 Task: Use the formula "JOIN" in spreadsheet "Project portfolio".
Action: Mouse moved to (831, 95)
Screenshot: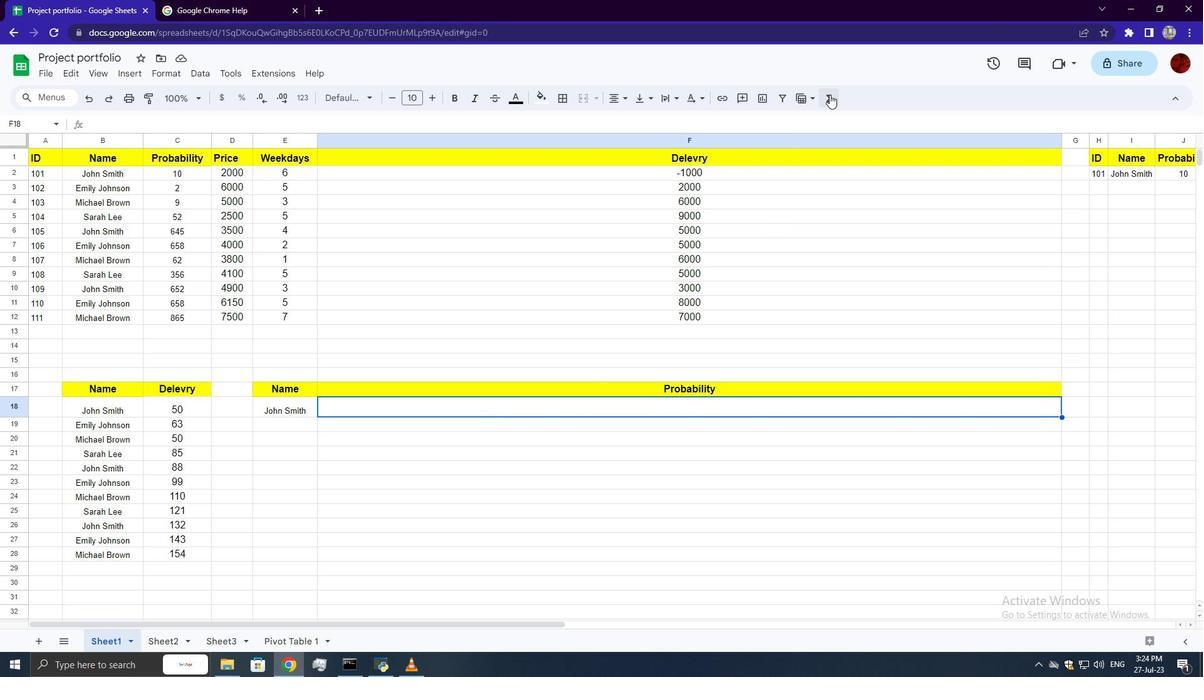 
Action: Mouse pressed left at (831, 95)
Screenshot: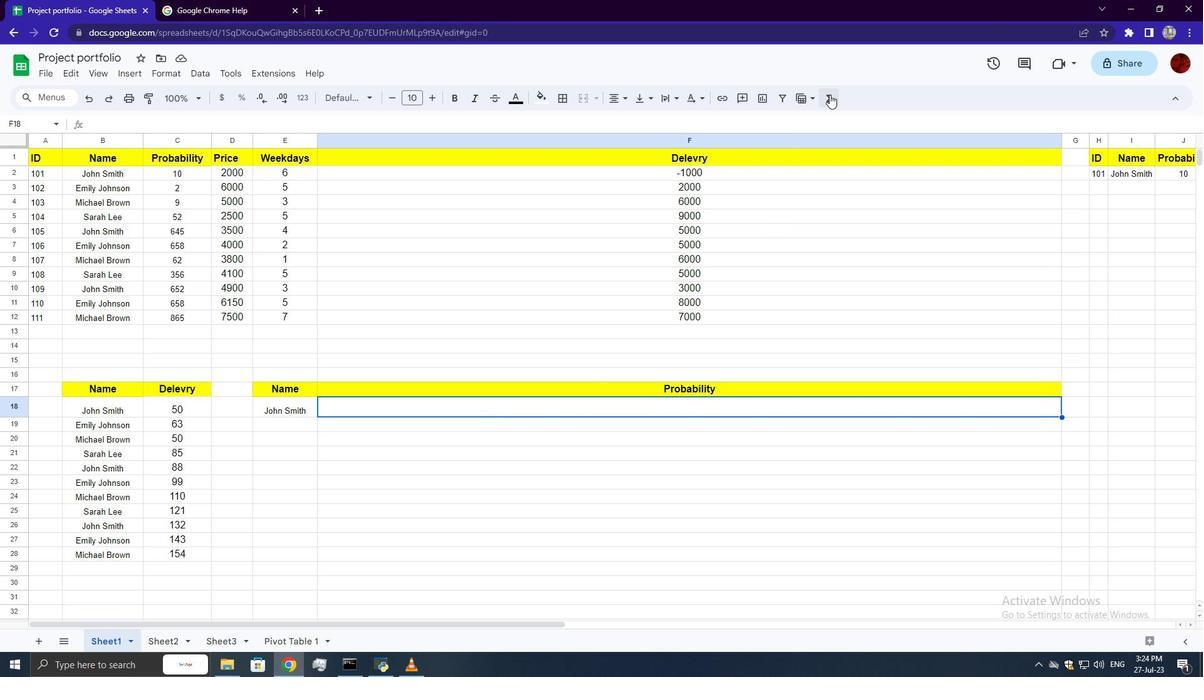 
Action: Mouse moved to (995, 248)
Screenshot: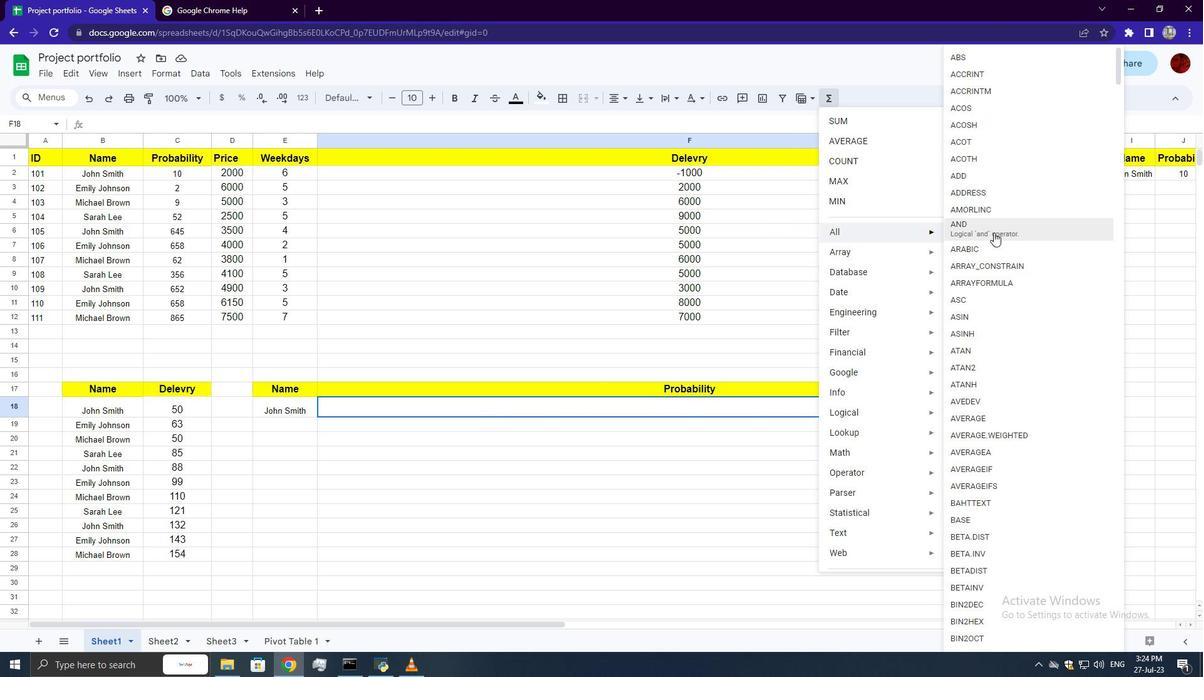 
Action: Mouse scrolled (995, 248) with delta (0, 0)
Screenshot: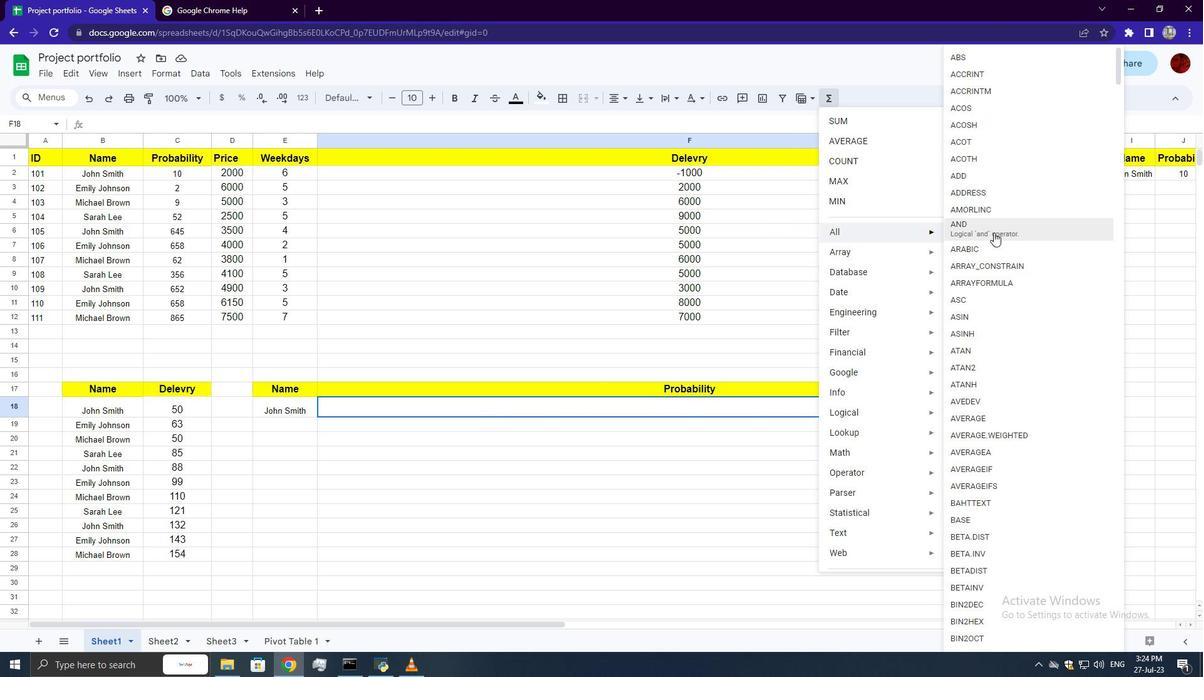 
Action: Mouse moved to (995, 257)
Screenshot: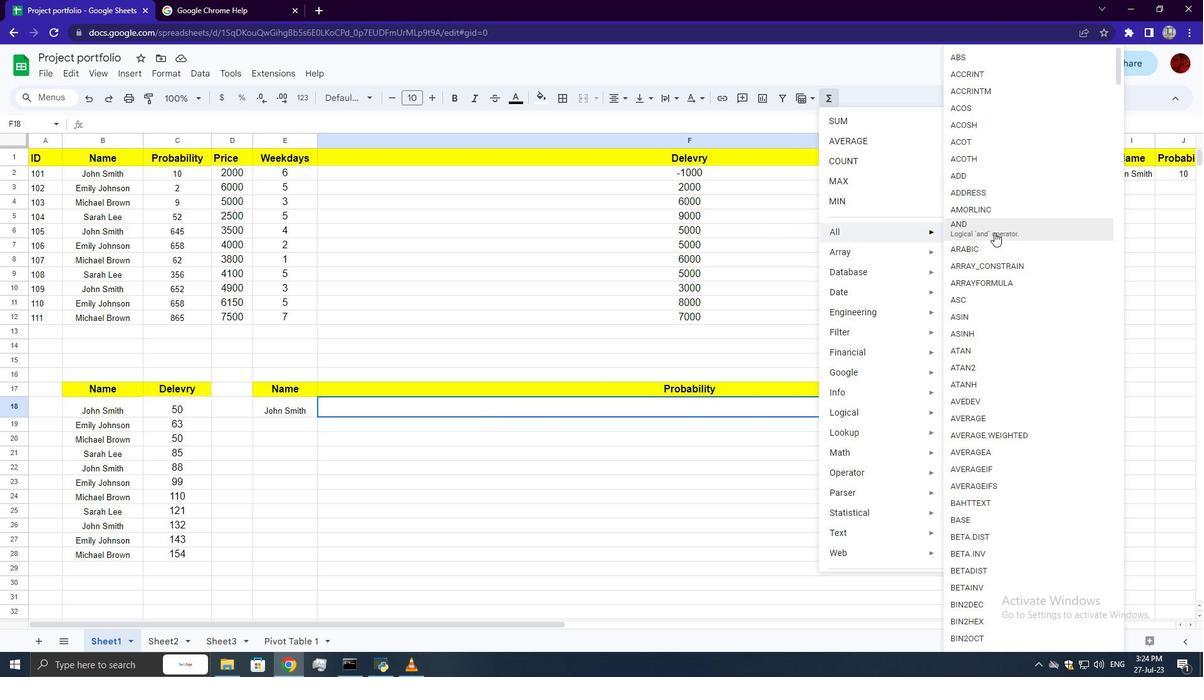 
Action: Mouse scrolled (995, 256) with delta (0, 0)
Screenshot: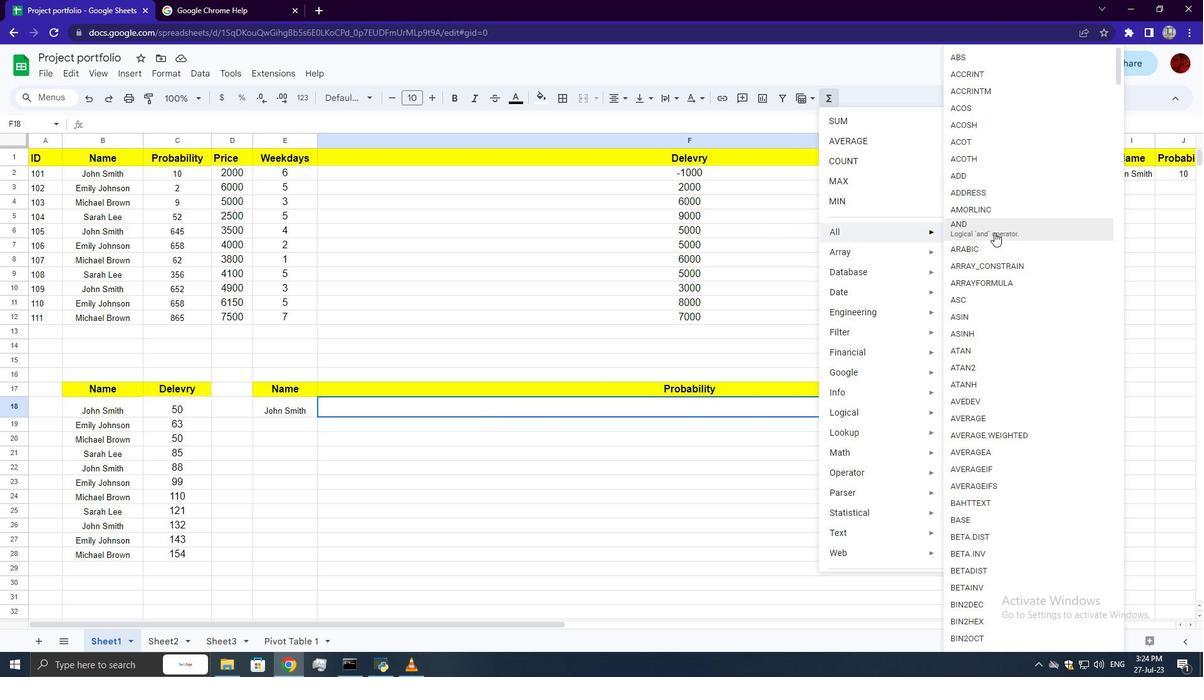 
Action: Mouse moved to (995, 260)
Screenshot: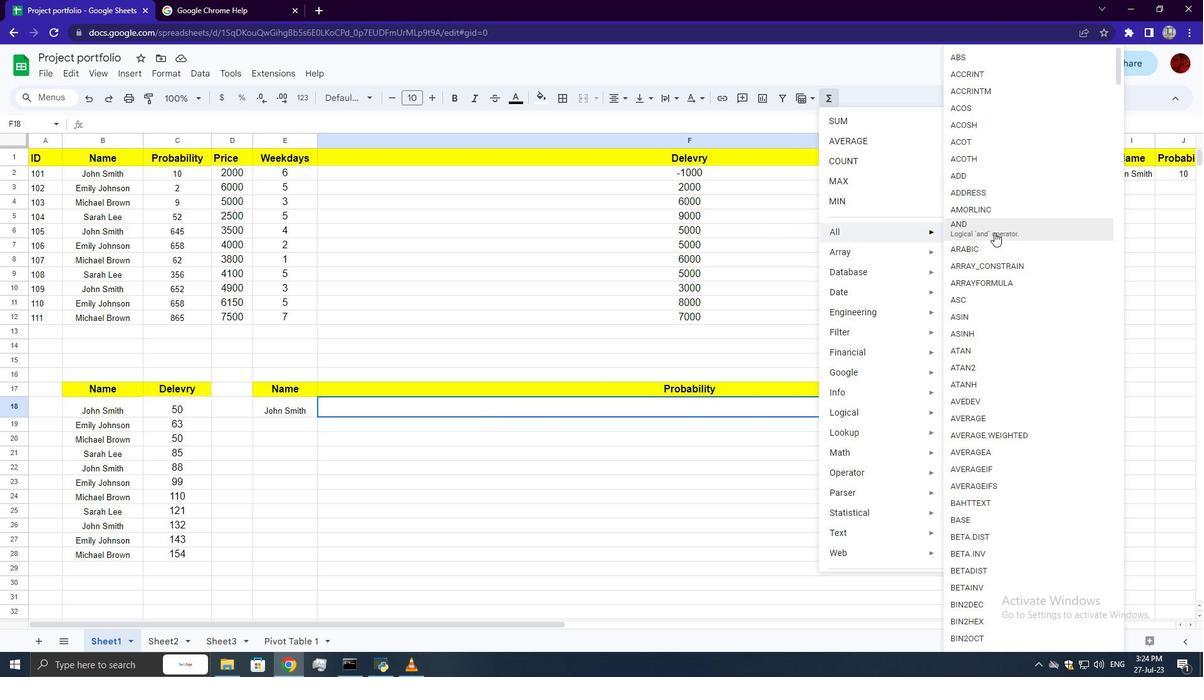 
Action: Mouse scrolled (995, 259) with delta (0, 0)
Screenshot: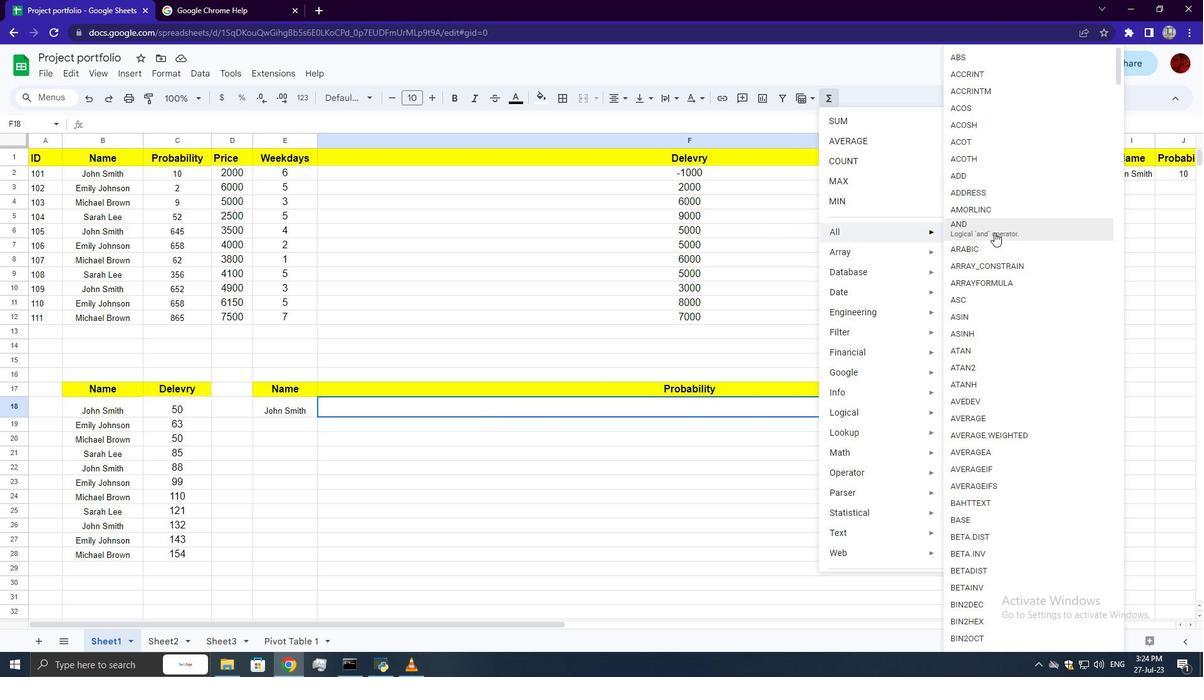 
Action: Mouse moved to (995, 262)
Screenshot: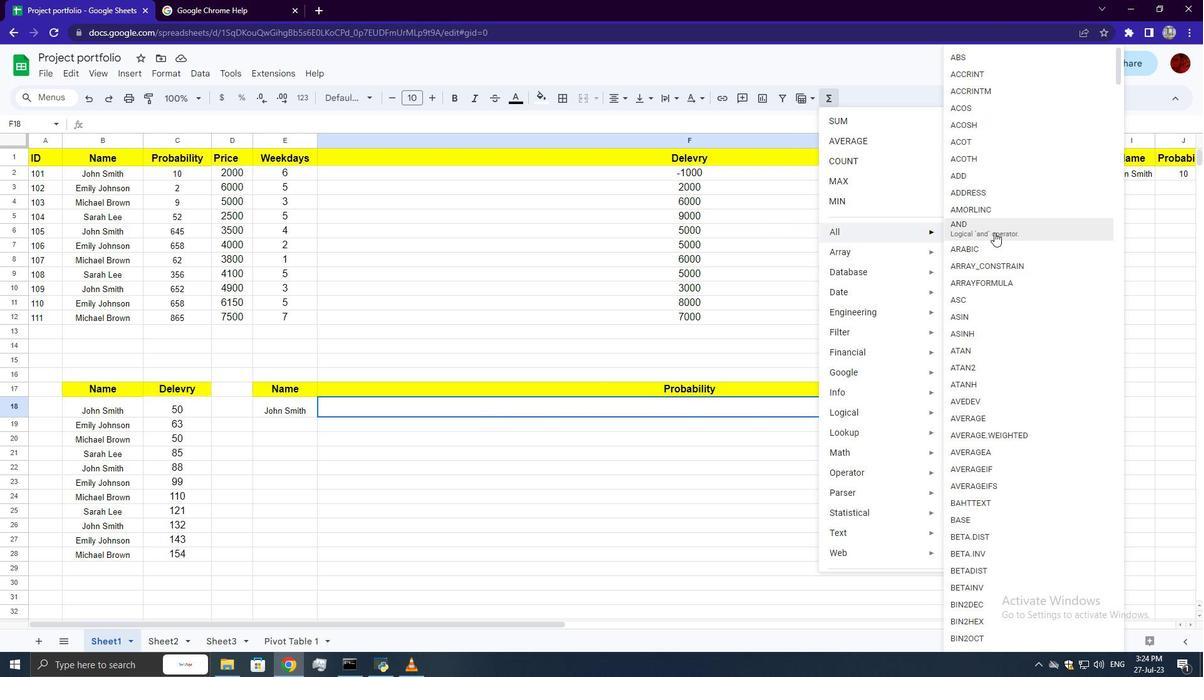 
Action: Mouse scrolled (995, 261) with delta (0, 0)
Screenshot: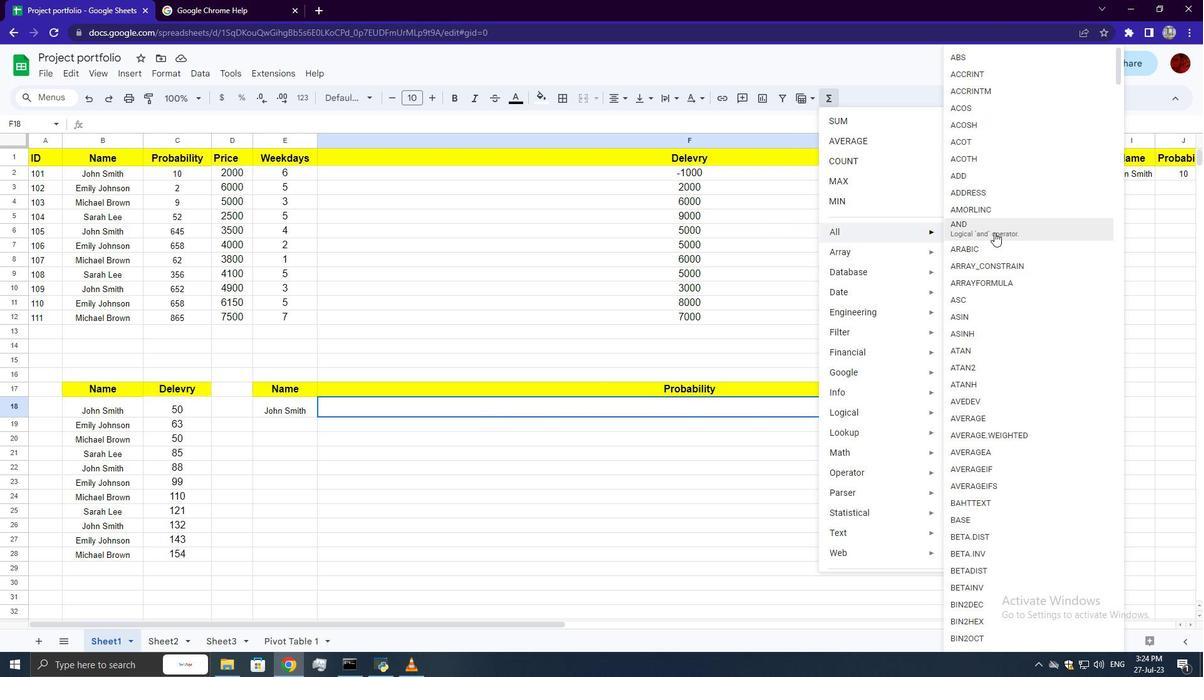 
Action: Mouse moved to (995, 264)
Screenshot: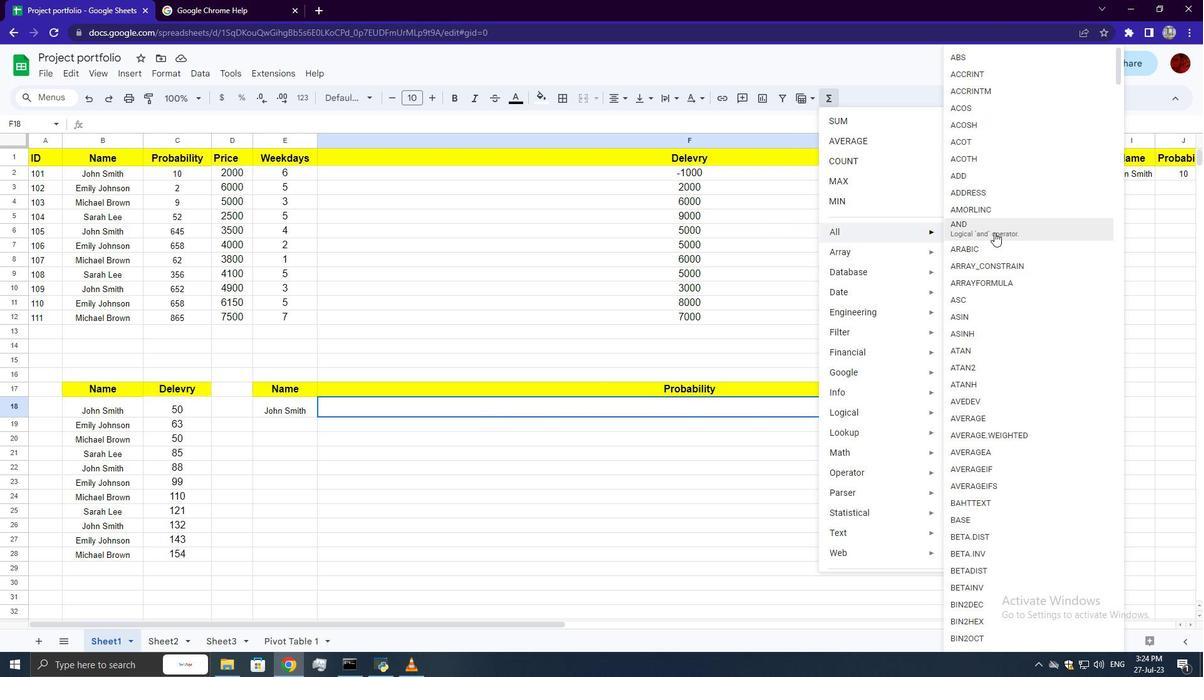 
Action: Mouse scrolled (995, 263) with delta (0, 0)
Screenshot: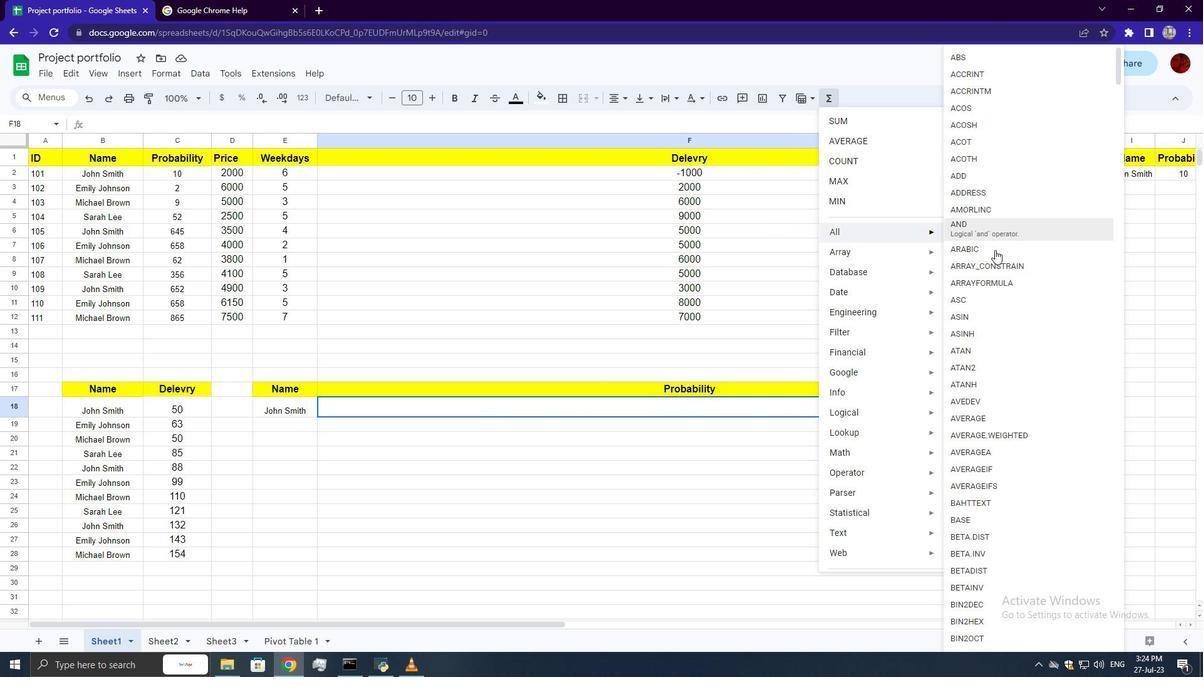 
Action: Mouse moved to (997, 277)
Screenshot: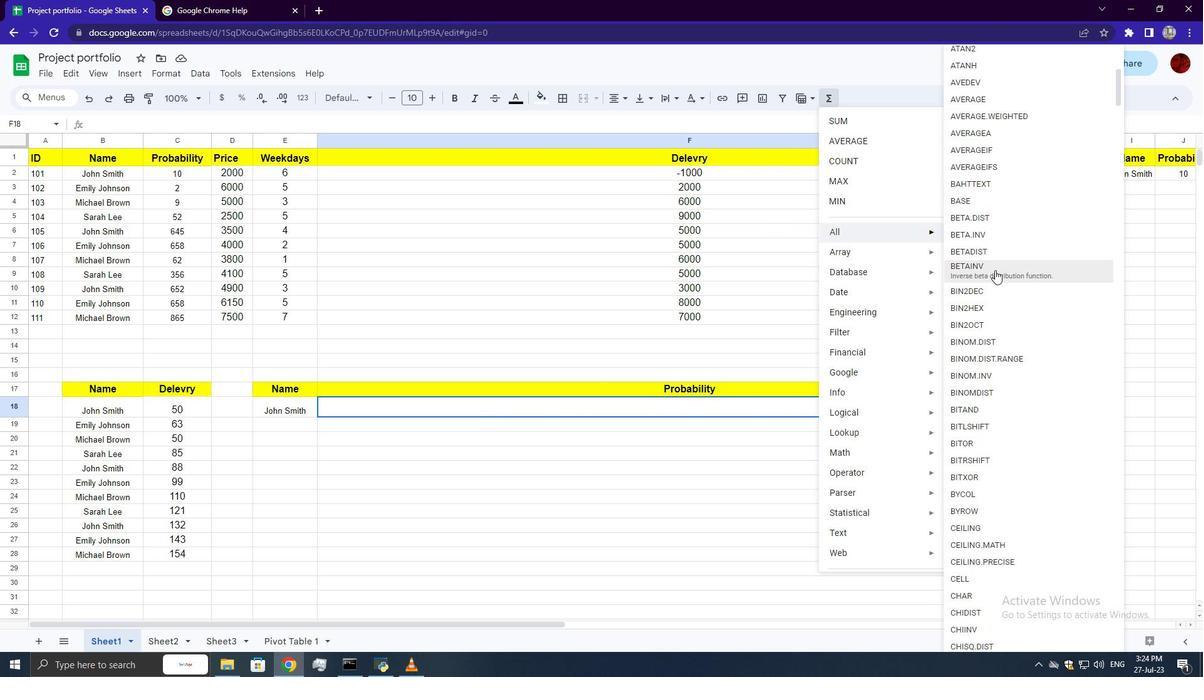 
Action: Mouse scrolled (997, 277) with delta (0, 0)
Screenshot: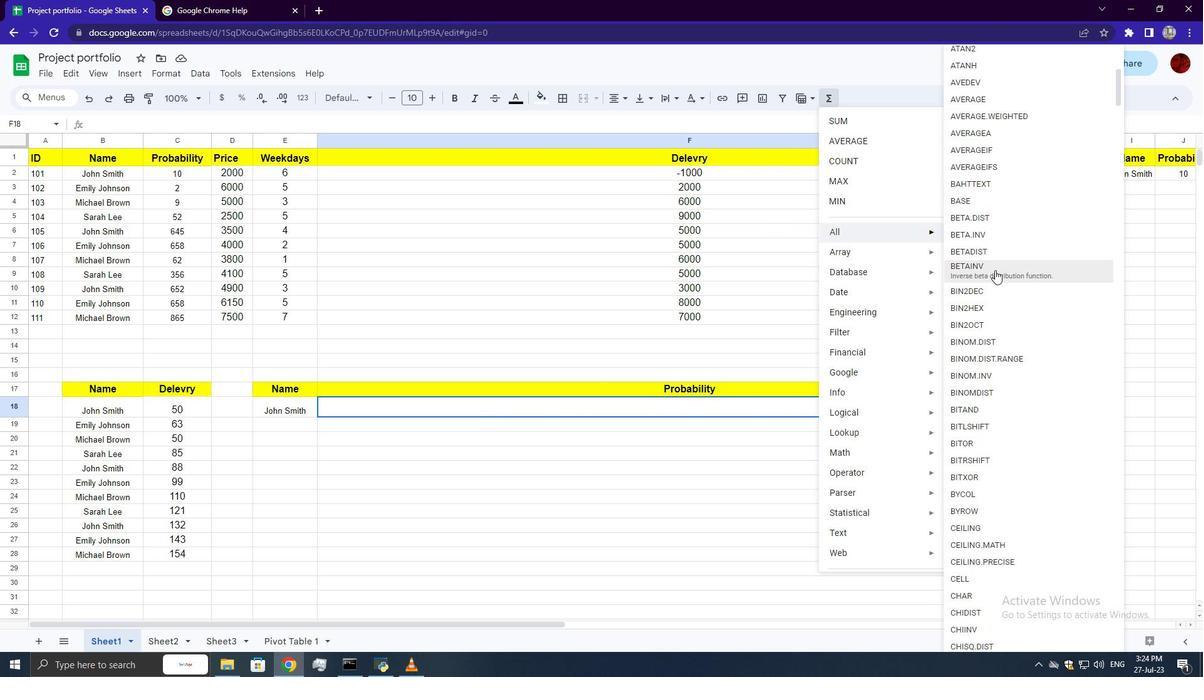 
Action: Mouse moved to (997, 278)
Screenshot: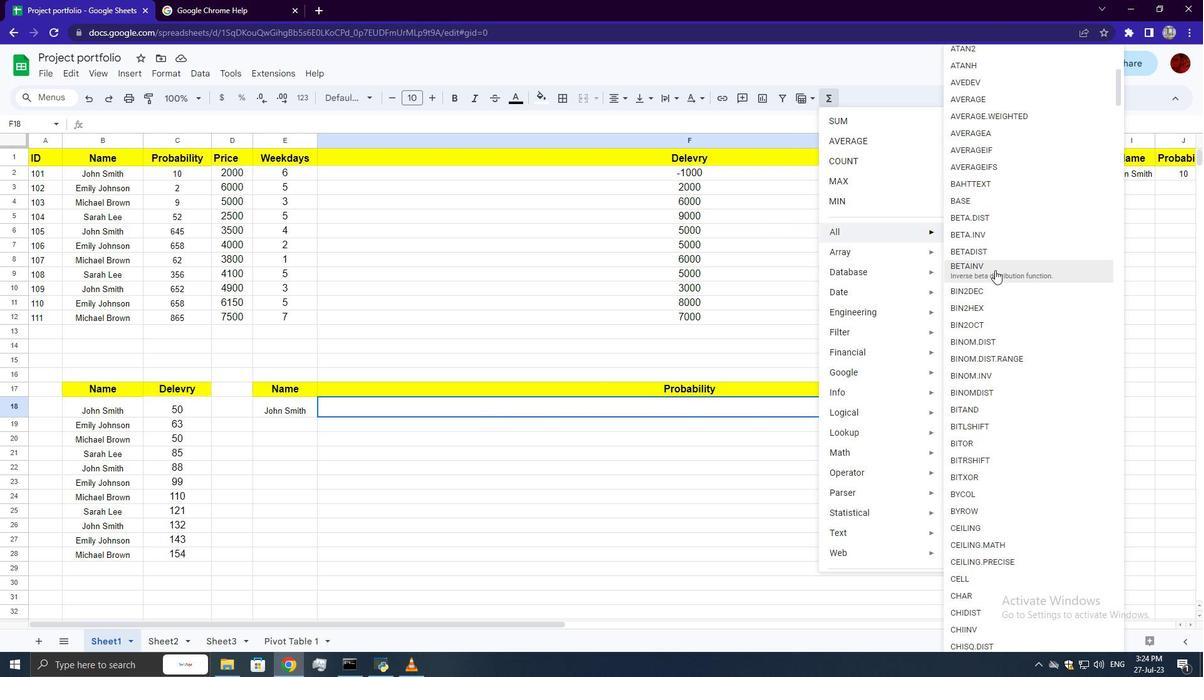 
Action: Mouse scrolled (997, 277) with delta (0, 0)
Screenshot: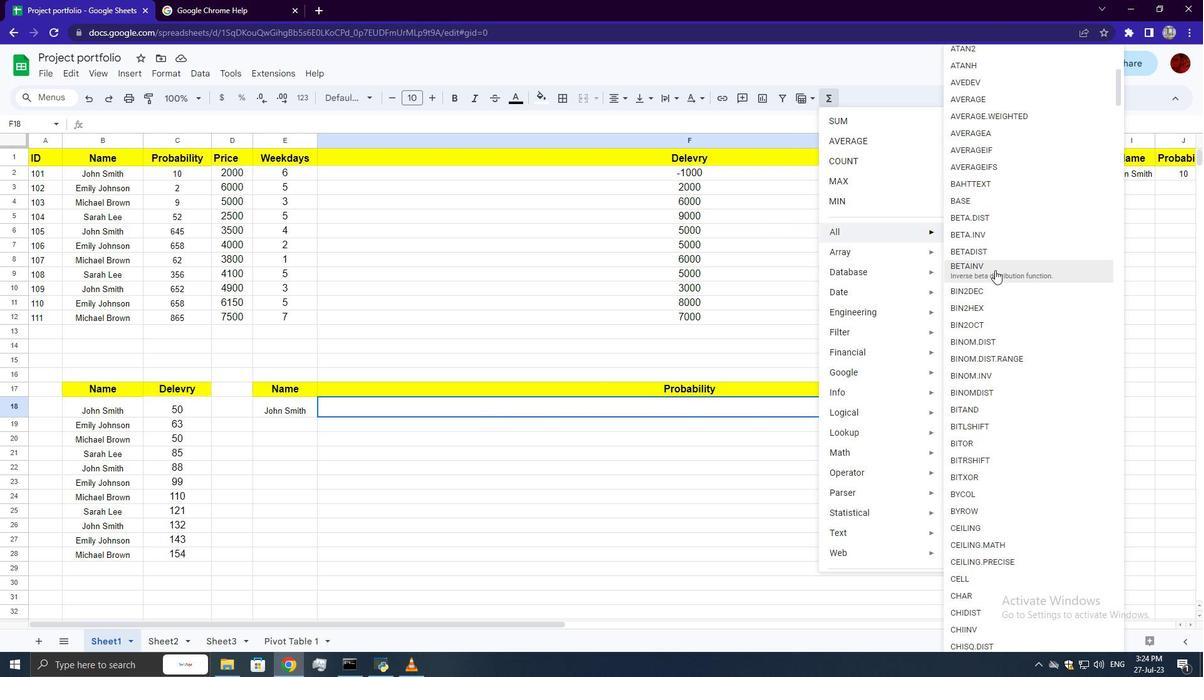 
Action: Mouse moved to (997, 279)
Screenshot: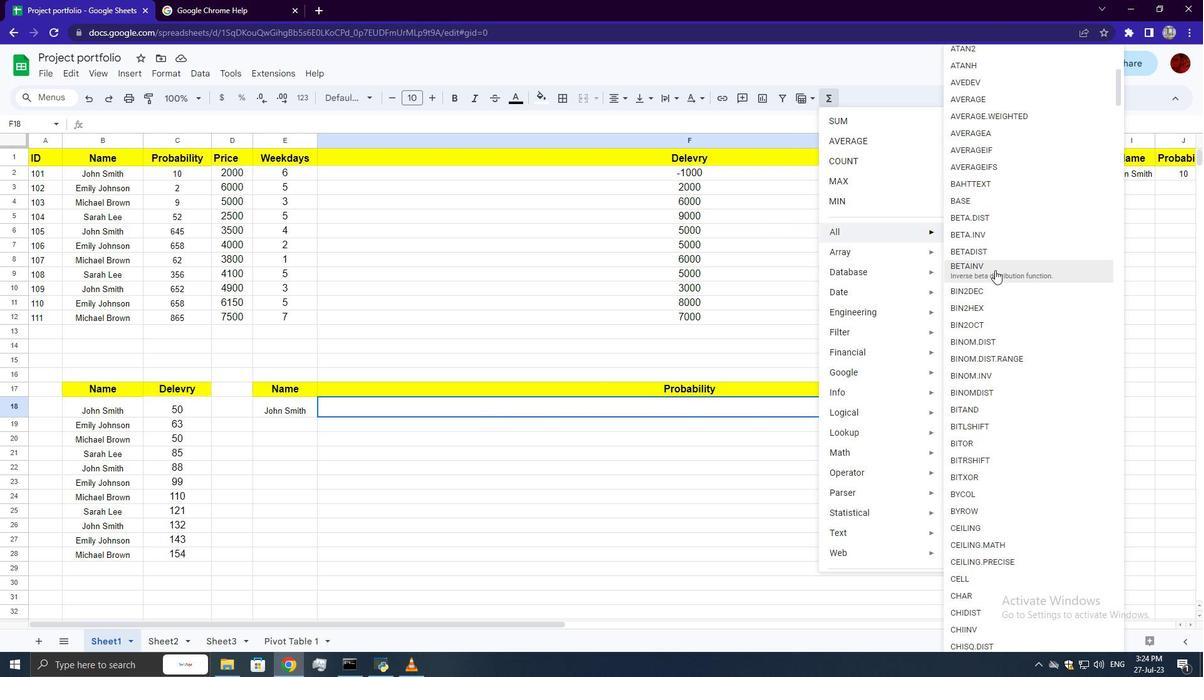 
Action: Mouse scrolled (997, 278) with delta (0, 0)
Screenshot: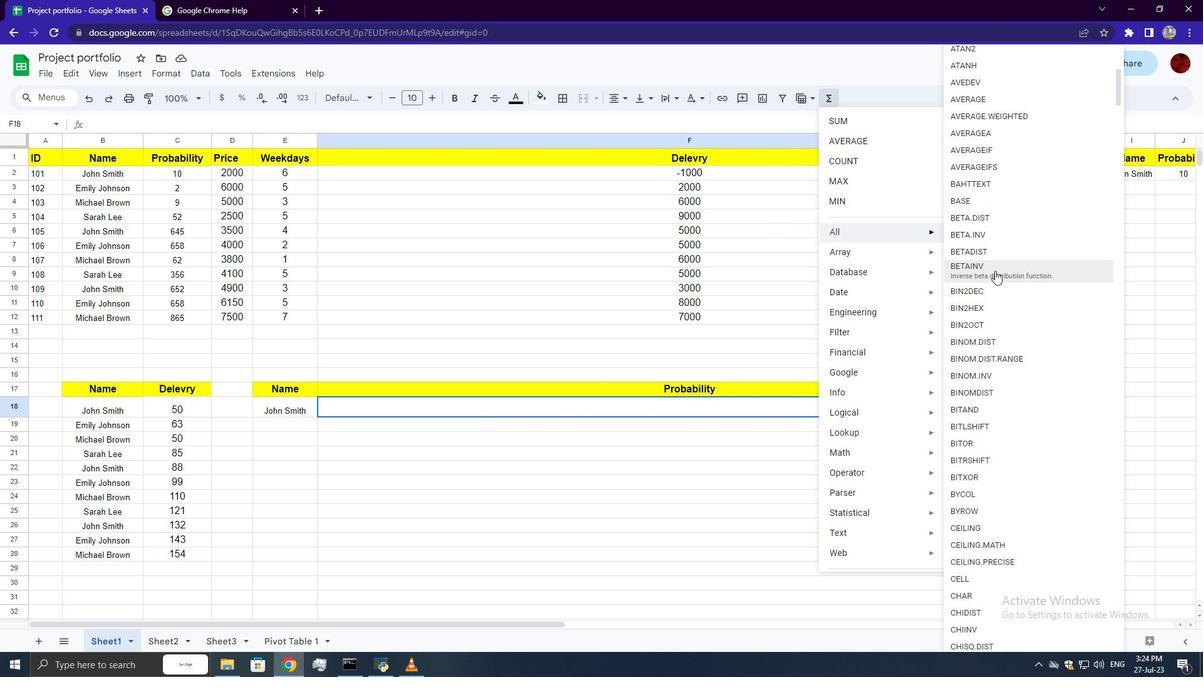 
Action: Mouse scrolled (997, 278) with delta (0, 0)
Screenshot: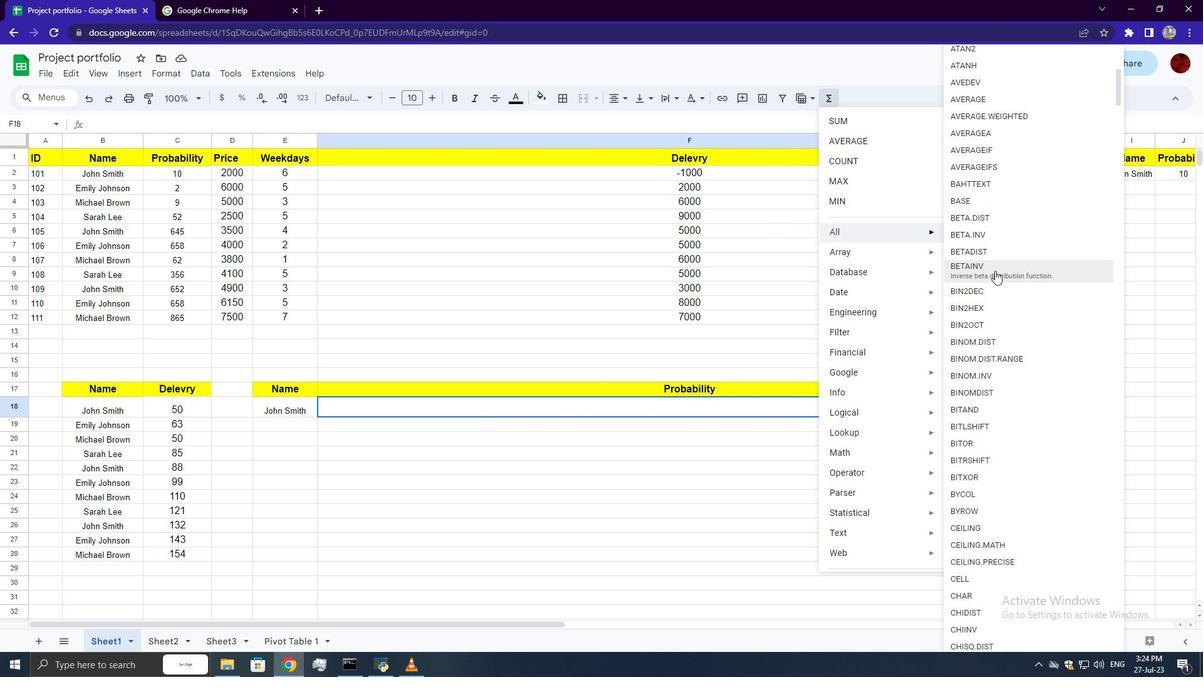 
Action: Mouse scrolled (997, 278) with delta (0, 0)
Screenshot: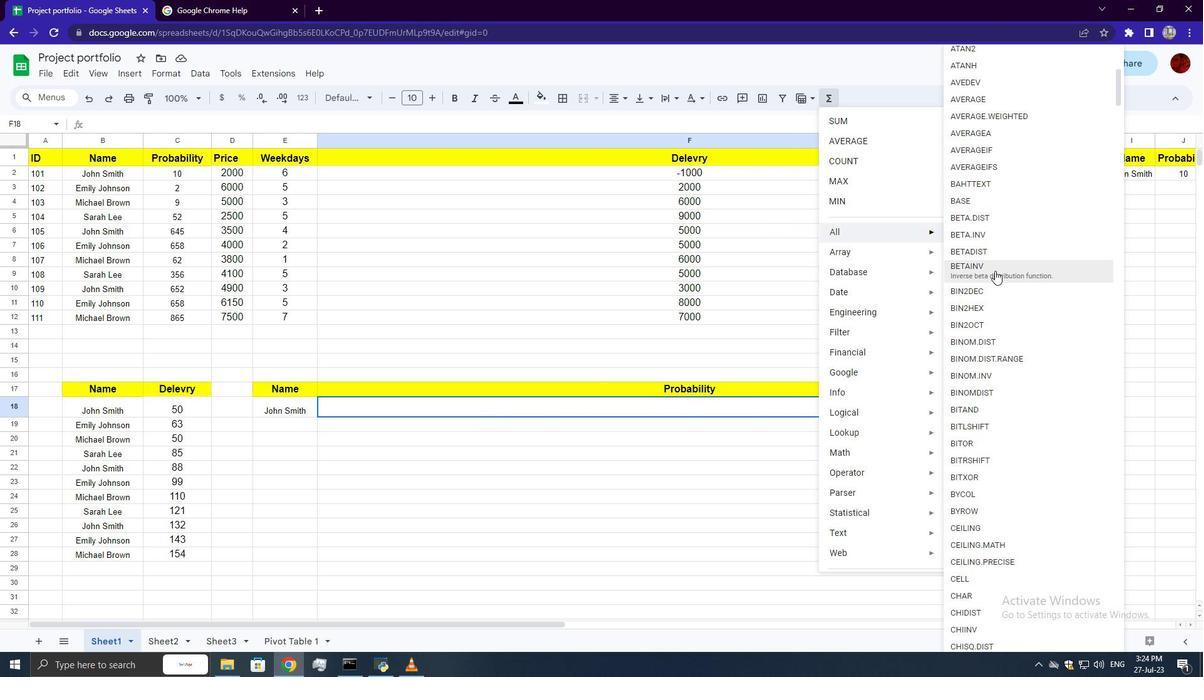 
Action: Mouse scrolled (997, 278) with delta (0, 0)
Screenshot: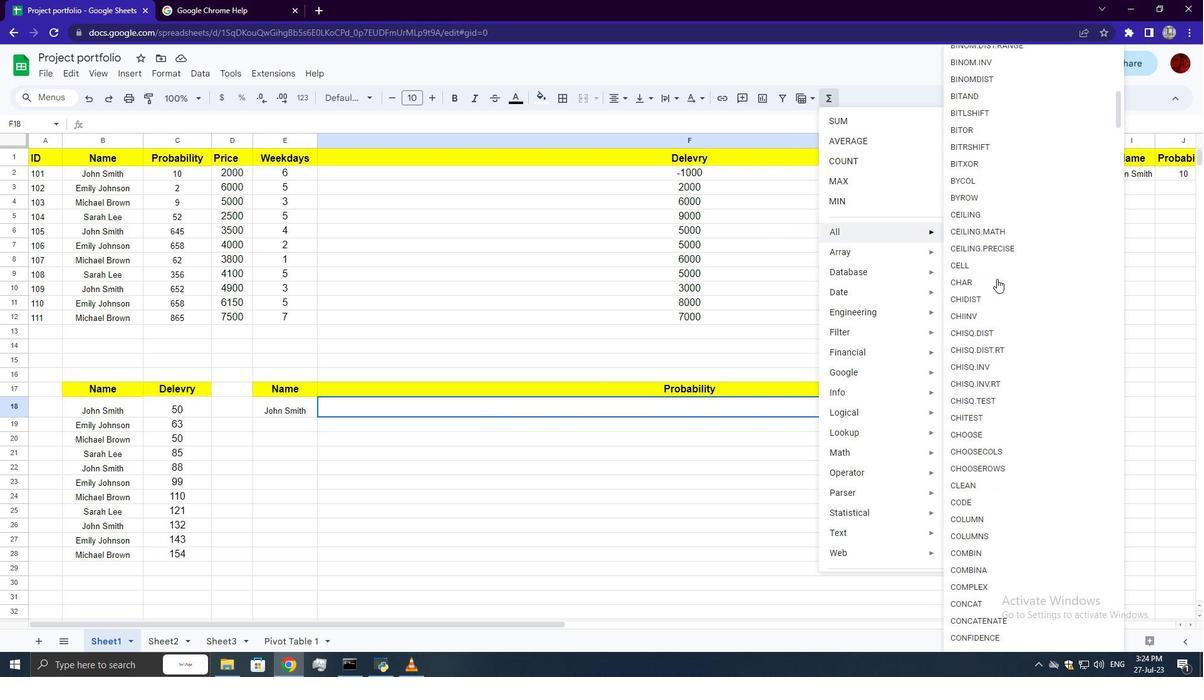 
Action: Mouse scrolled (997, 278) with delta (0, 0)
Screenshot: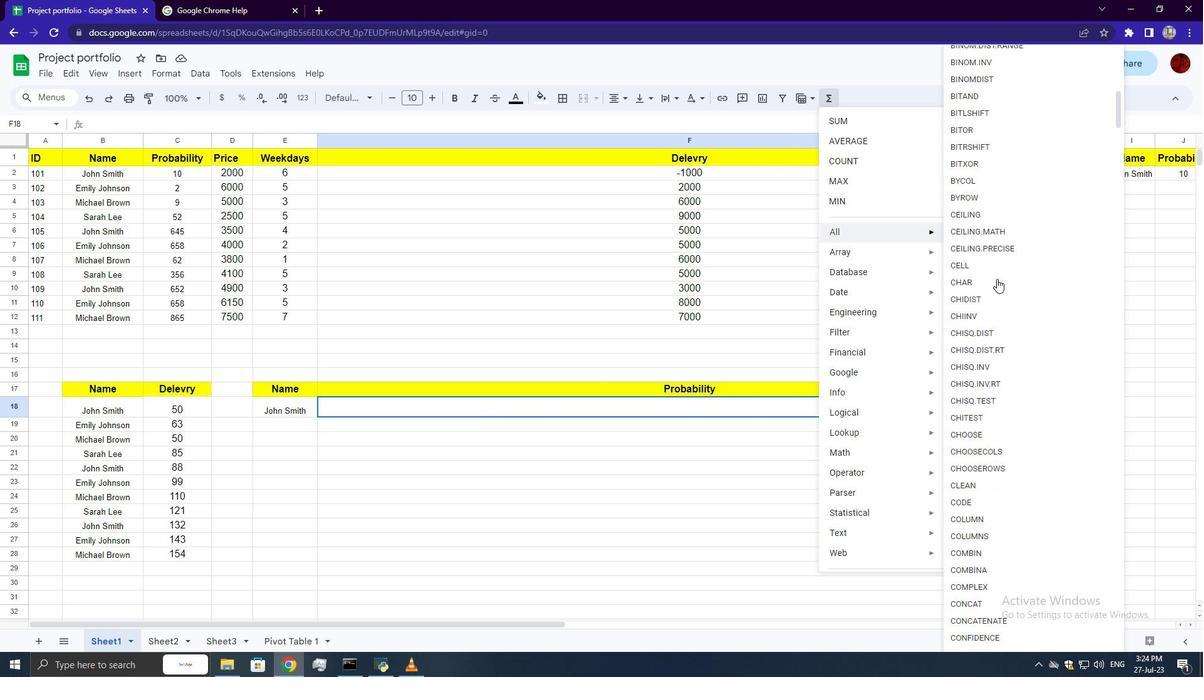 
Action: Mouse scrolled (997, 278) with delta (0, 0)
Screenshot: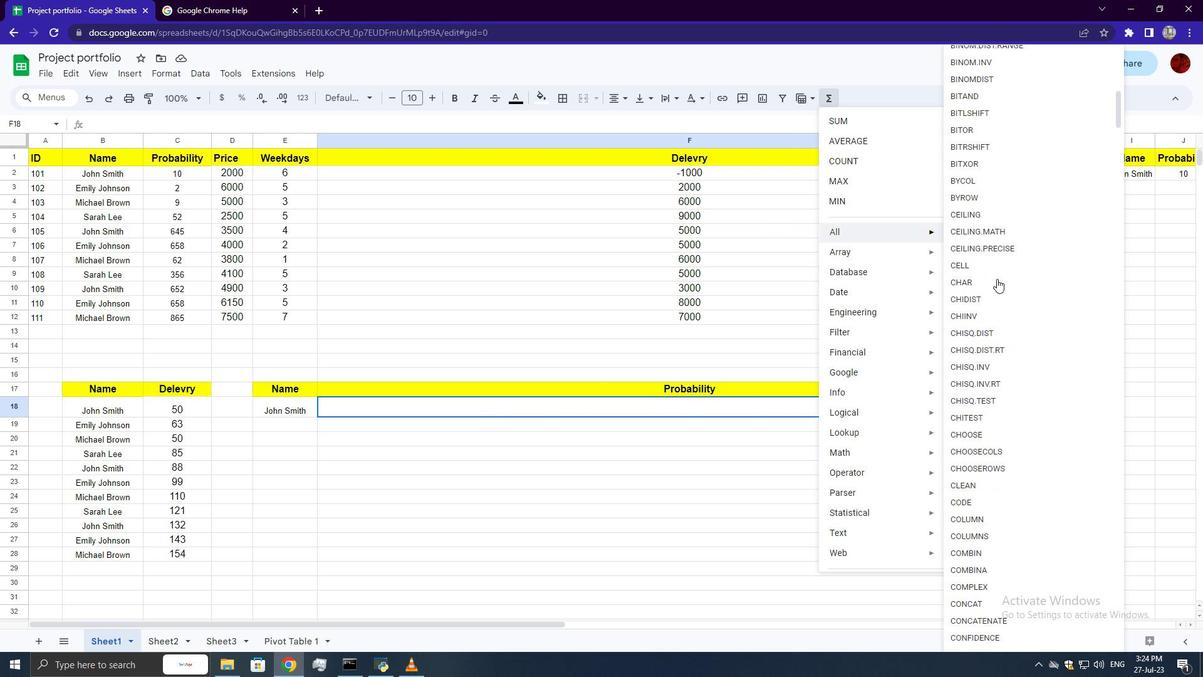 
Action: Mouse scrolled (997, 278) with delta (0, 0)
Screenshot: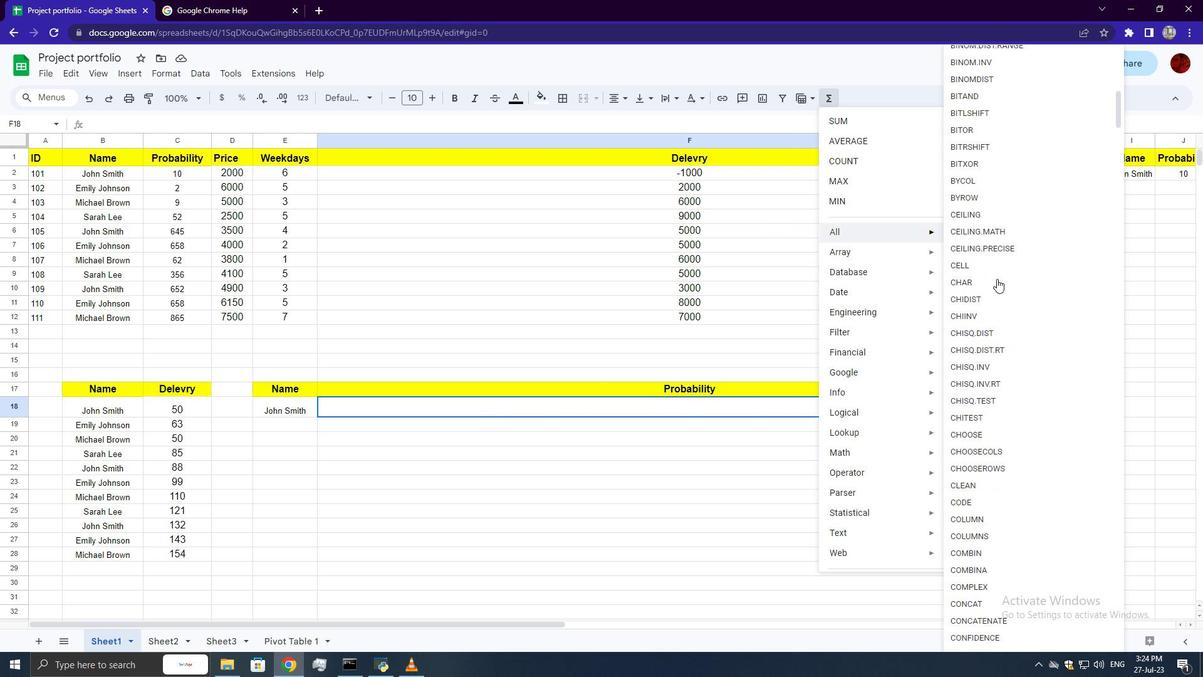 
Action: Mouse scrolled (997, 278) with delta (0, 0)
Screenshot: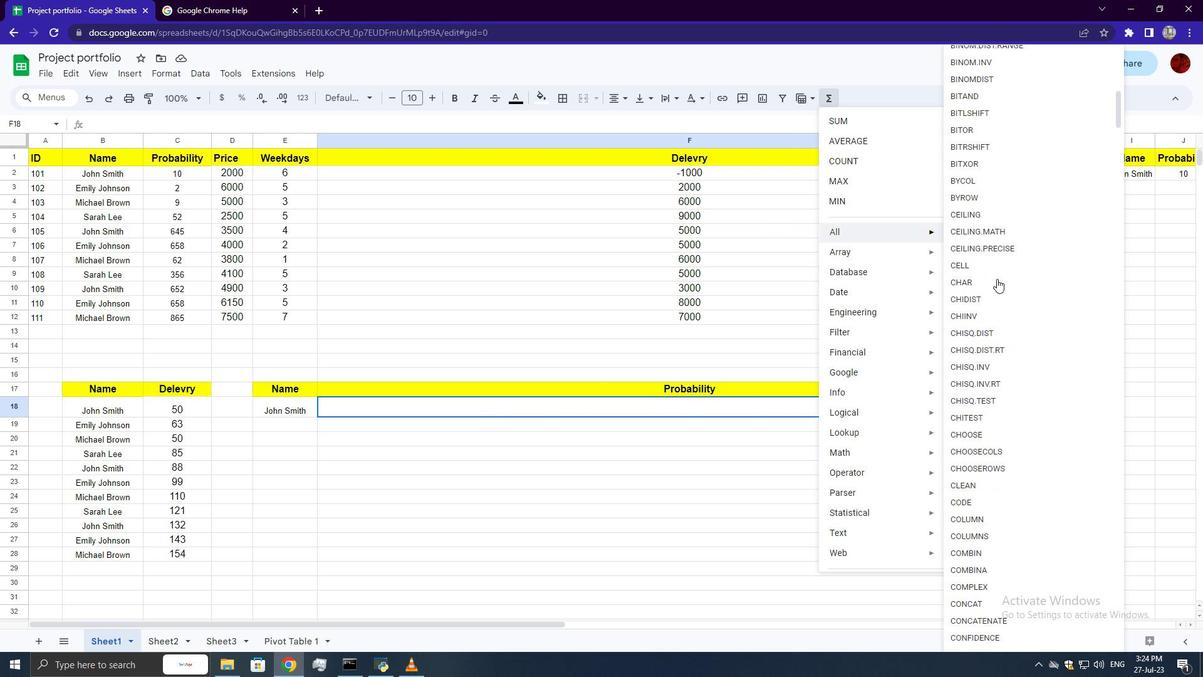 
Action: Mouse scrolled (997, 278) with delta (0, 0)
Screenshot: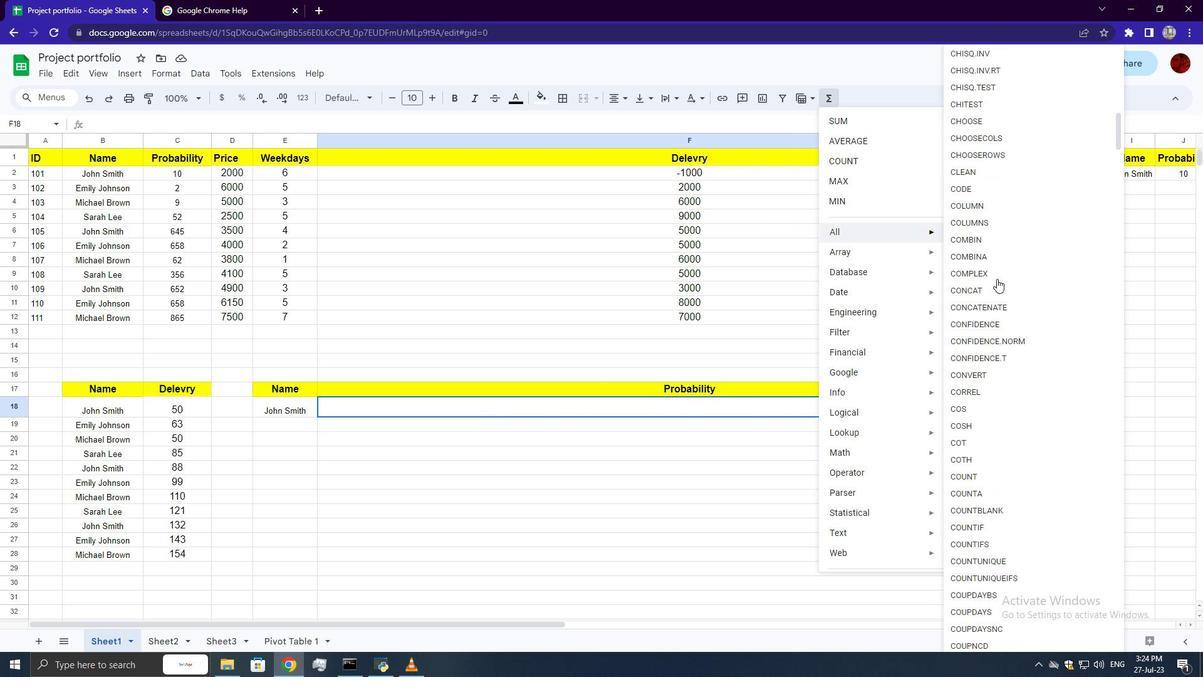 
Action: Mouse scrolled (997, 278) with delta (0, 0)
Screenshot: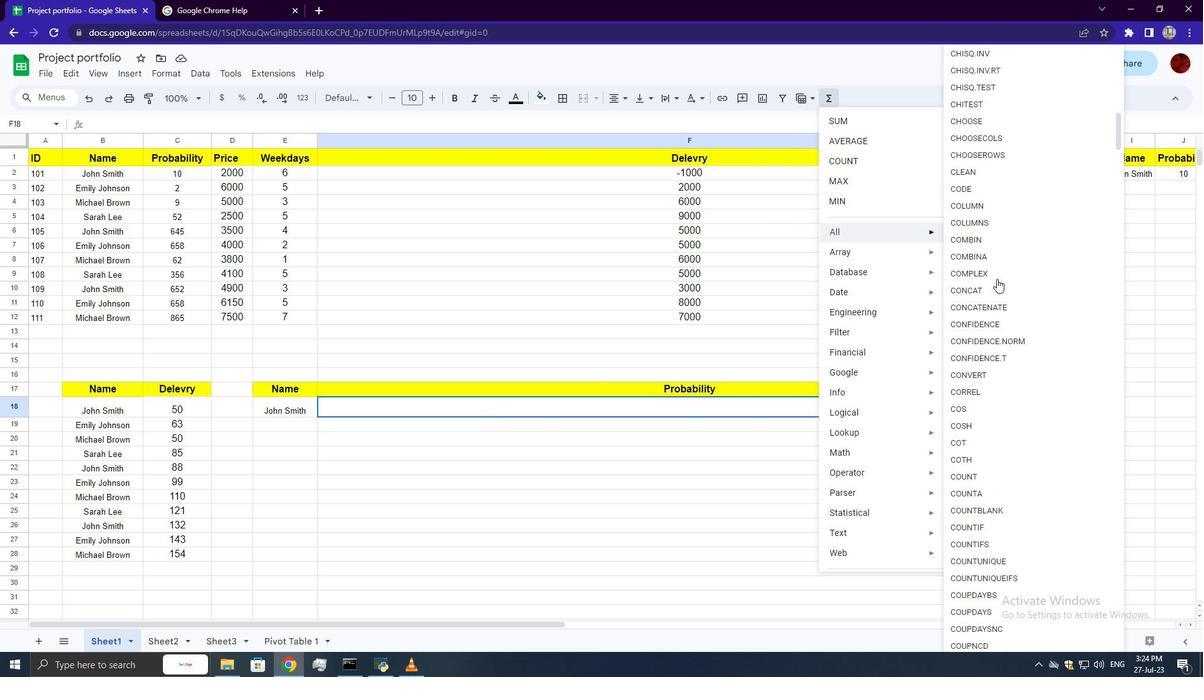 
Action: Mouse scrolled (997, 278) with delta (0, 0)
Screenshot: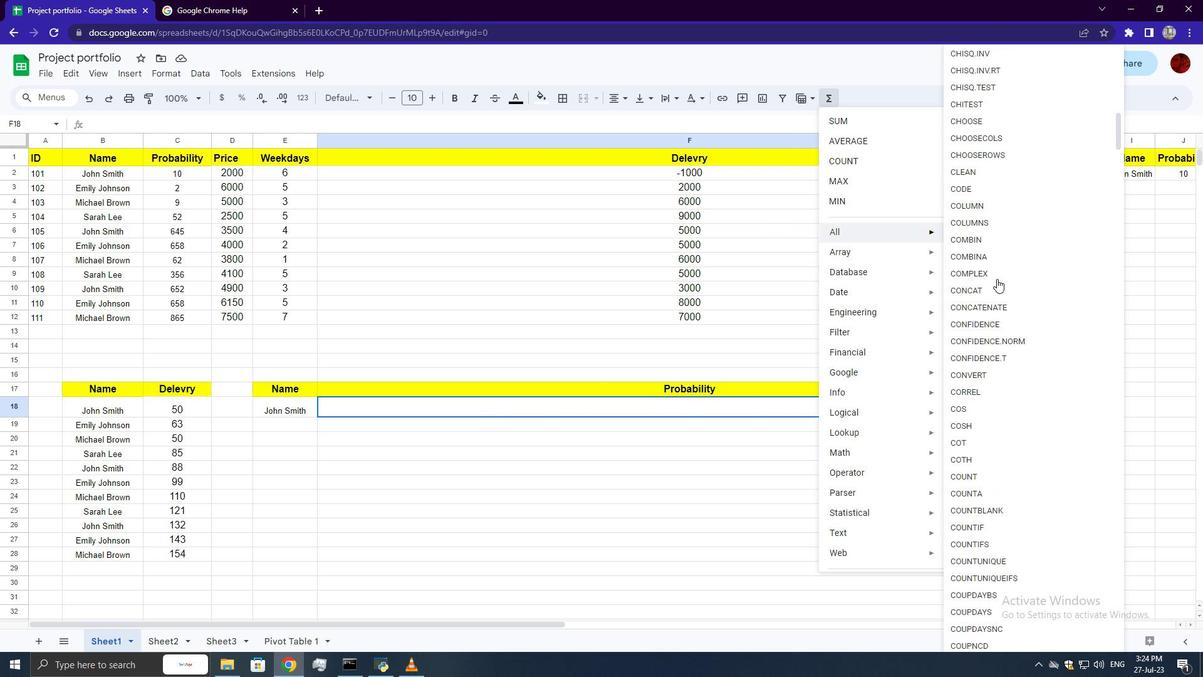 
Action: Mouse scrolled (997, 278) with delta (0, 0)
Screenshot: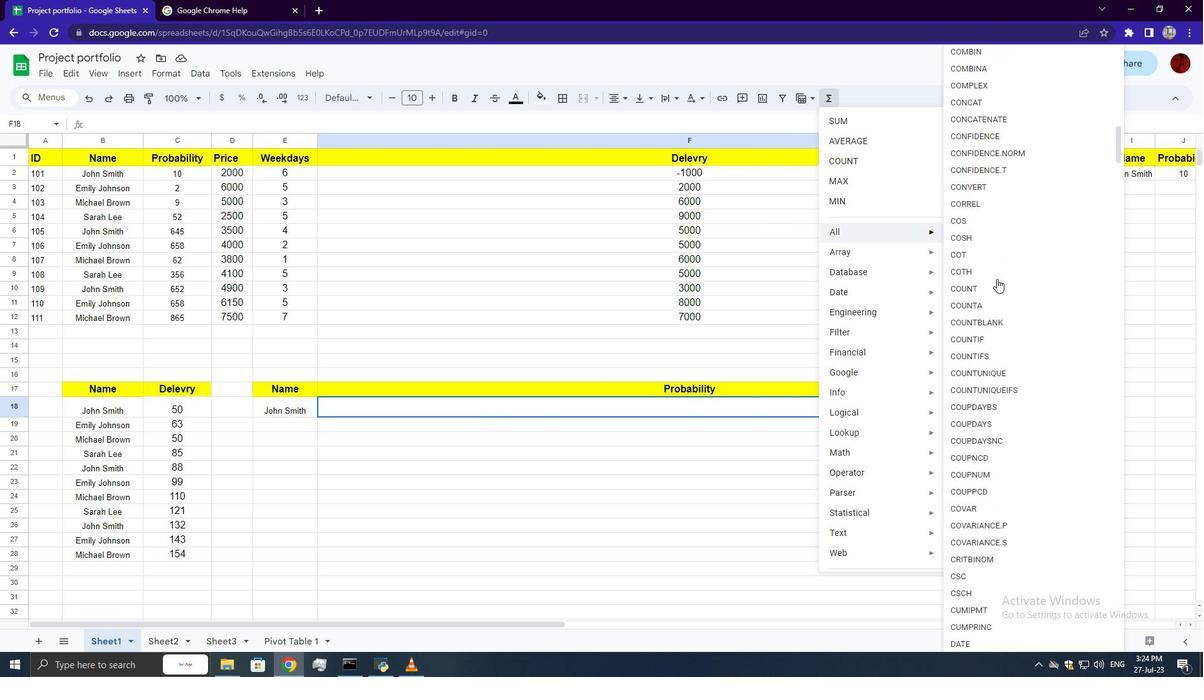 
Action: Mouse scrolled (997, 278) with delta (0, 0)
Screenshot: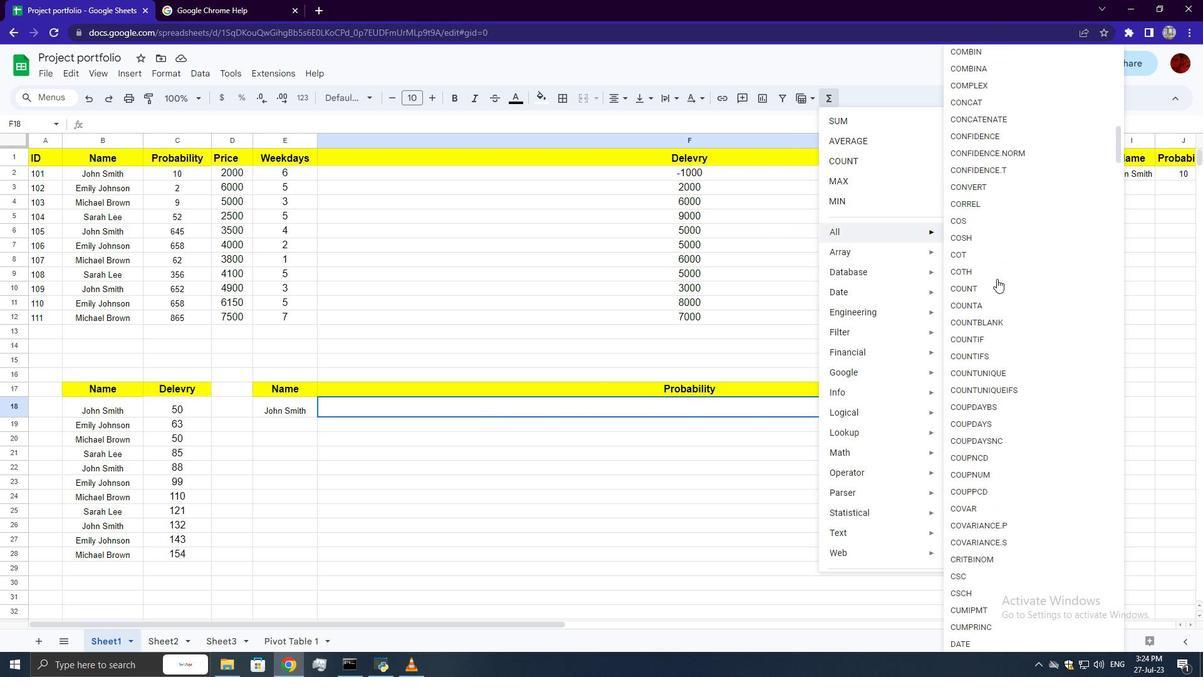 
Action: Mouse scrolled (997, 278) with delta (0, 0)
Screenshot: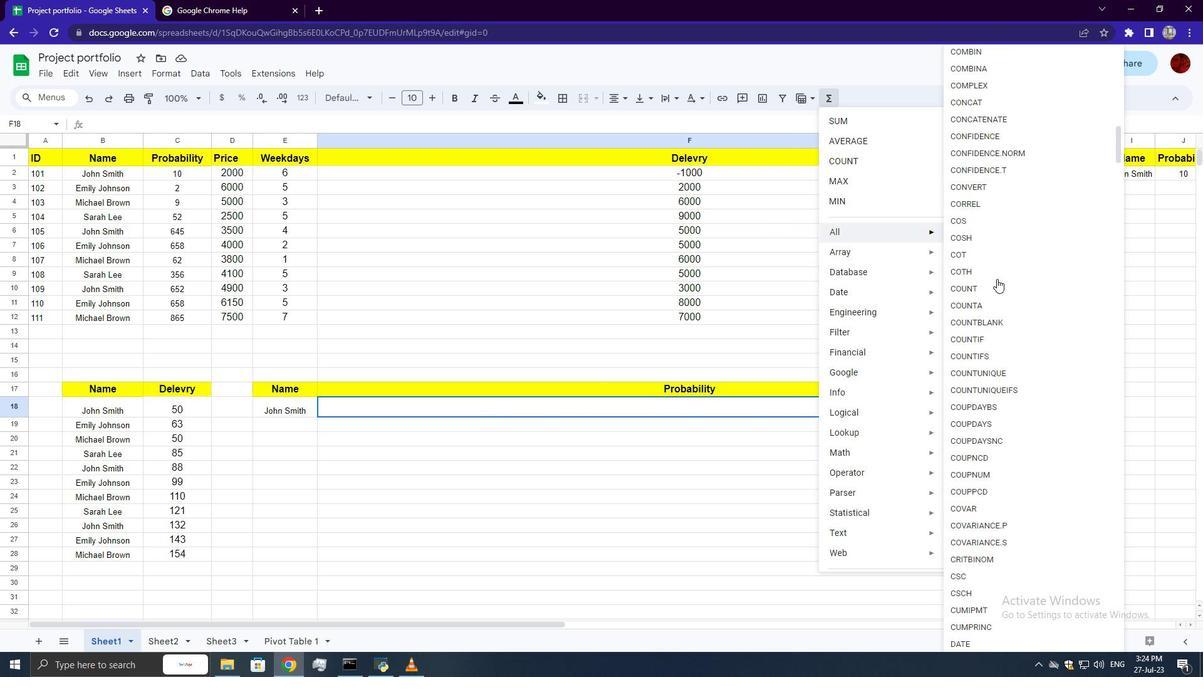 
Action: Mouse scrolled (997, 278) with delta (0, 0)
Screenshot: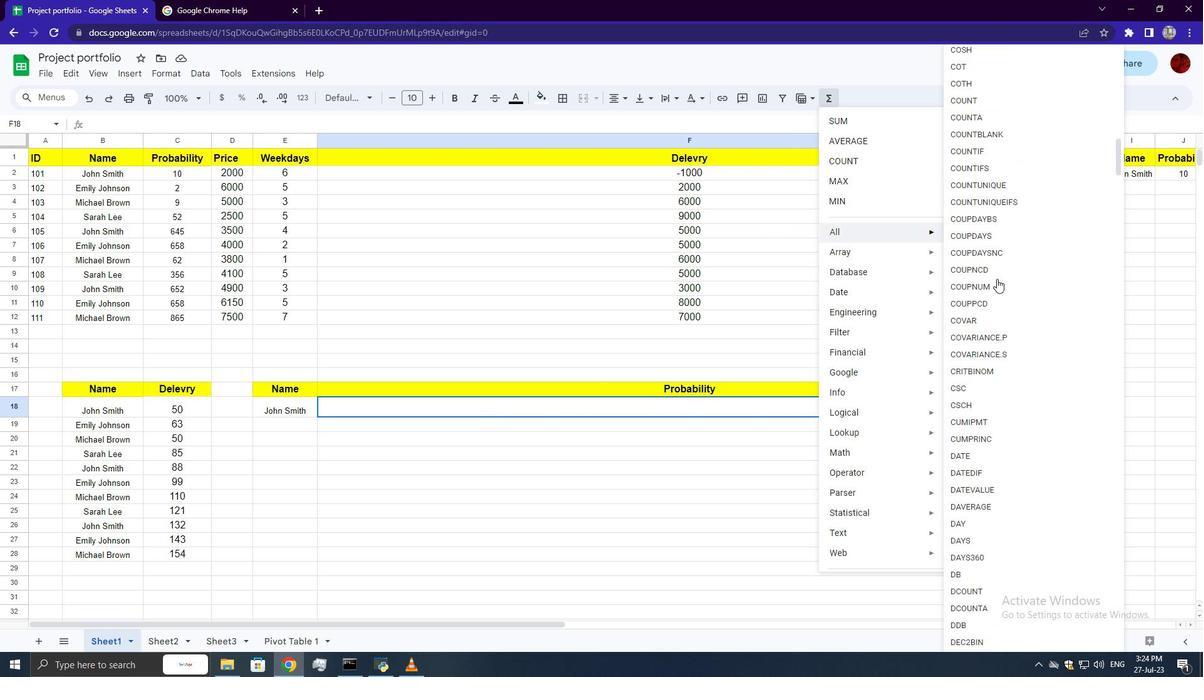 
Action: Mouse scrolled (997, 278) with delta (0, 0)
Screenshot: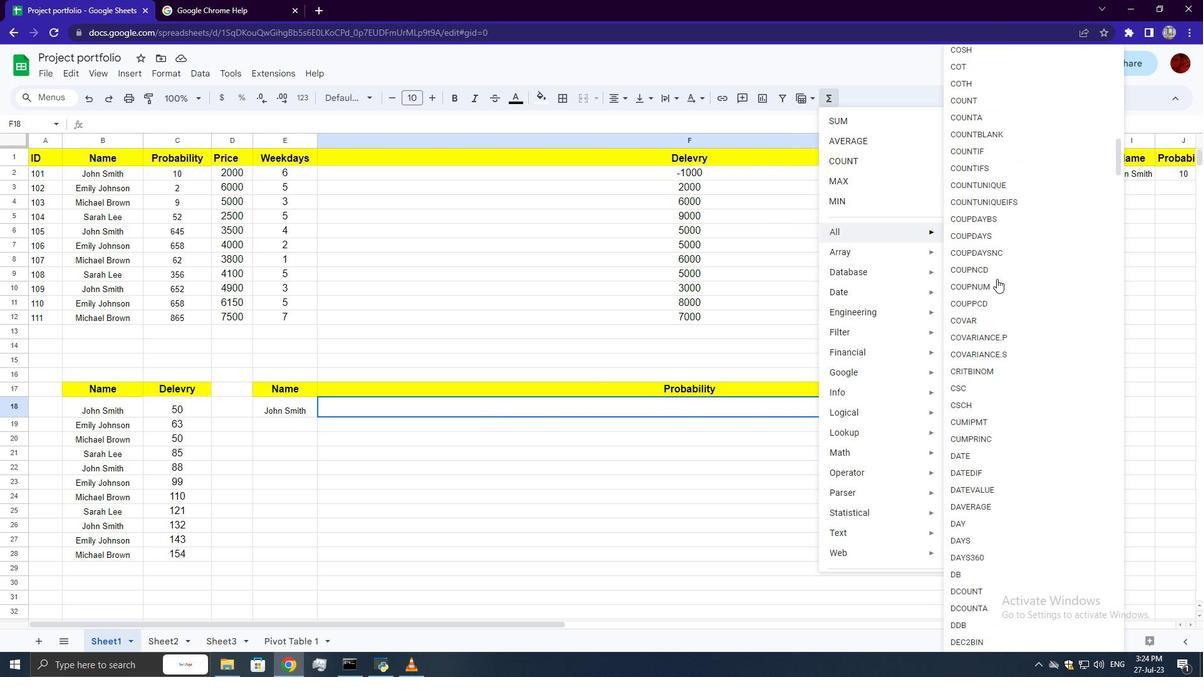 
Action: Mouse scrolled (997, 278) with delta (0, 0)
Screenshot: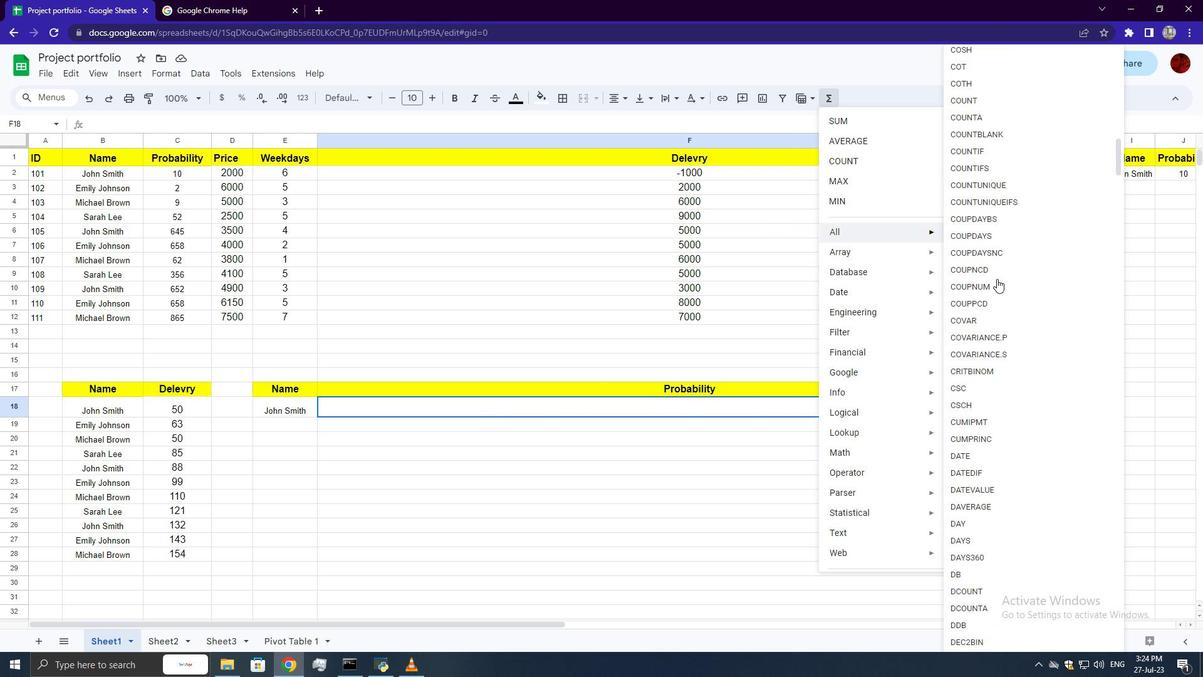
Action: Mouse scrolled (997, 278) with delta (0, 0)
Screenshot: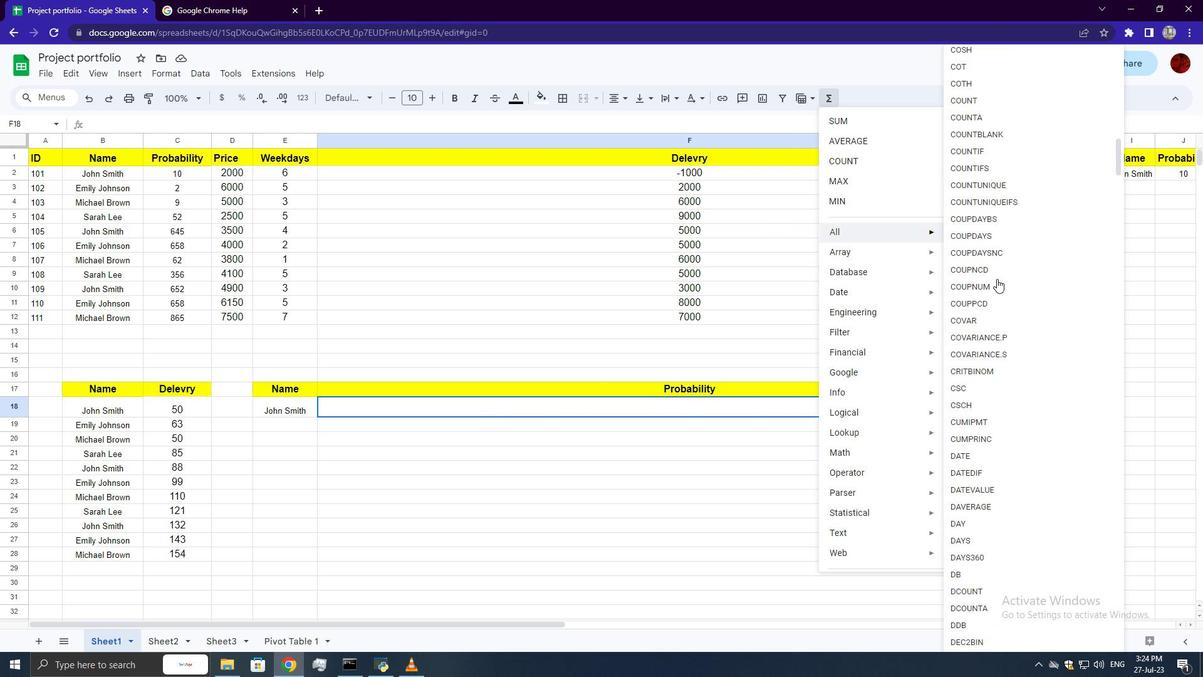 
Action: Mouse scrolled (997, 278) with delta (0, 0)
Screenshot: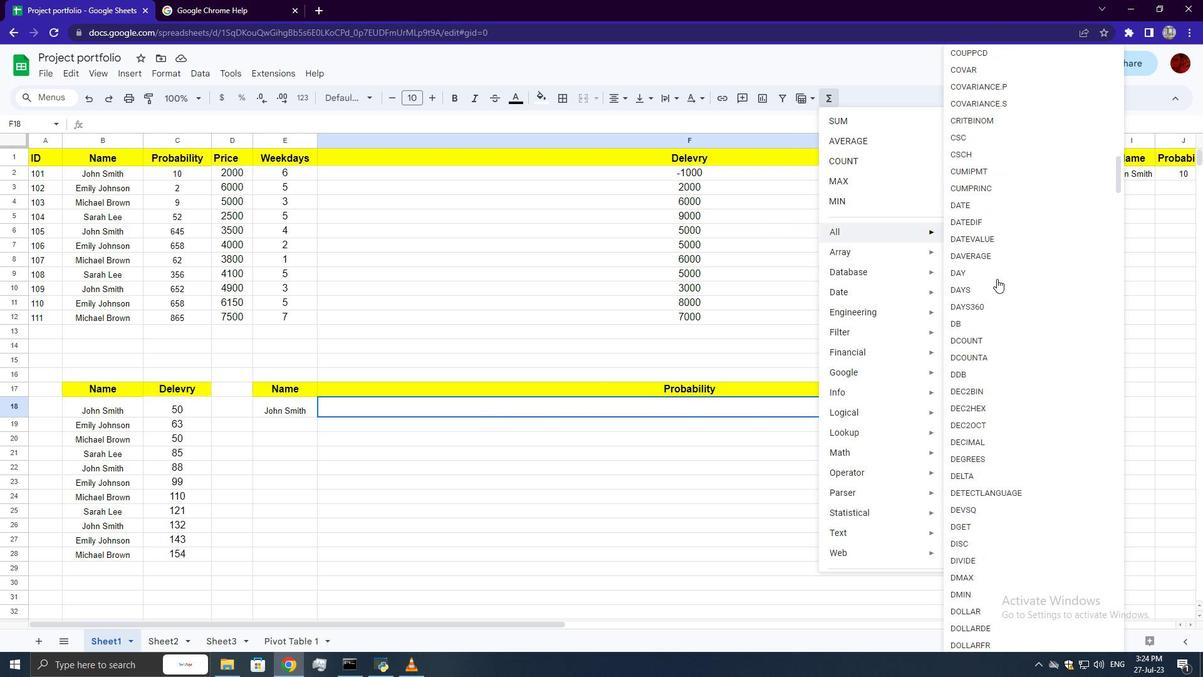 
Action: Mouse scrolled (997, 278) with delta (0, 0)
Screenshot: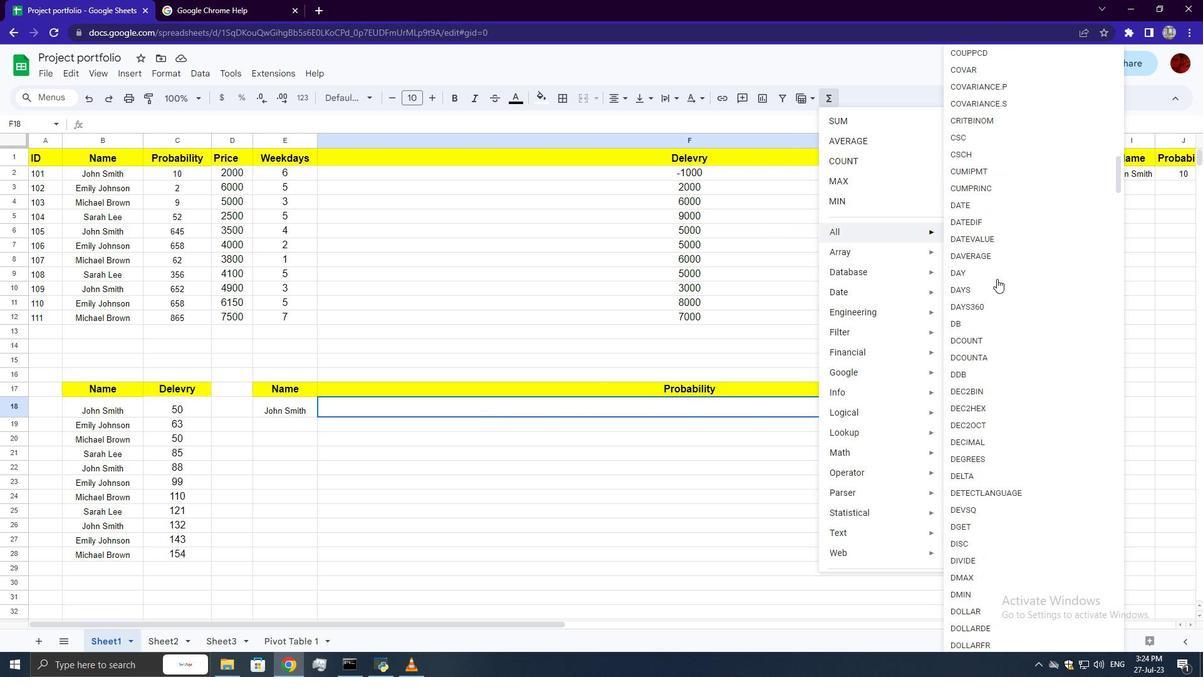 
Action: Mouse scrolled (997, 278) with delta (0, 0)
Screenshot: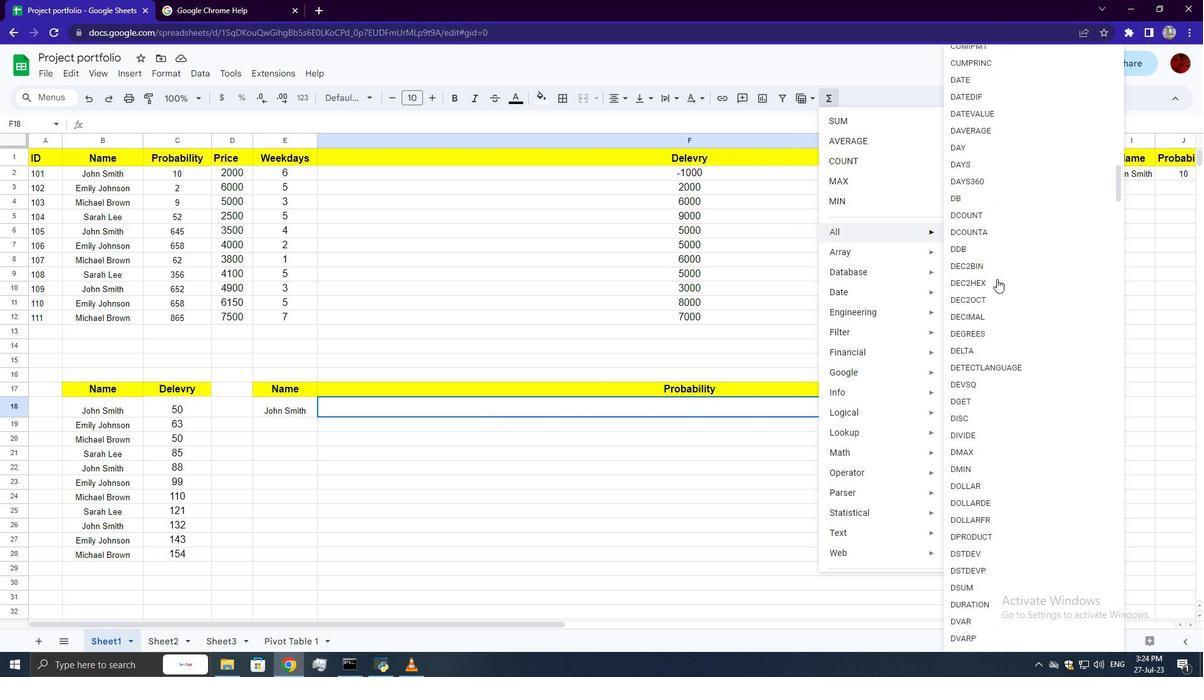 
Action: Mouse scrolled (997, 278) with delta (0, 0)
Screenshot: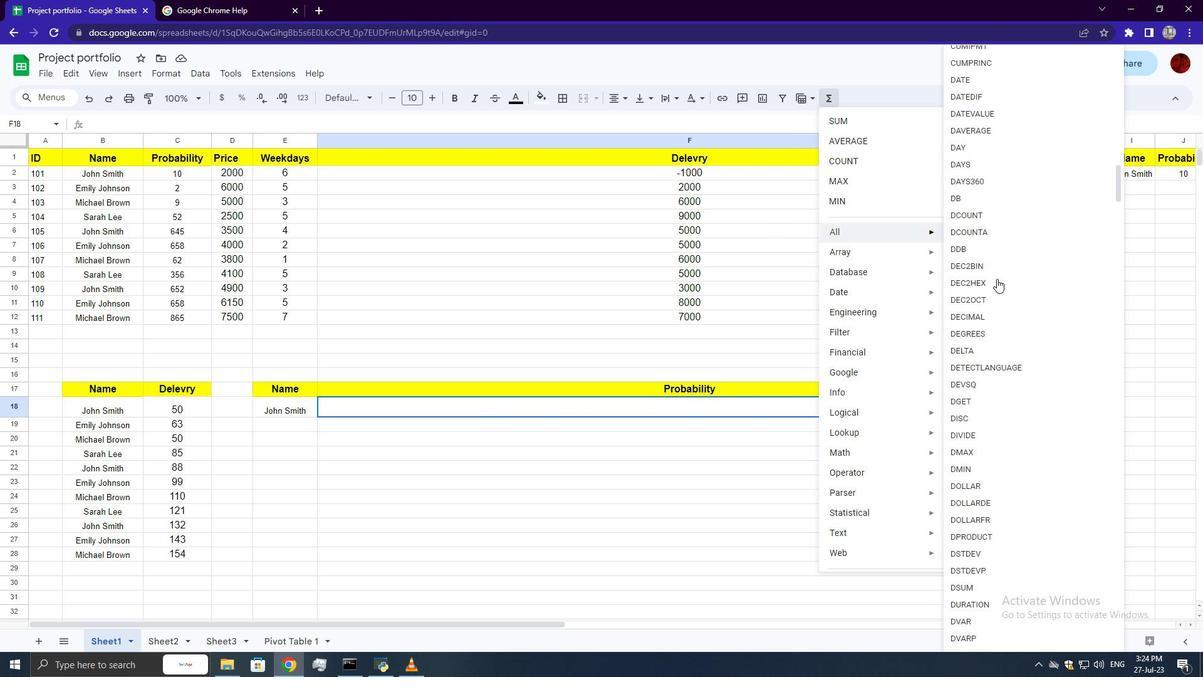 
Action: Mouse scrolled (997, 278) with delta (0, 0)
Screenshot: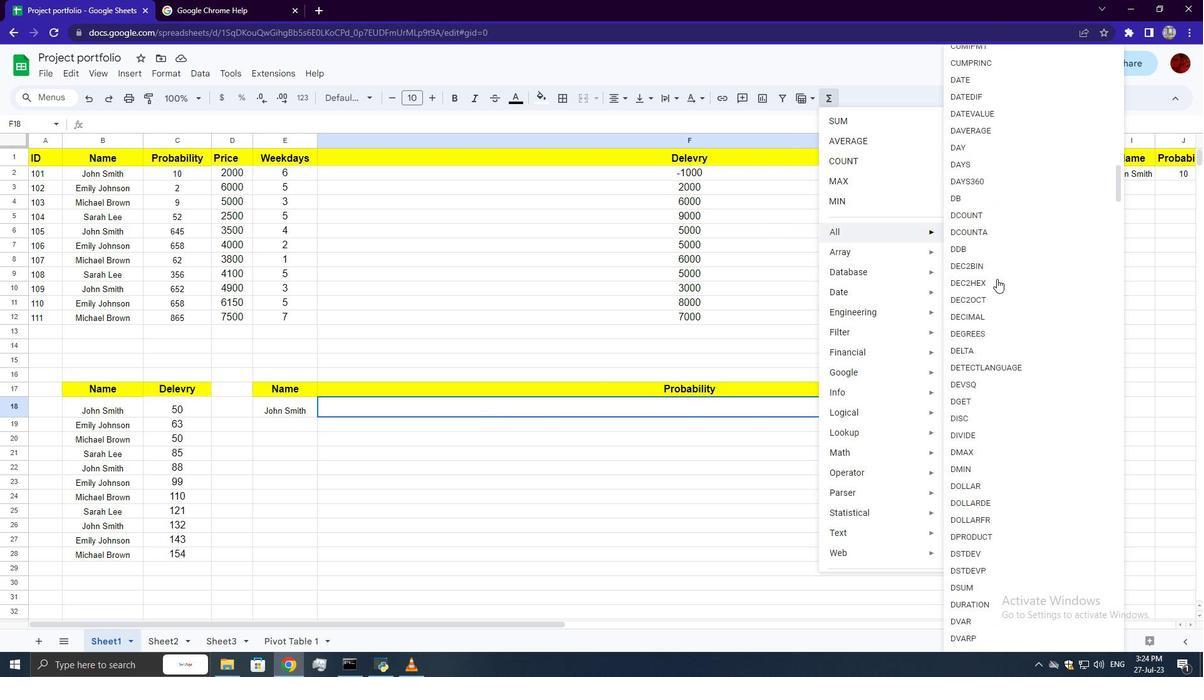 
Action: Mouse scrolled (997, 278) with delta (0, 0)
Screenshot: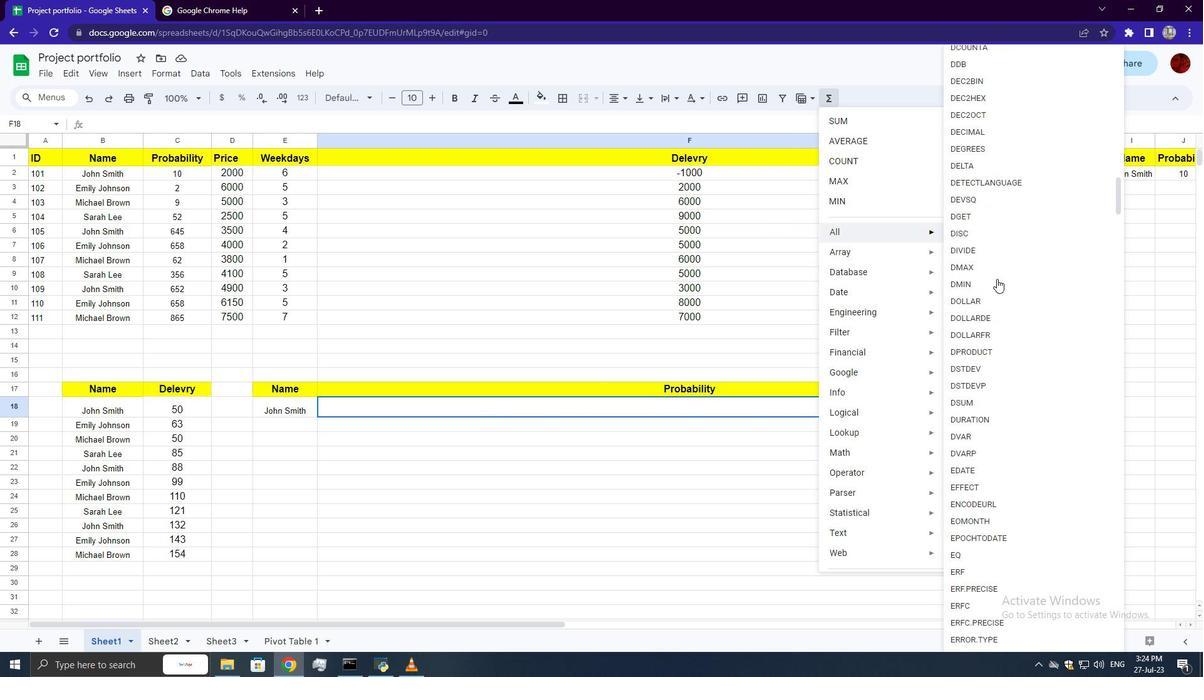 
Action: Mouse scrolled (997, 278) with delta (0, 0)
Screenshot: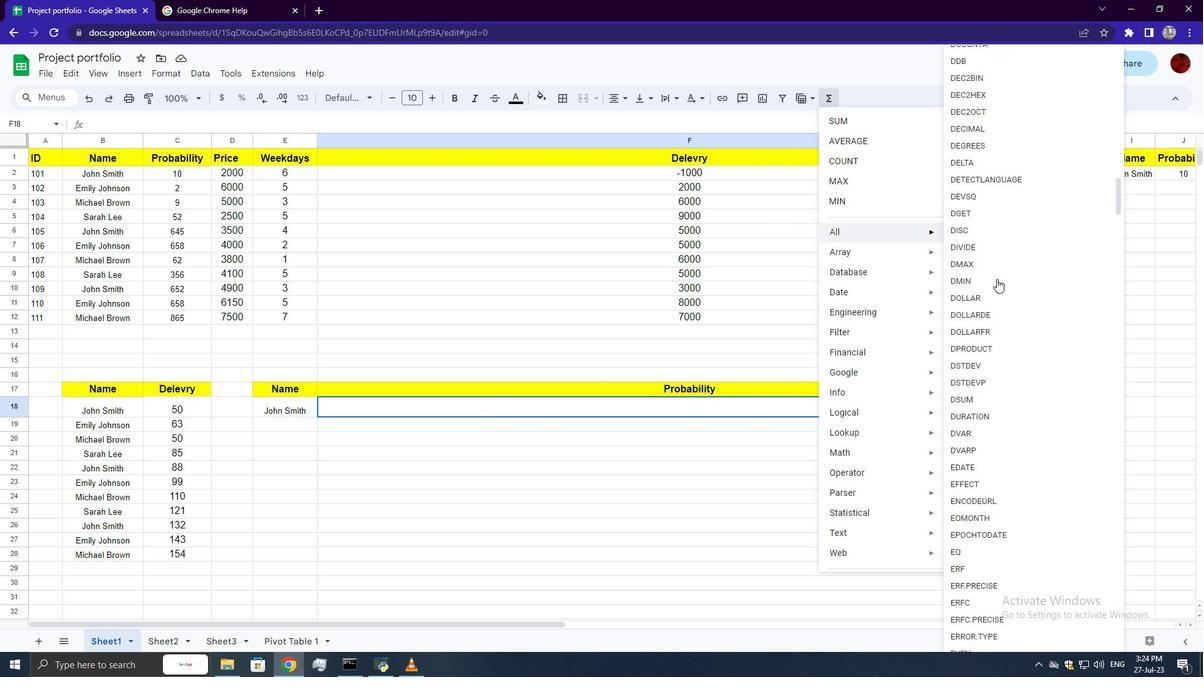 
Action: Mouse scrolled (997, 278) with delta (0, 0)
Screenshot: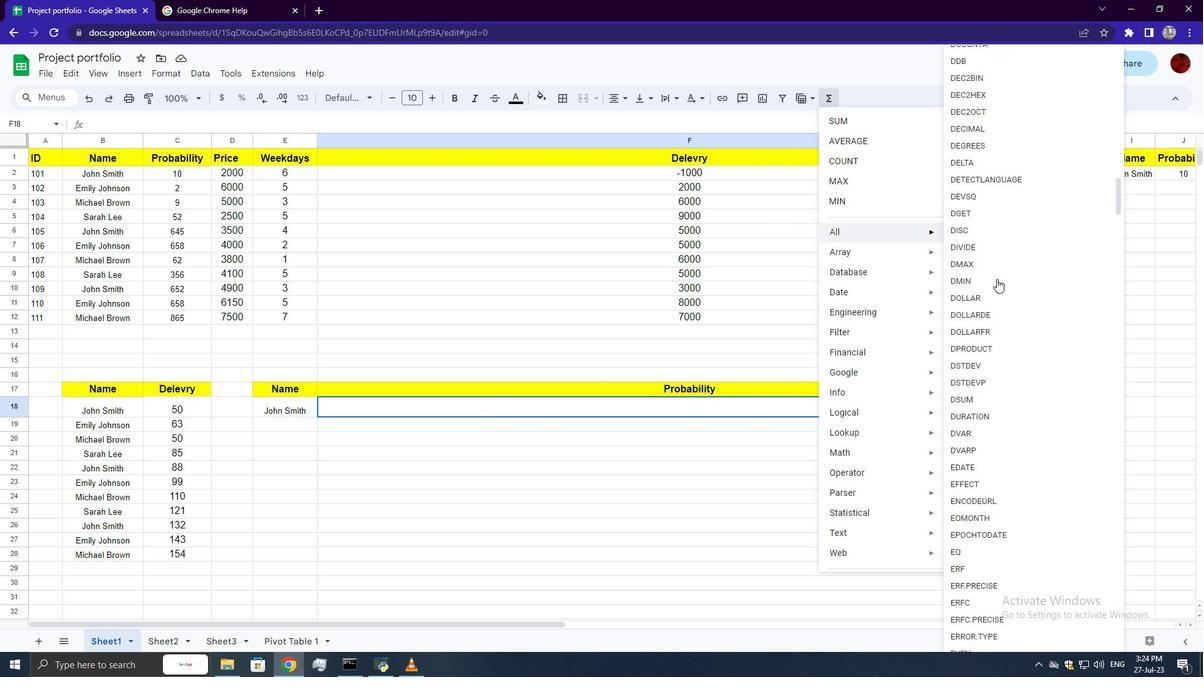 
Action: Mouse scrolled (997, 278) with delta (0, 0)
Screenshot: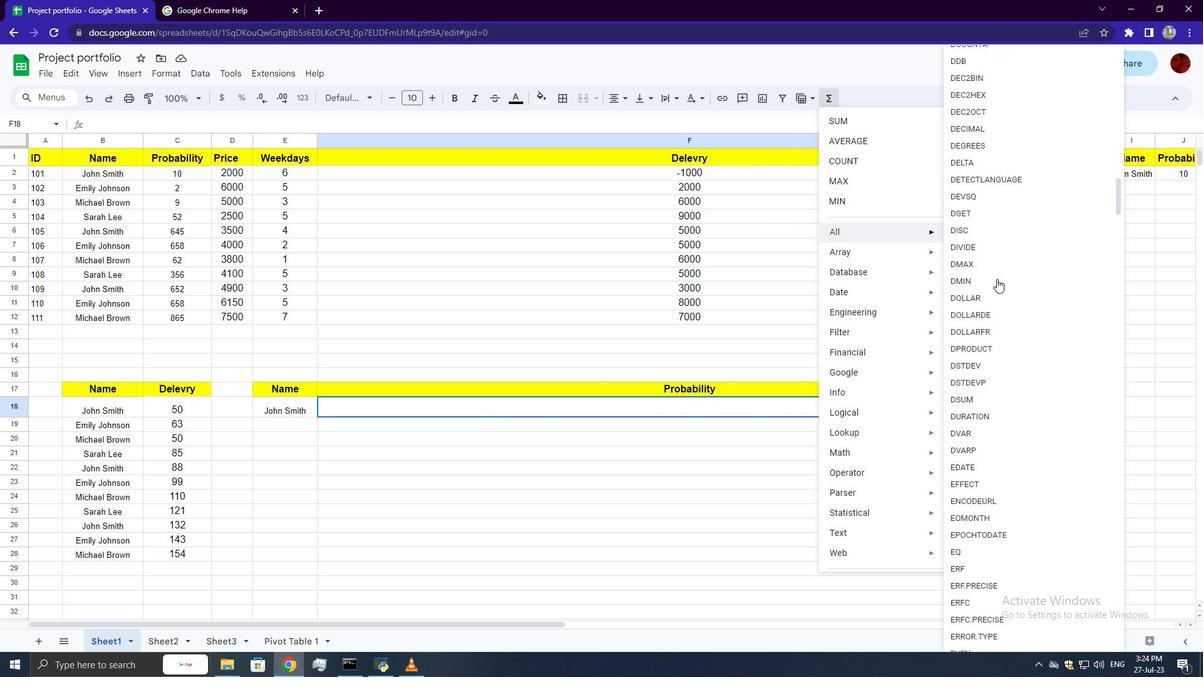 
Action: Mouse scrolled (997, 278) with delta (0, 0)
Screenshot: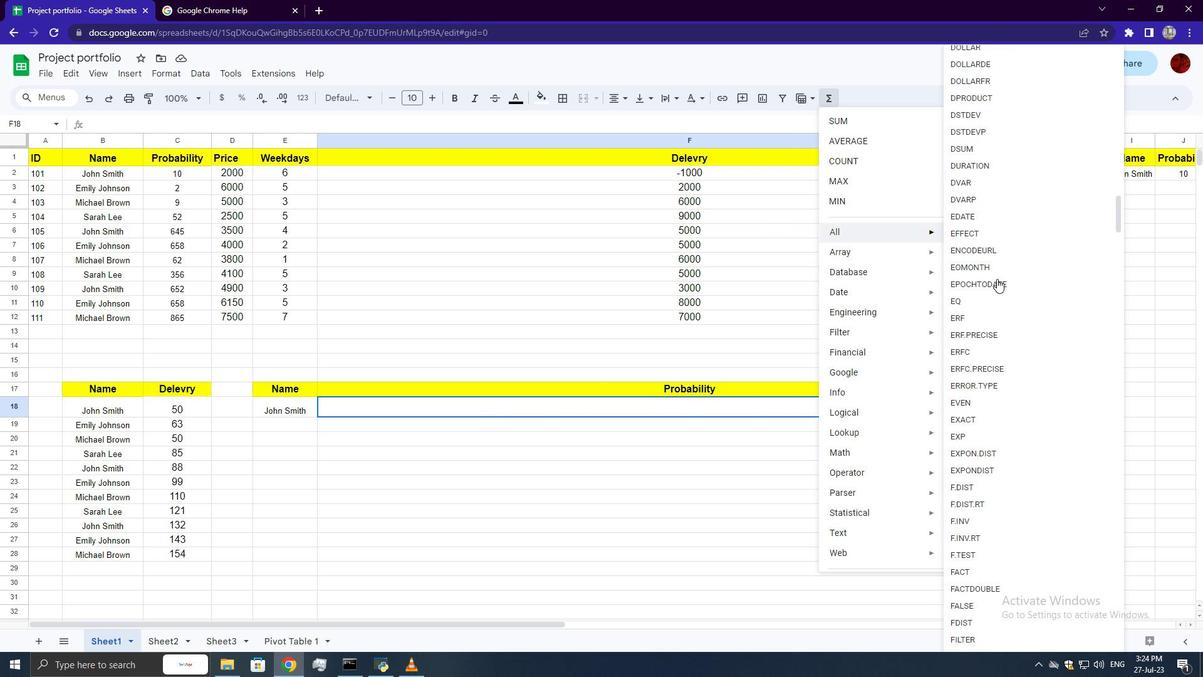 
Action: Mouse scrolled (997, 278) with delta (0, 0)
Screenshot: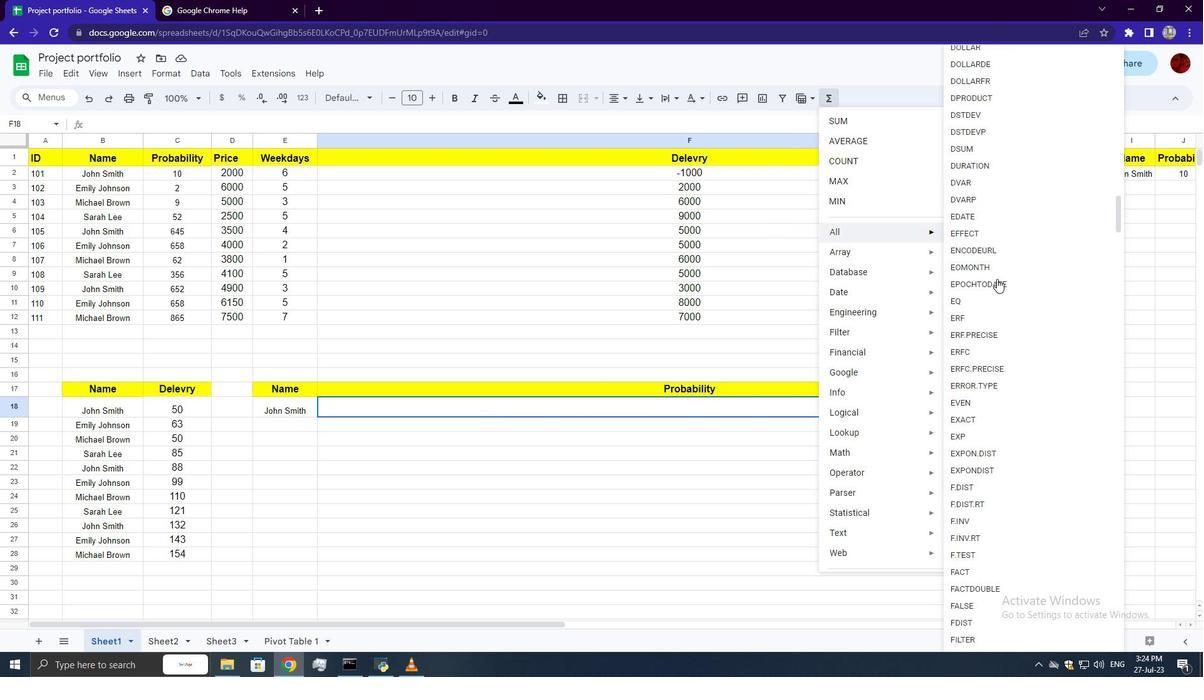 
Action: Mouse scrolled (997, 278) with delta (0, 0)
Screenshot: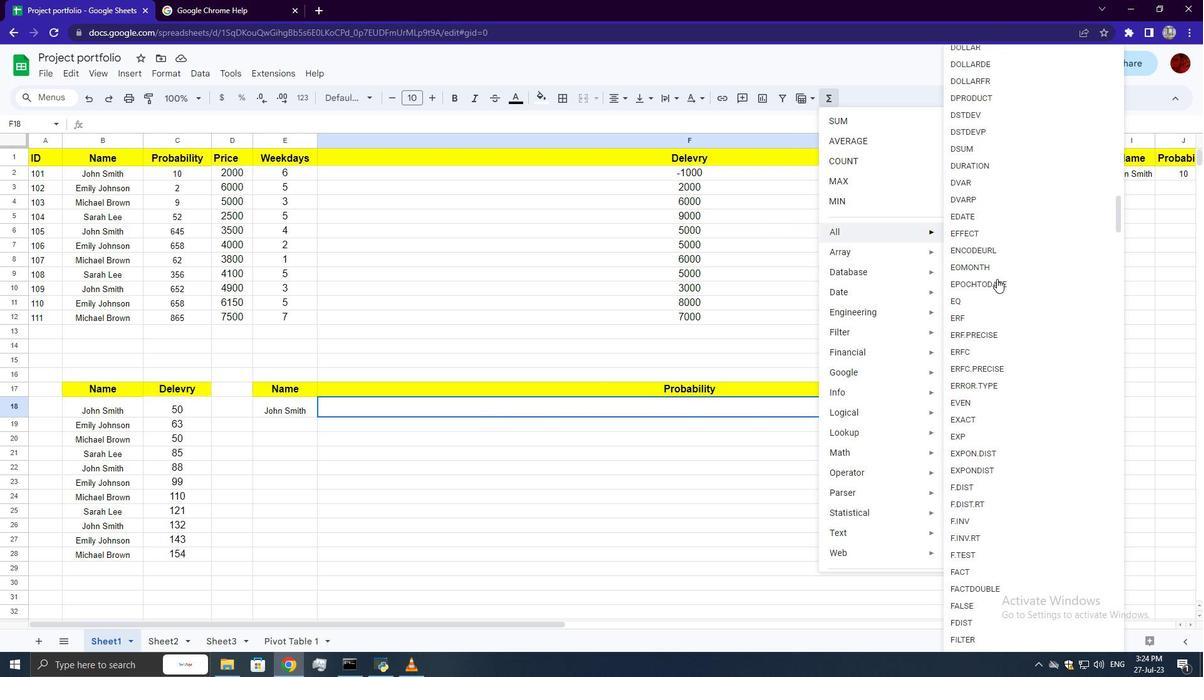 
Action: Mouse scrolled (997, 278) with delta (0, 0)
Screenshot: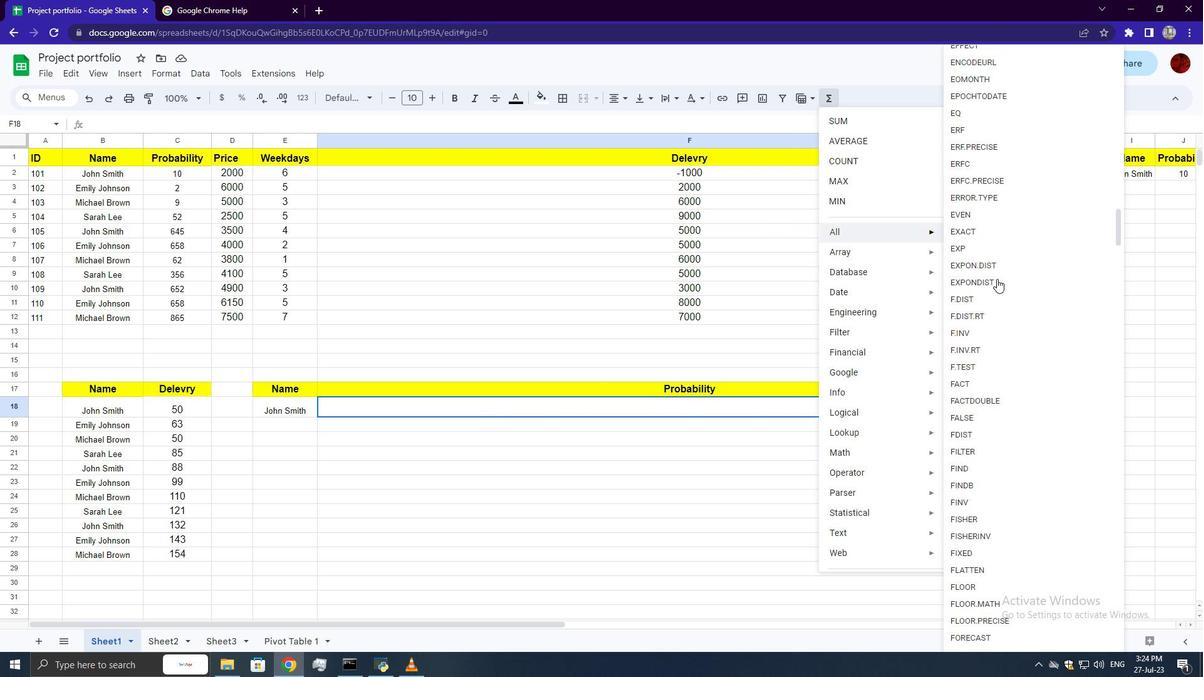 
Action: Mouse scrolled (997, 278) with delta (0, 0)
Screenshot: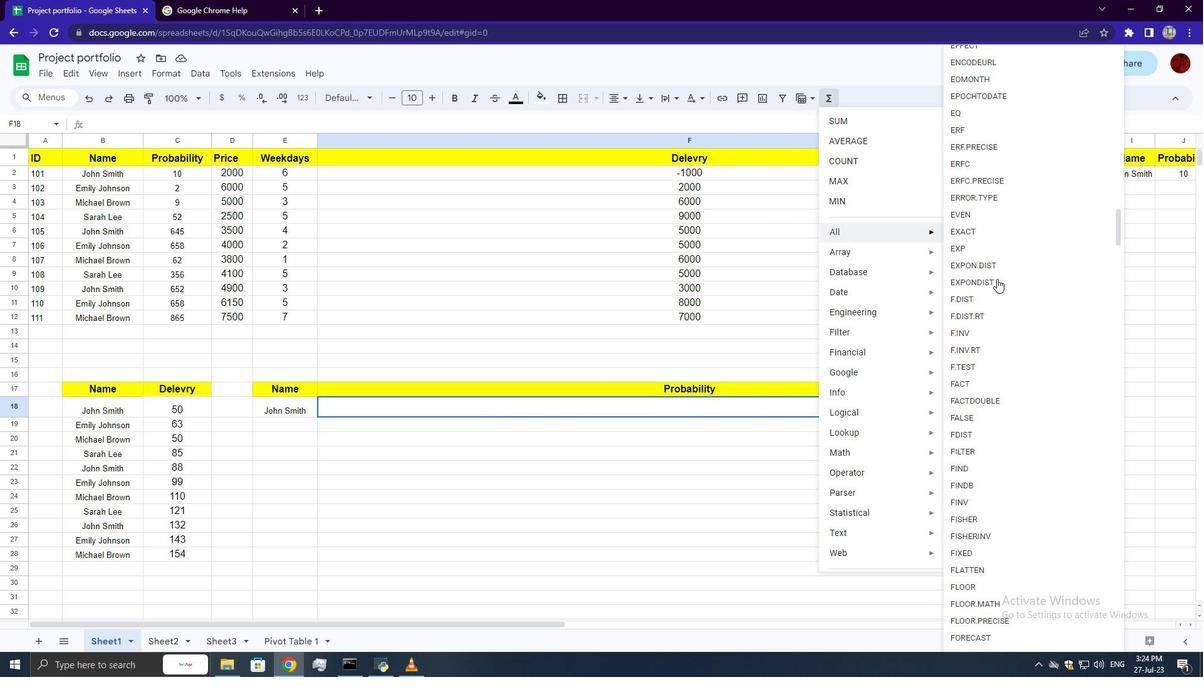 
Action: Mouse scrolled (997, 278) with delta (0, 0)
Screenshot: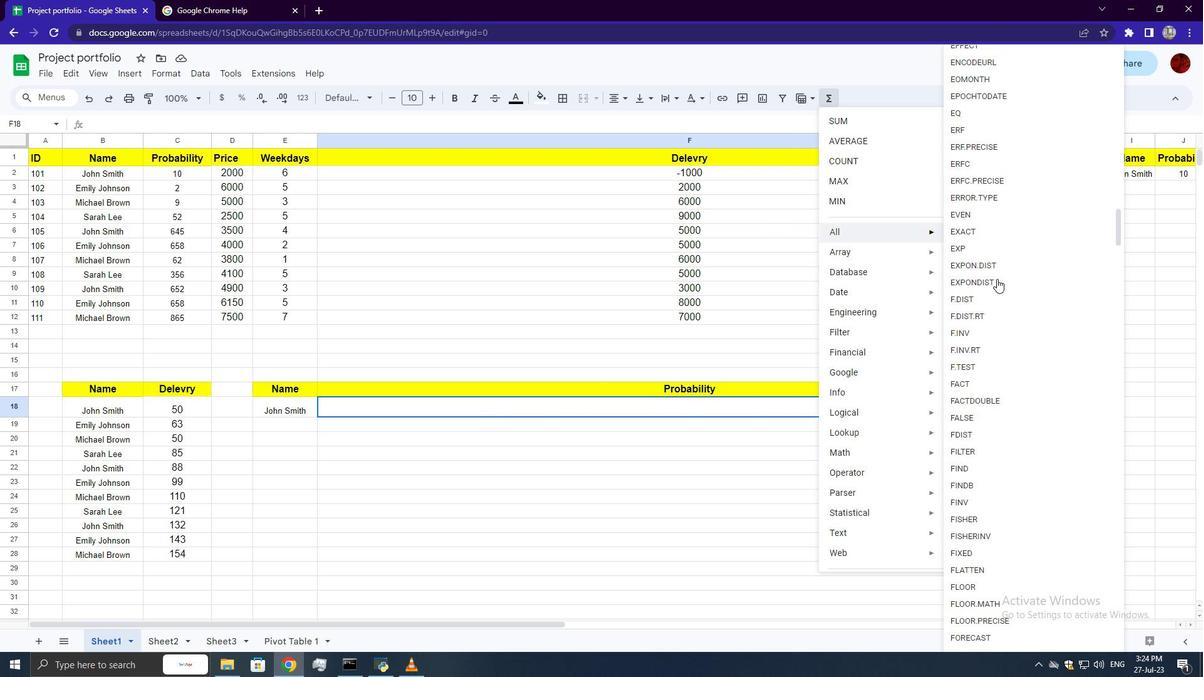 
Action: Mouse scrolled (997, 278) with delta (0, 0)
Screenshot: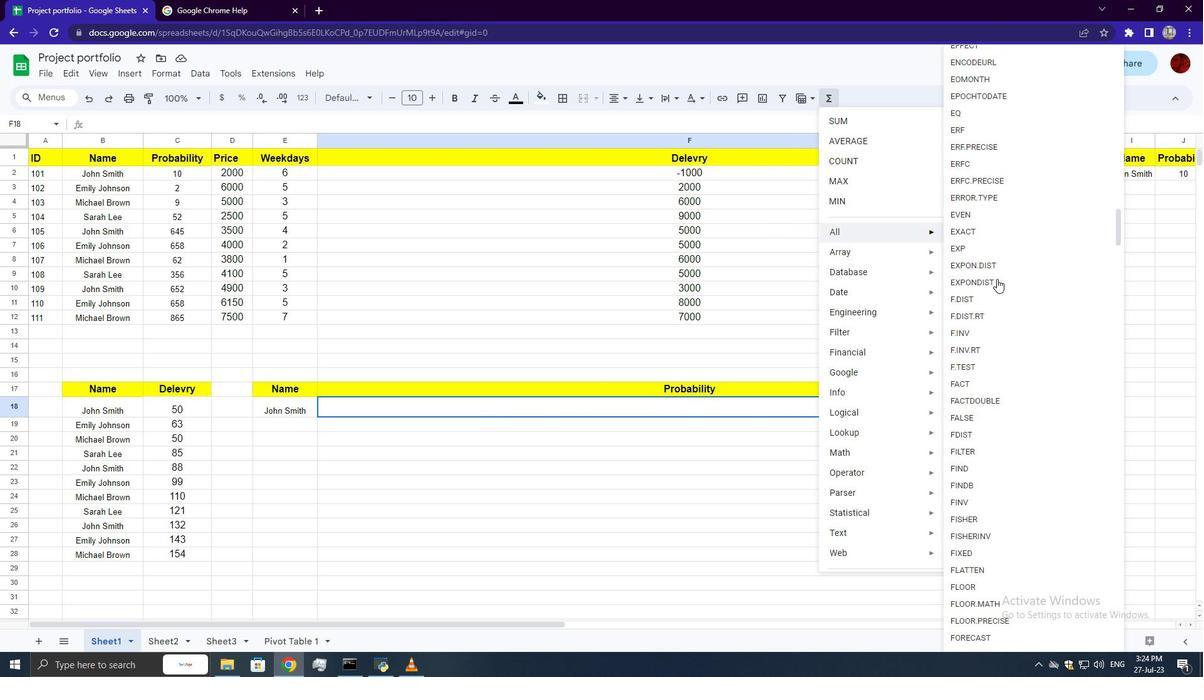 
Action: Mouse scrolled (997, 278) with delta (0, 0)
Screenshot: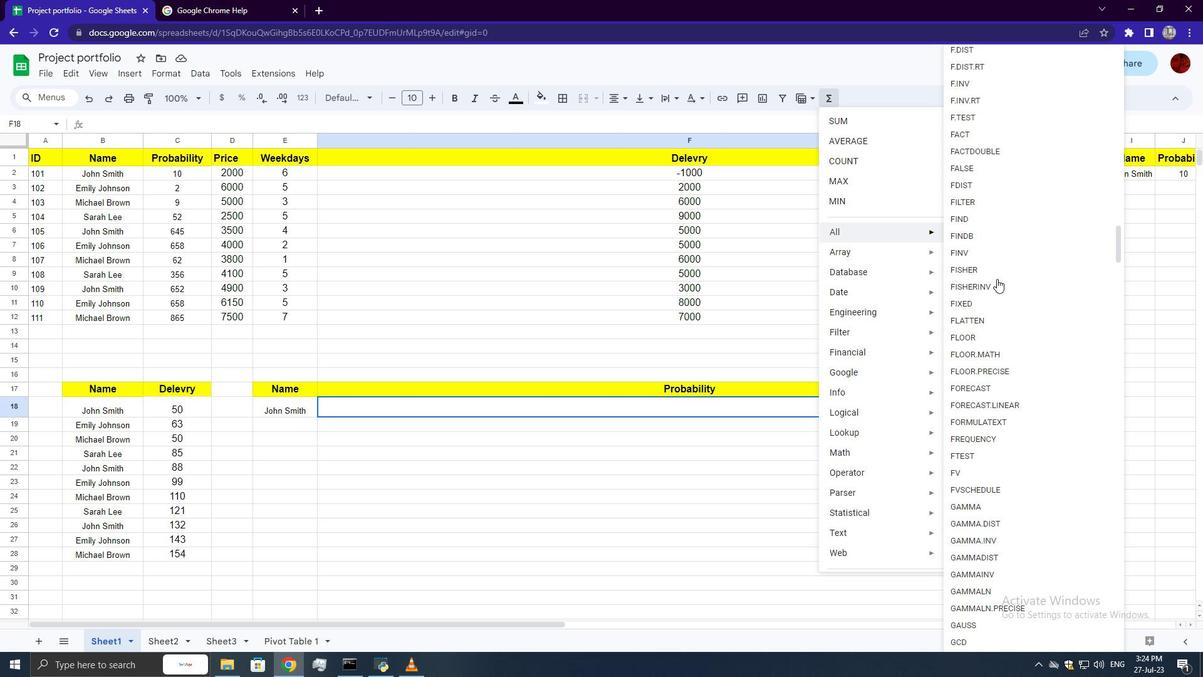 
Action: Mouse scrolled (997, 278) with delta (0, 0)
Screenshot: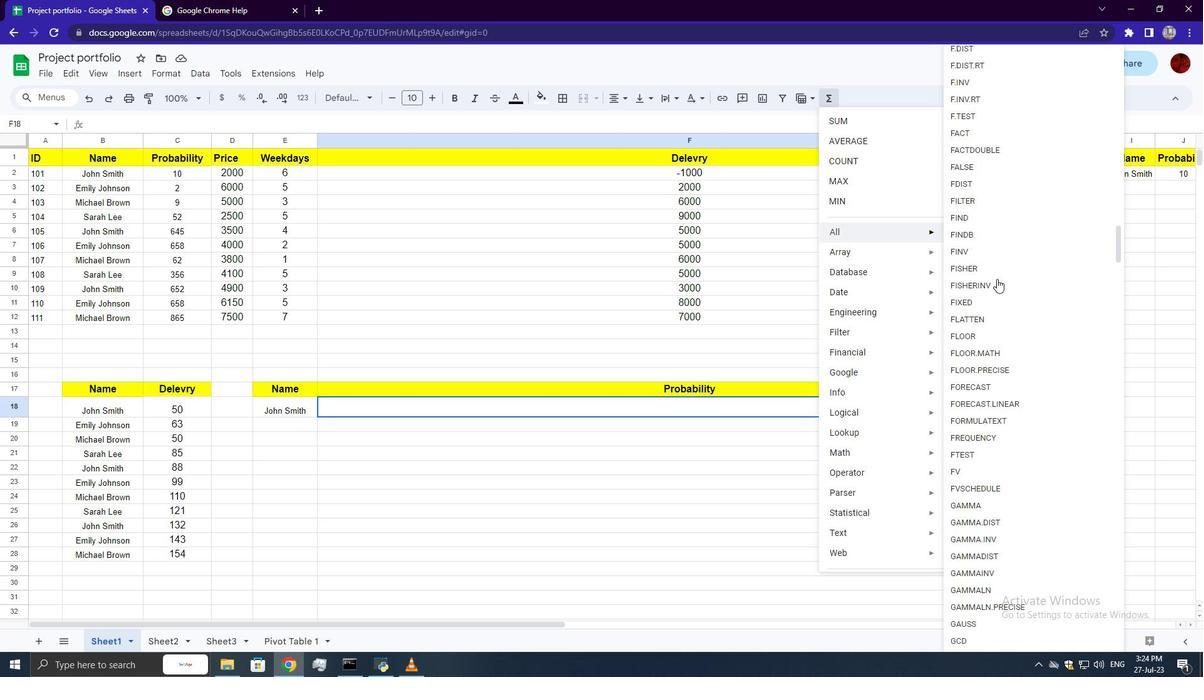
Action: Mouse scrolled (997, 278) with delta (0, 0)
Screenshot: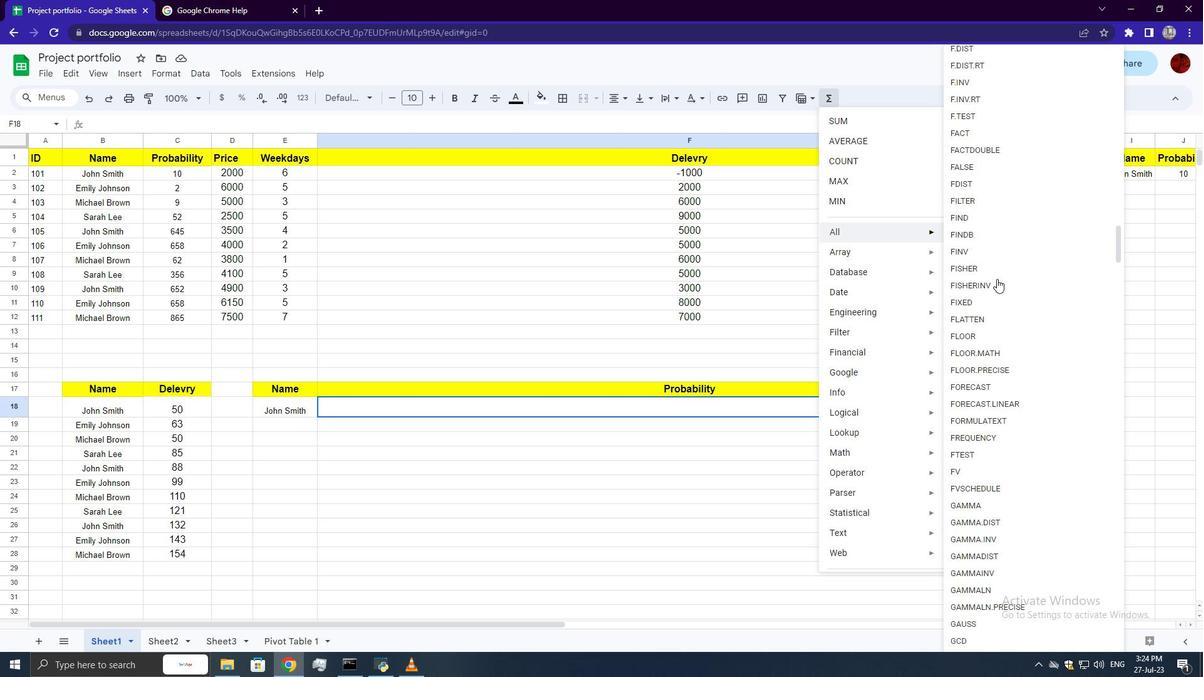 
Action: Mouse scrolled (997, 278) with delta (0, 0)
Screenshot: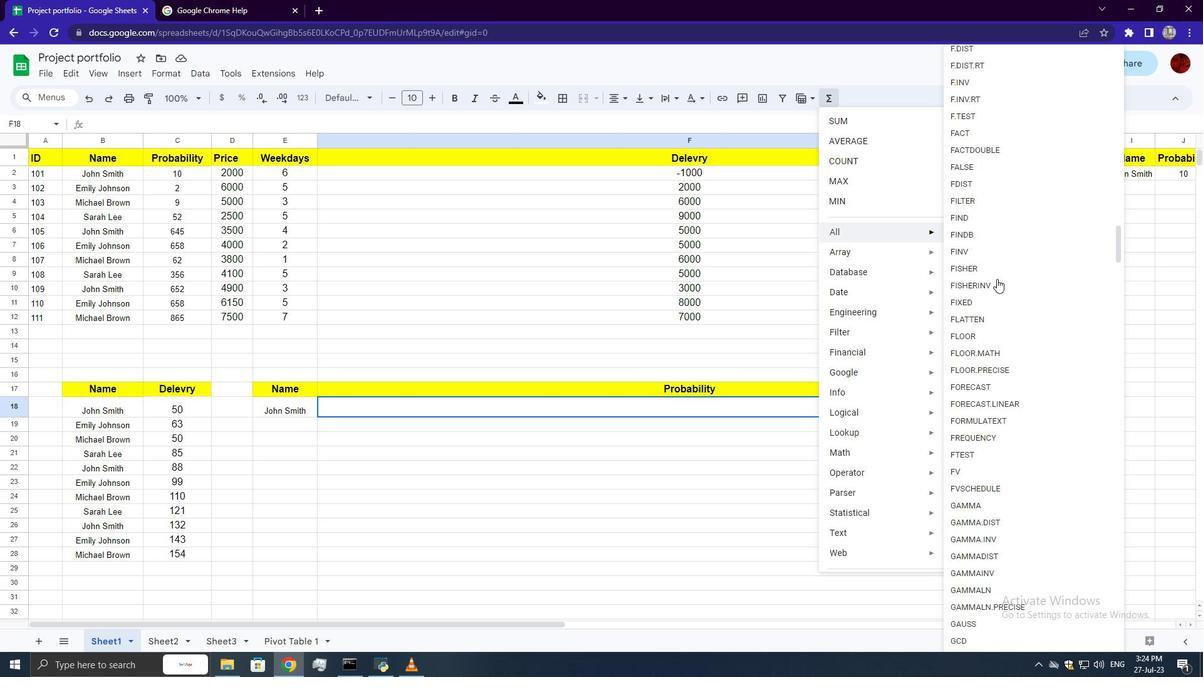 
Action: Mouse scrolled (997, 278) with delta (0, 0)
Screenshot: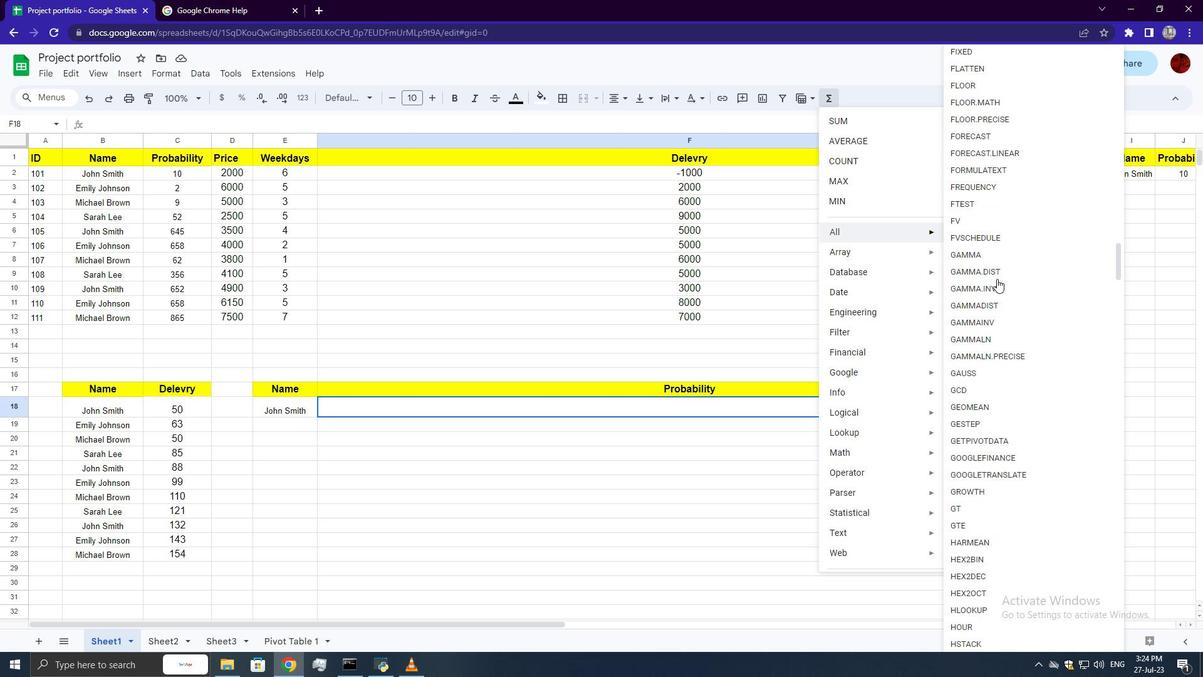 
Action: Mouse scrolled (997, 278) with delta (0, 0)
Screenshot: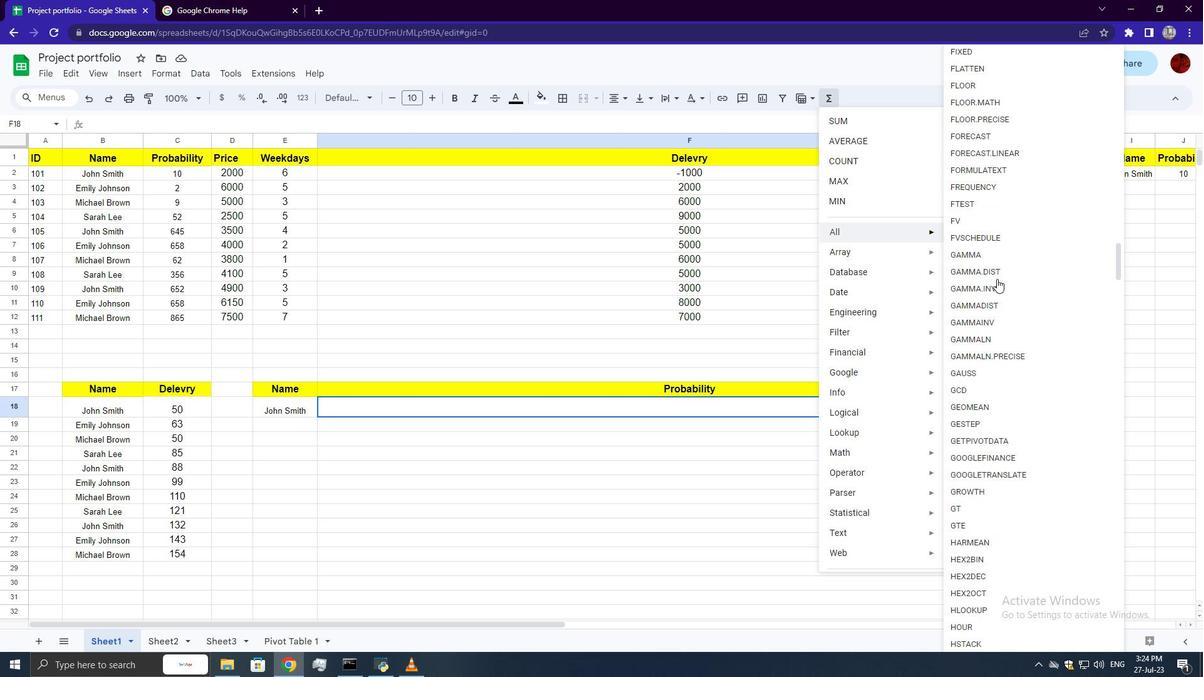 
Action: Mouse scrolled (997, 278) with delta (0, 0)
Screenshot: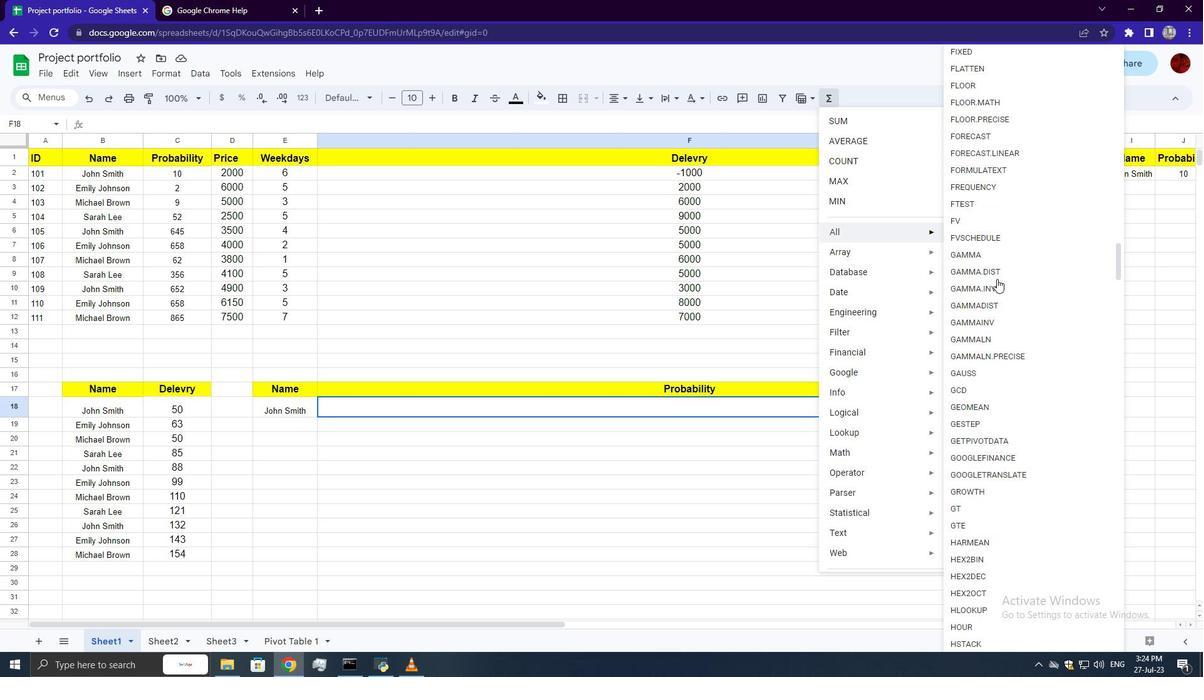 
Action: Mouse scrolled (997, 278) with delta (0, 0)
Screenshot: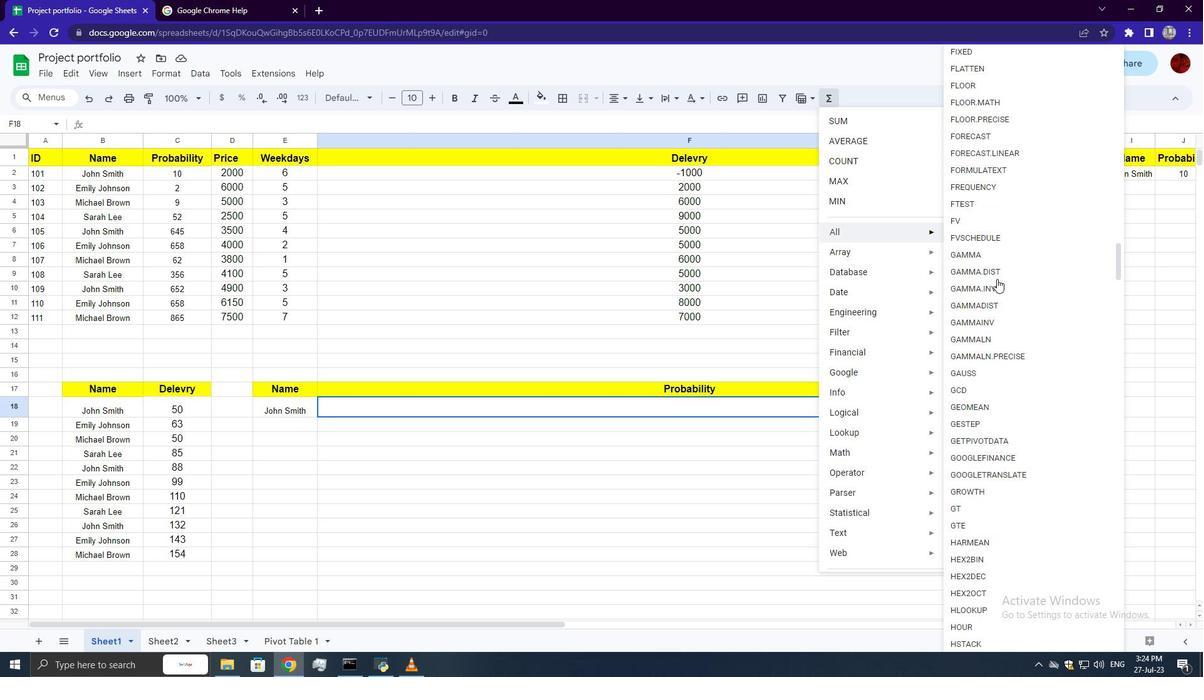 
Action: Mouse scrolled (997, 278) with delta (0, 0)
Screenshot: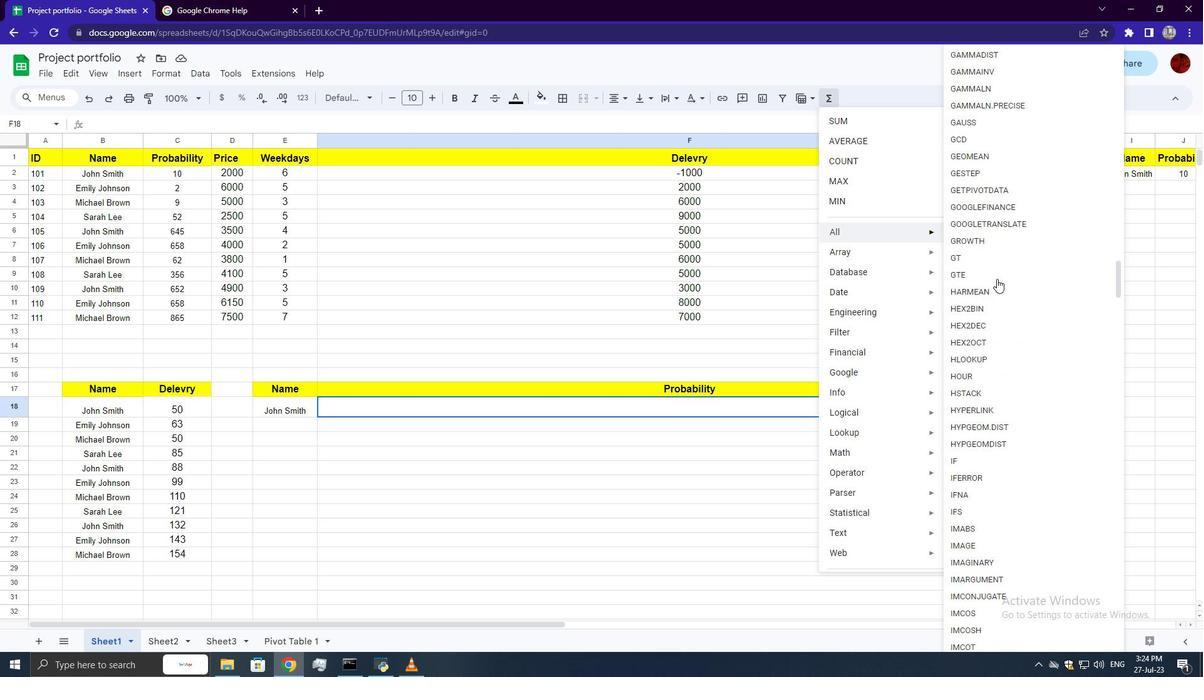 
Action: Mouse scrolled (997, 278) with delta (0, 0)
Screenshot: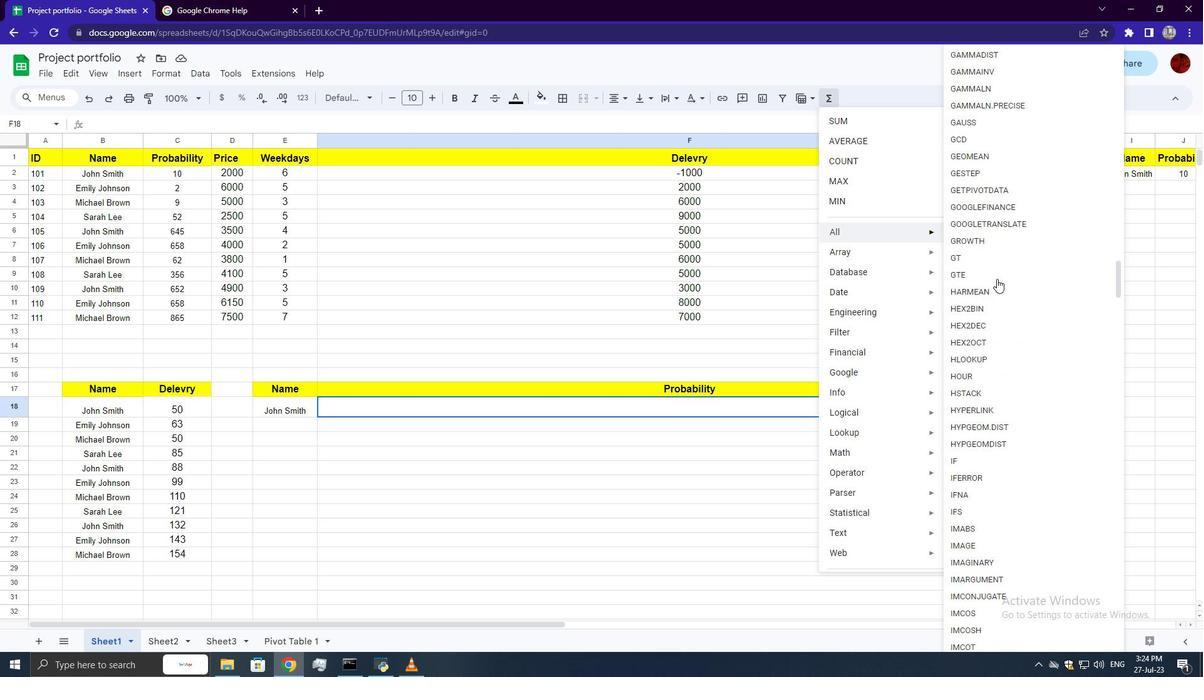 
Action: Mouse scrolled (997, 278) with delta (0, 0)
Screenshot: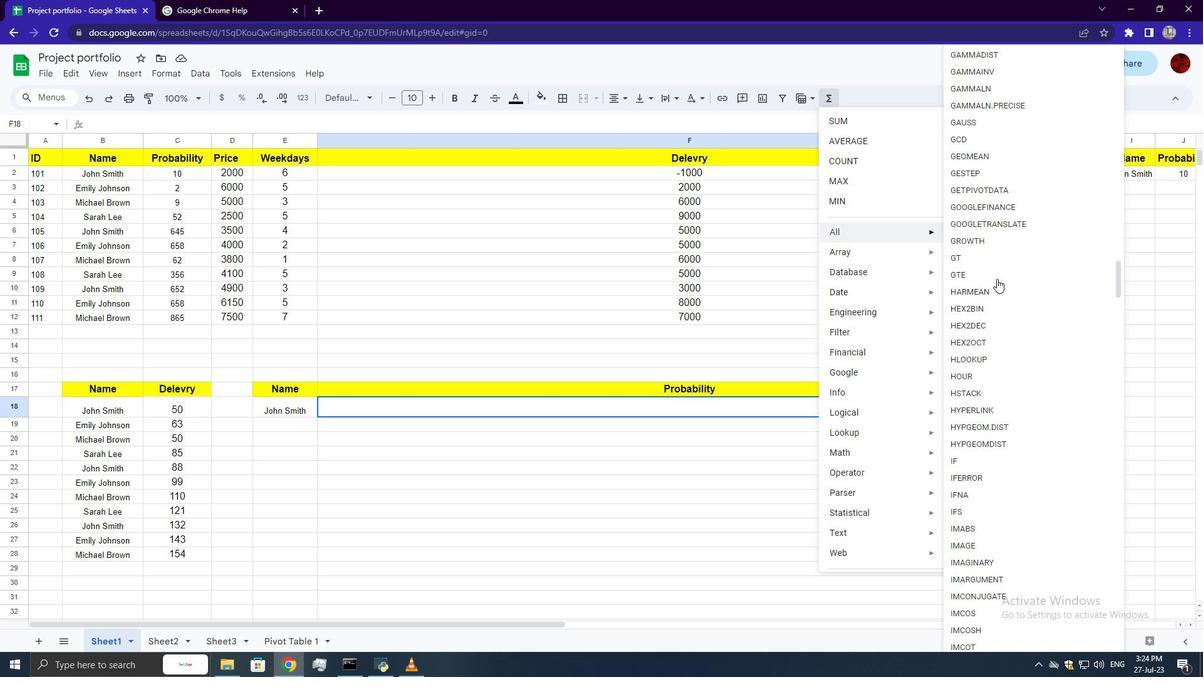 
Action: Mouse scrolled (997, 278) with delta (0, 0)
Screenshot: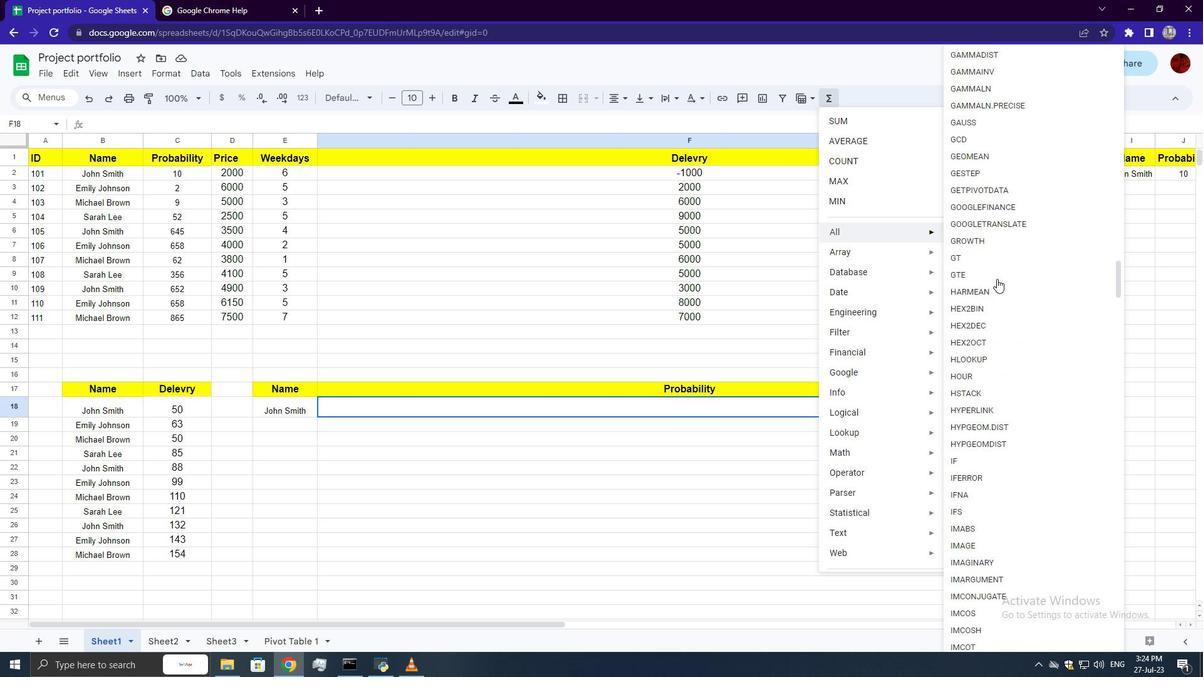 
Action: Mouse scrolled (997, 278) with delta (0, 0)
Screenshot: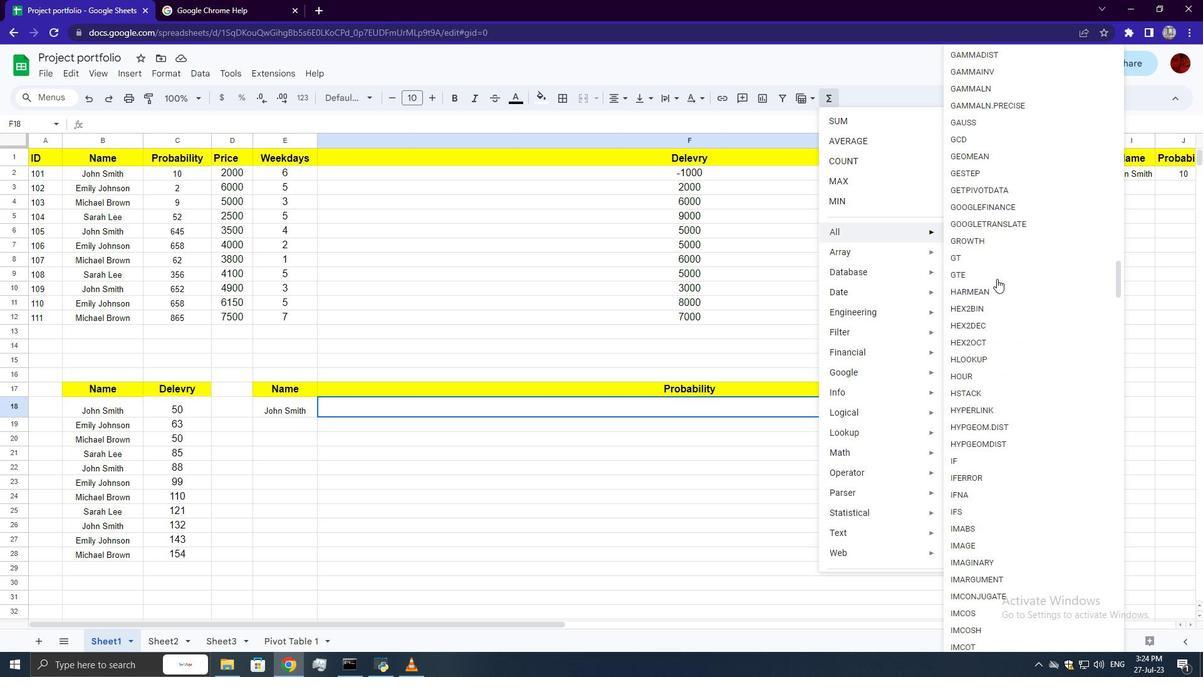 
Action: Mouse scrolled (997, 278) with delta (0, 0)
Screenshot: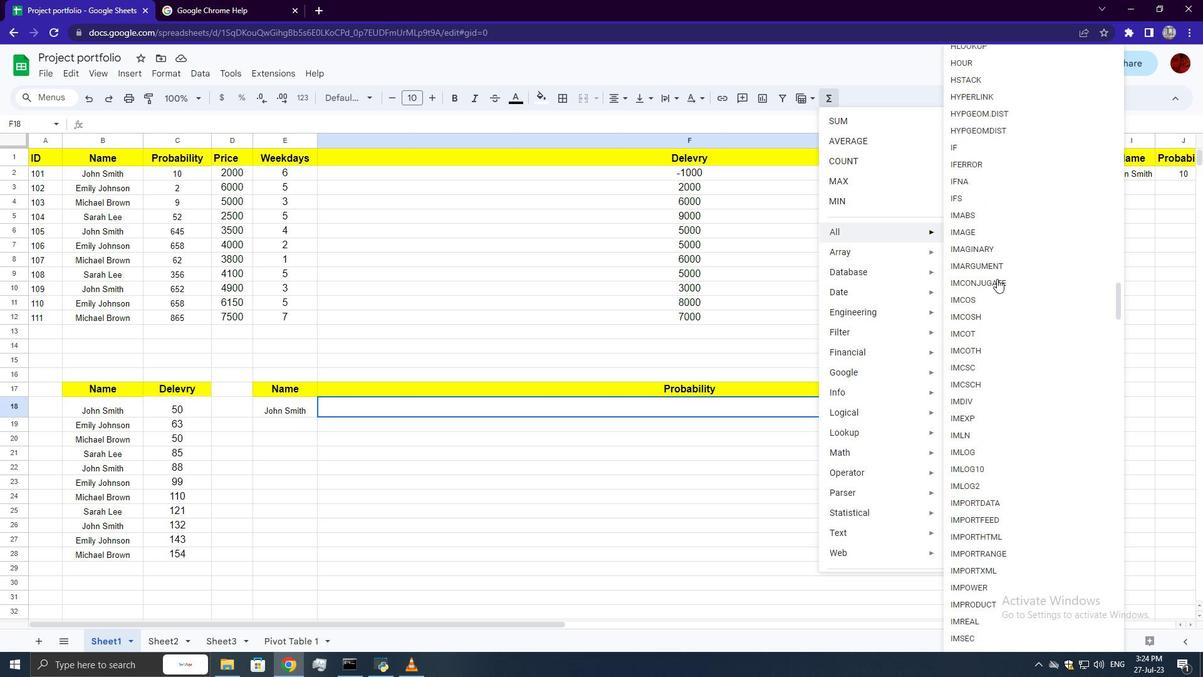 
Action: Mouse scrolled (997, 278) with delta (0, 0)
Screenshot: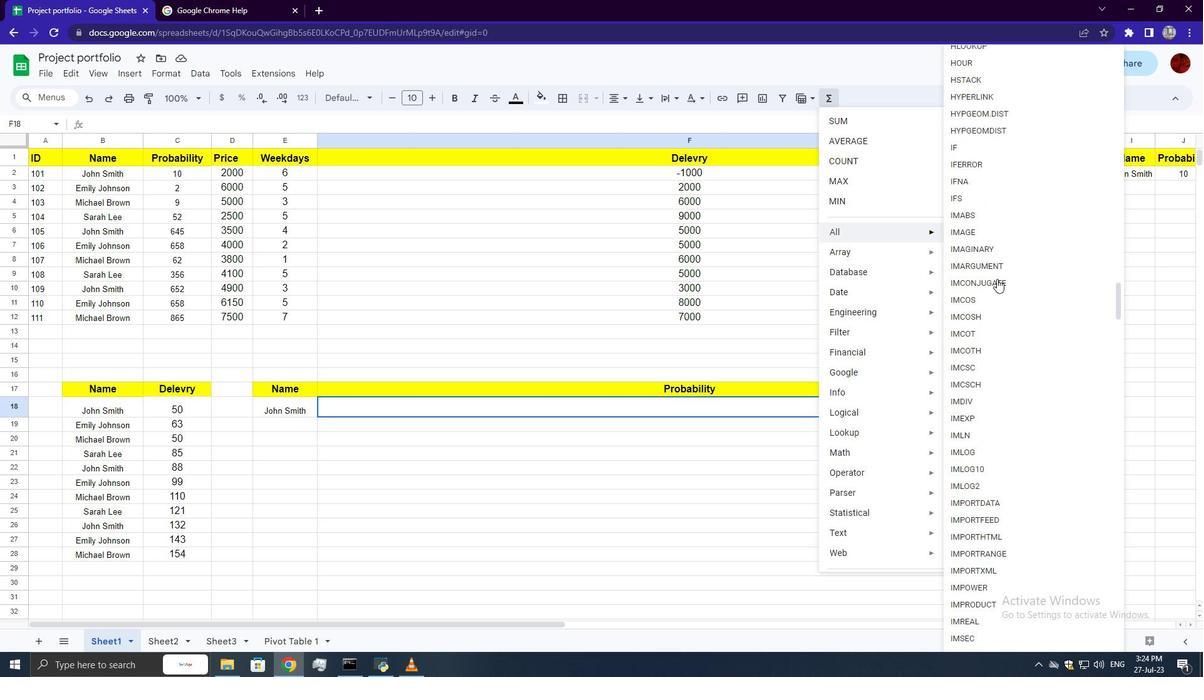 
Action: Mouse scrolled (997, 278) with delta (0, 0)
Screenshot: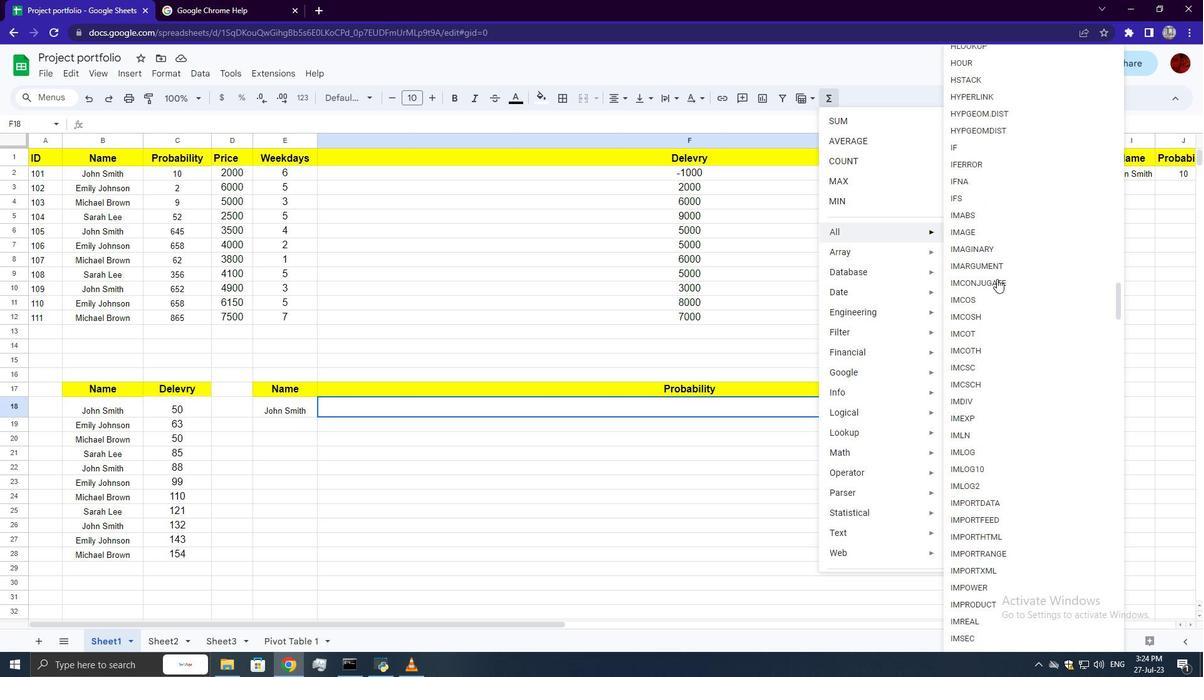 
Action: Mouse scrolled (997, 278) with delta (0, 0)
Screenshot: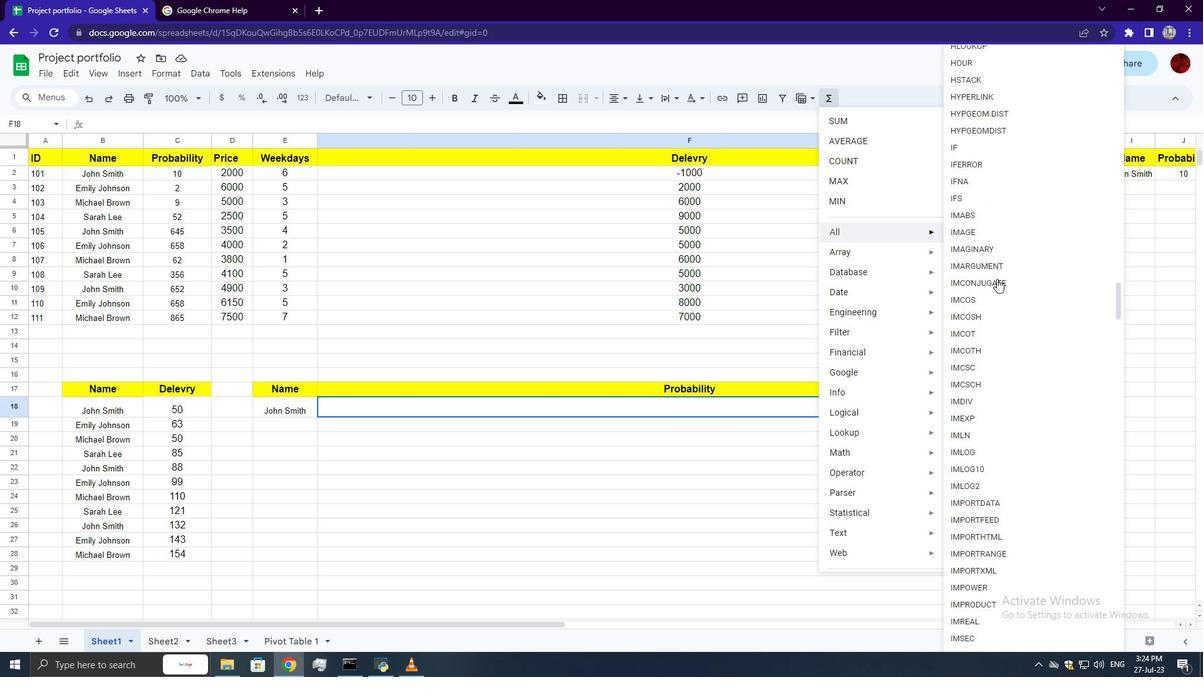 
Action: Mouse scrolled (997, 278) with delta (0, 0)
Screenshot: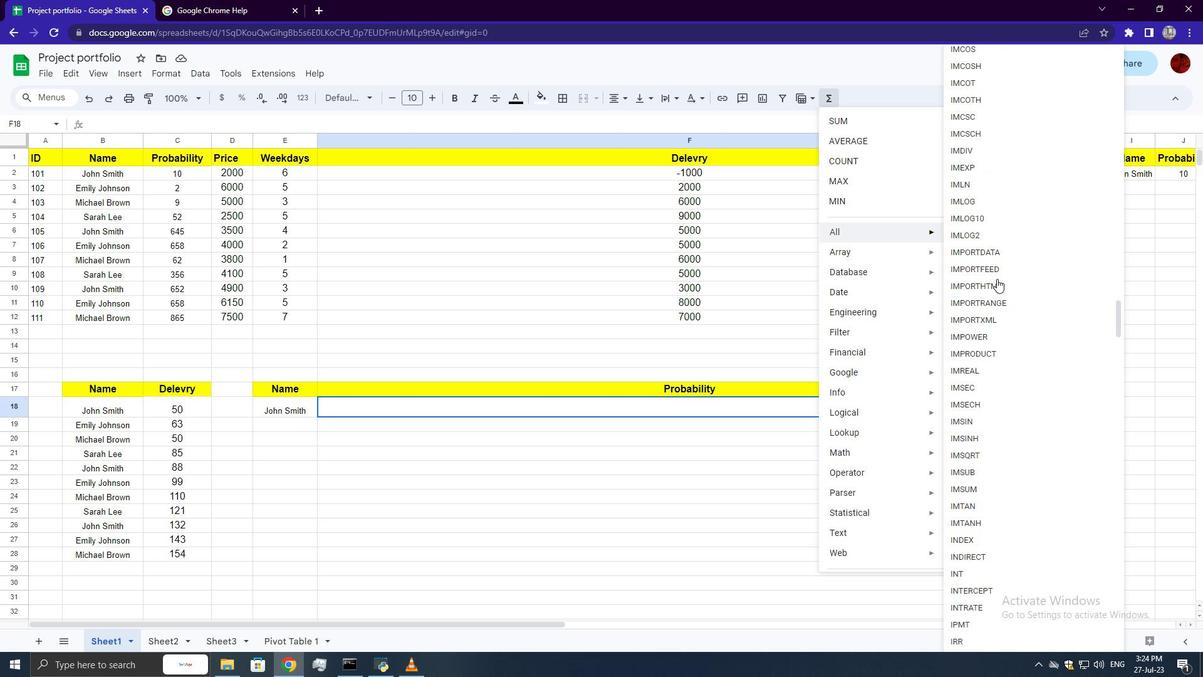 
Action: Mouse scrolled (997, 278) with delta (0, 0)
Screenshot: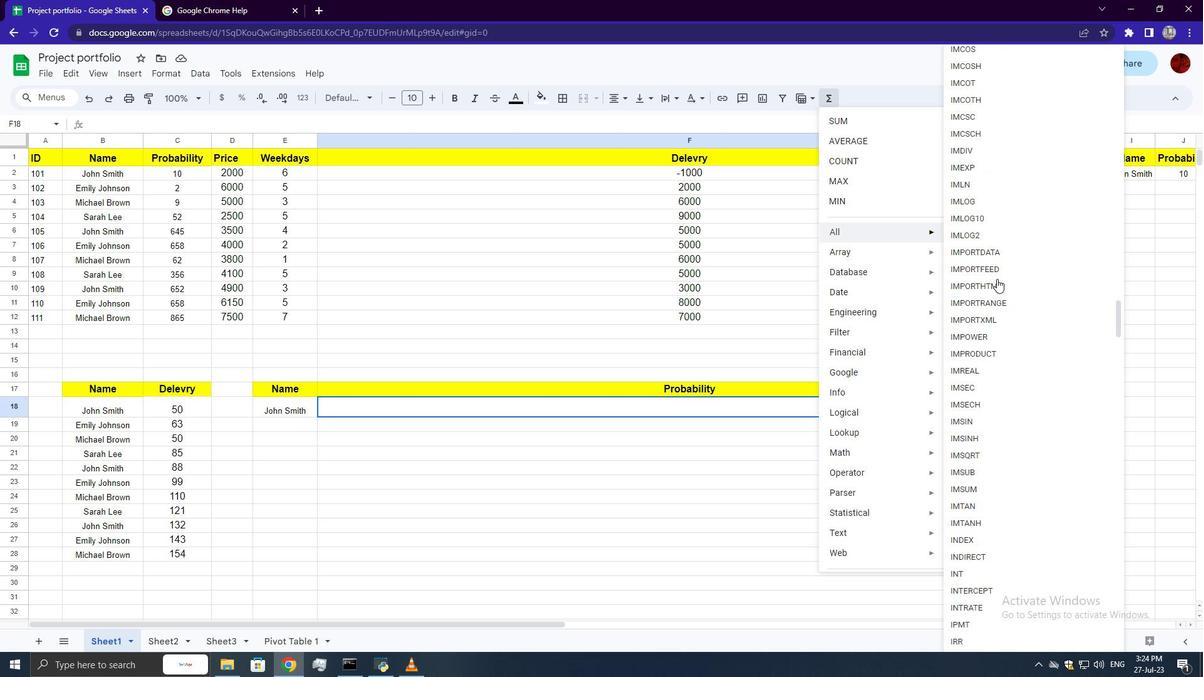 
Action: Mouse scrolled (997, 278) with delta (0, 0)
Screenshot: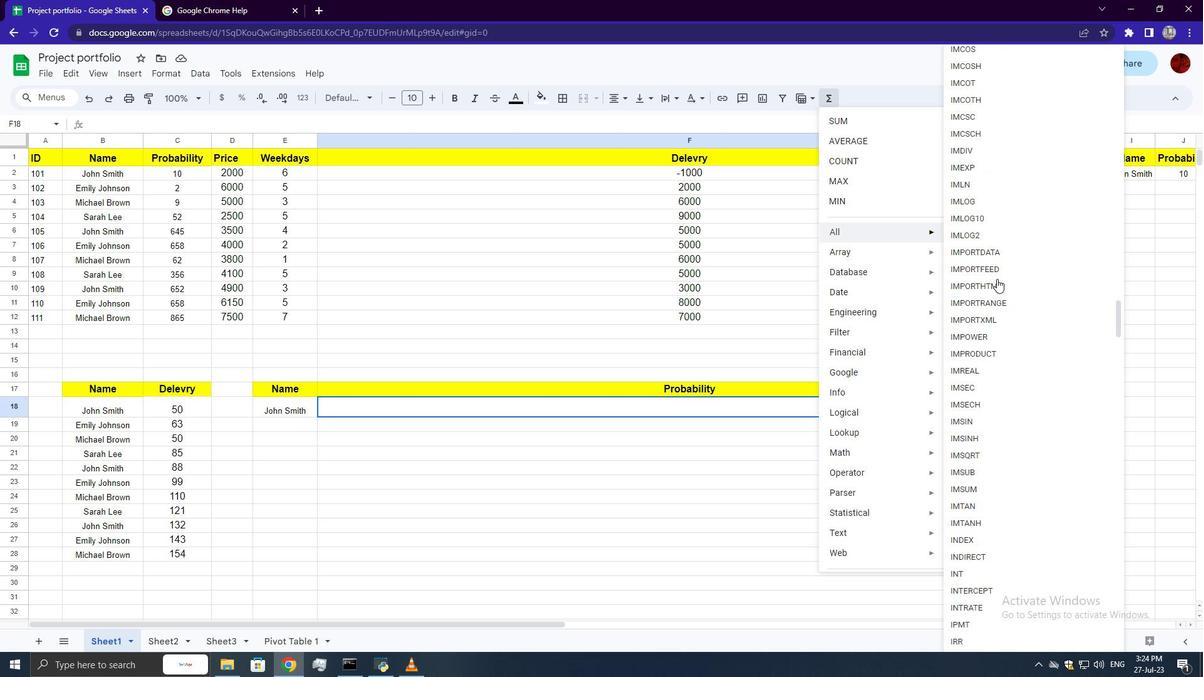 
Action: Mouse scrolled (997, 278) with delta (0, 0)
Screenshot: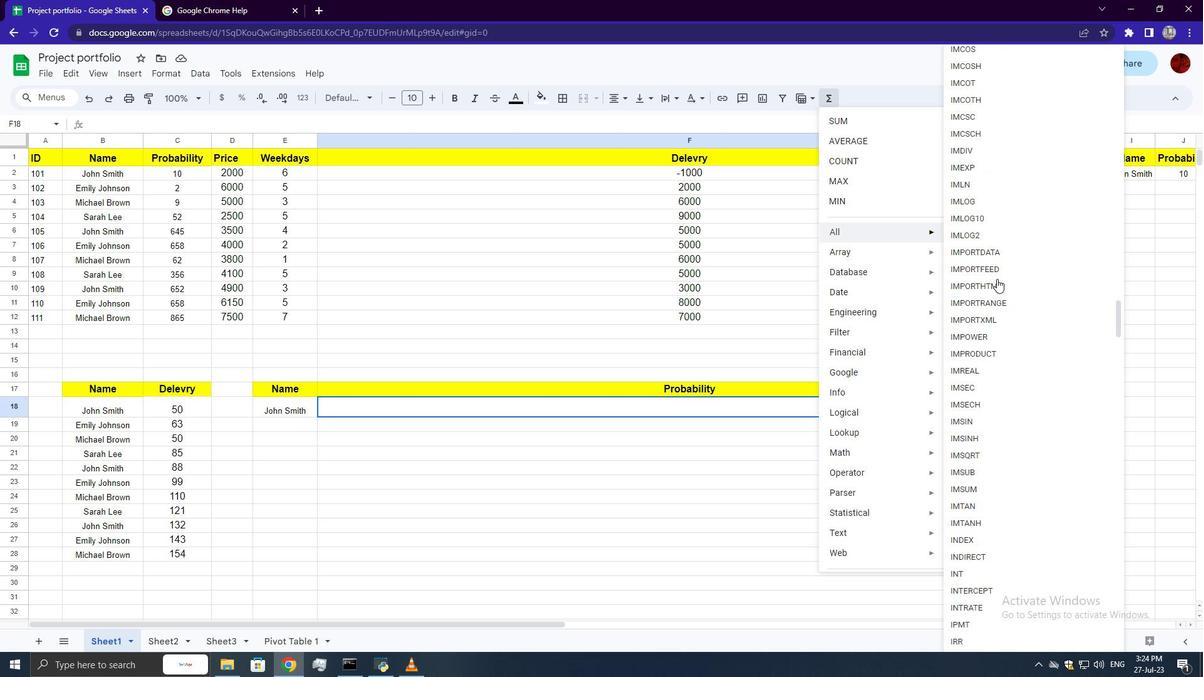
Action: Mouse scrolled (997, 278) with delta (0, 0)
Screenshot: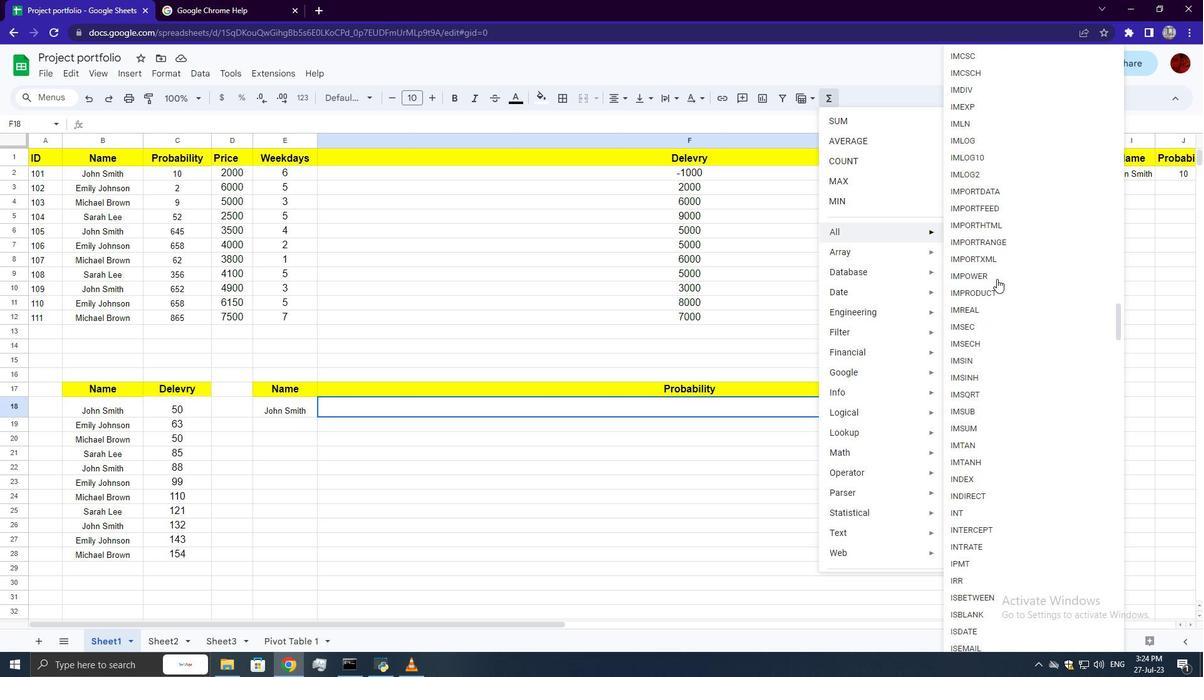
Action: Mouse scrolled (997, 278) with delta (0, 0)
Screenshot: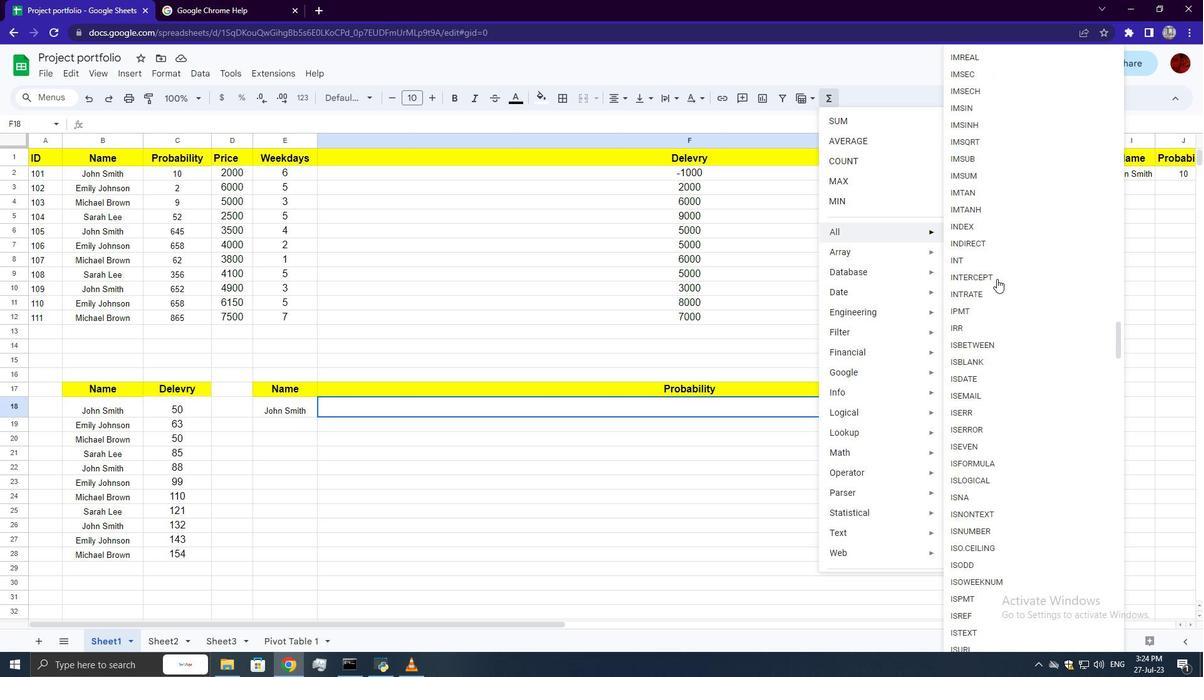 
Action: Mouse scrolled (997, 278) with delta (0, 0)
Screenshot: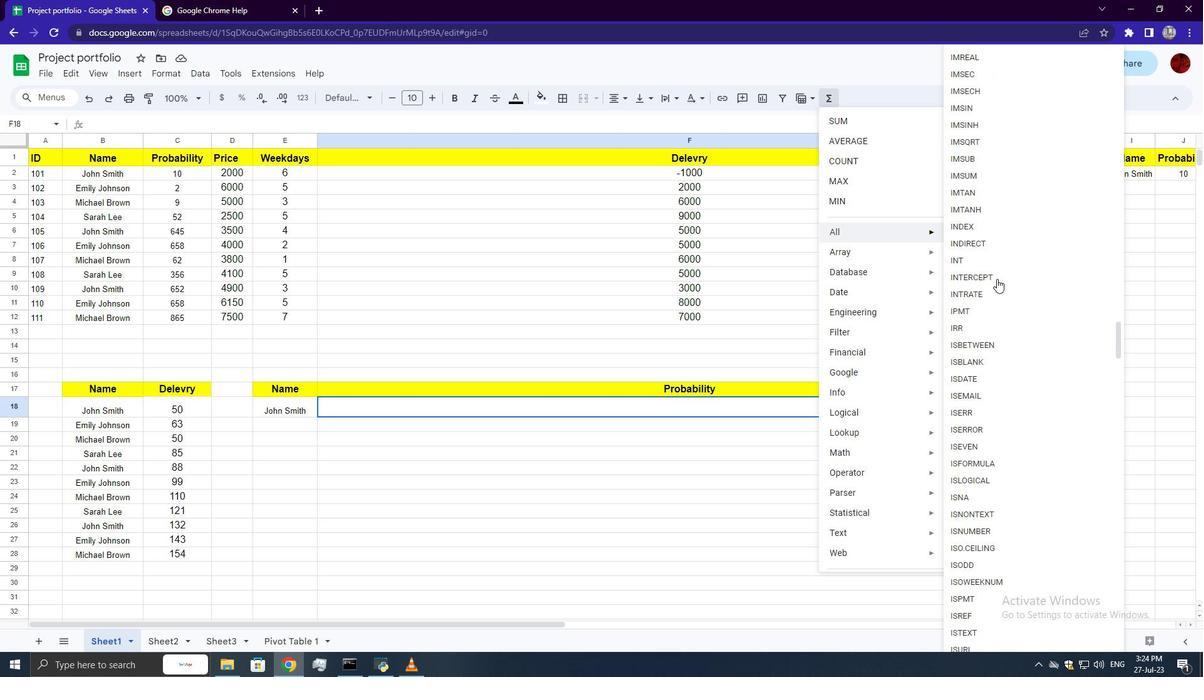 
Action: Mouse scrolled (997, 278) with delta (0, 0)
Screenshot: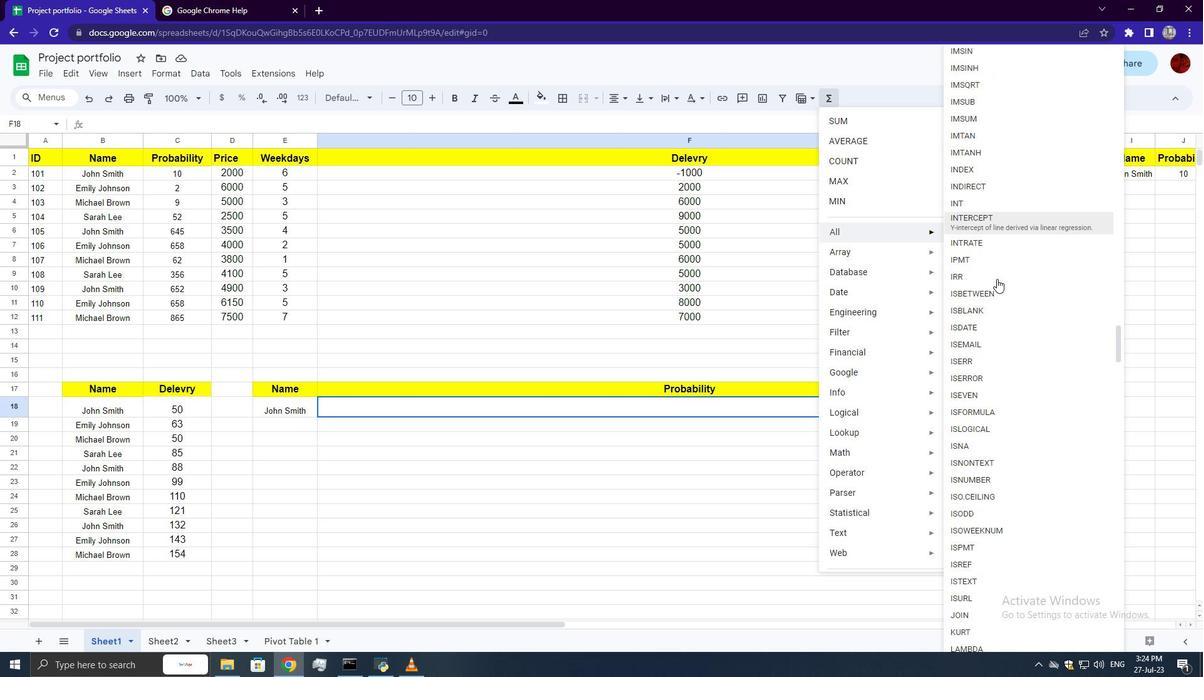 
Action: Mouse scrolled (997, 278) with delta (0, 0)
Screenshot: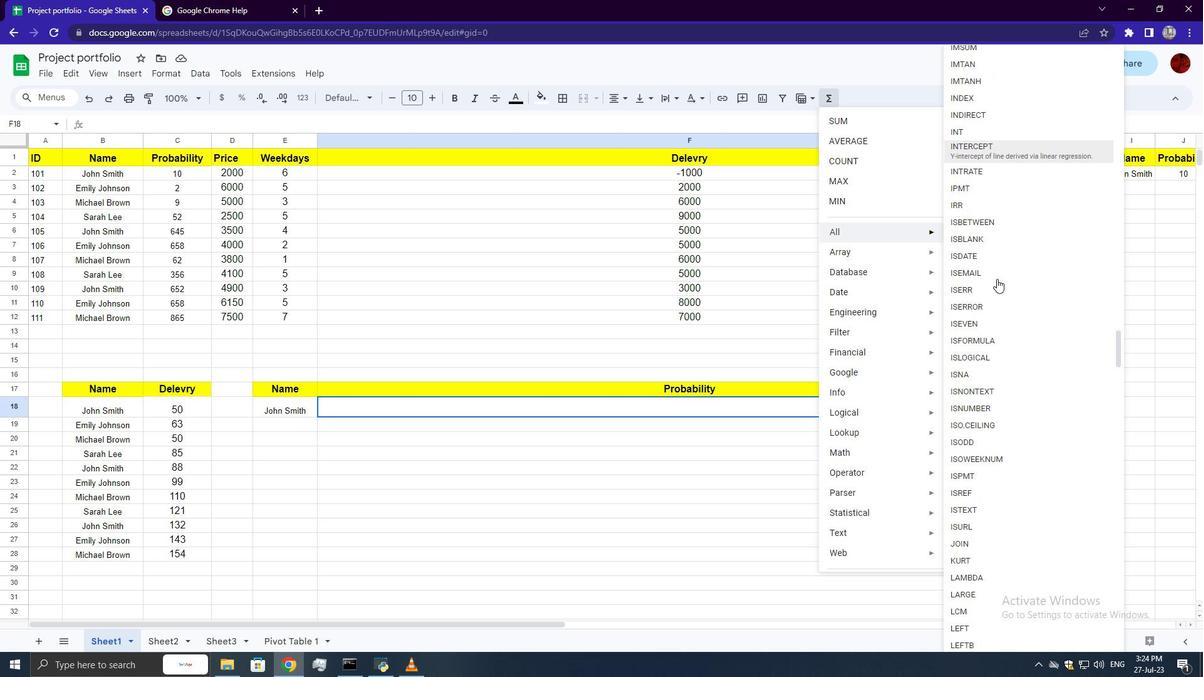 
Action: Mouse moved to (967, 425)
Screenshot: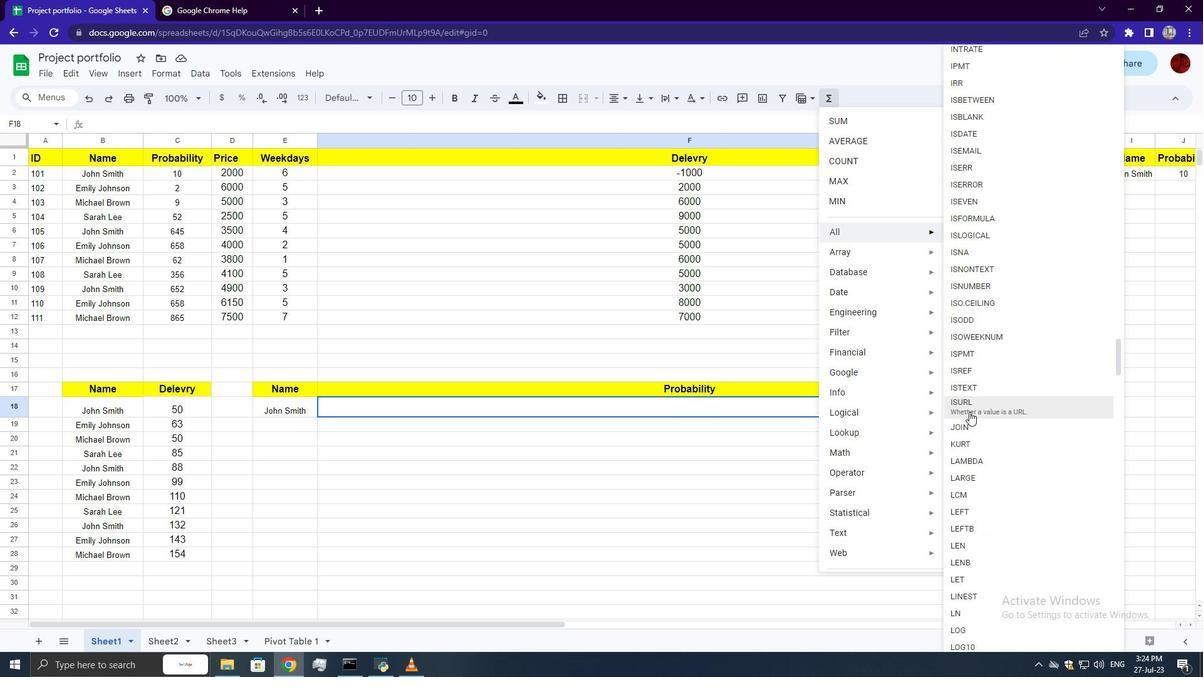 
Action: Mouse pressed left at (967, 425)
Screenshot: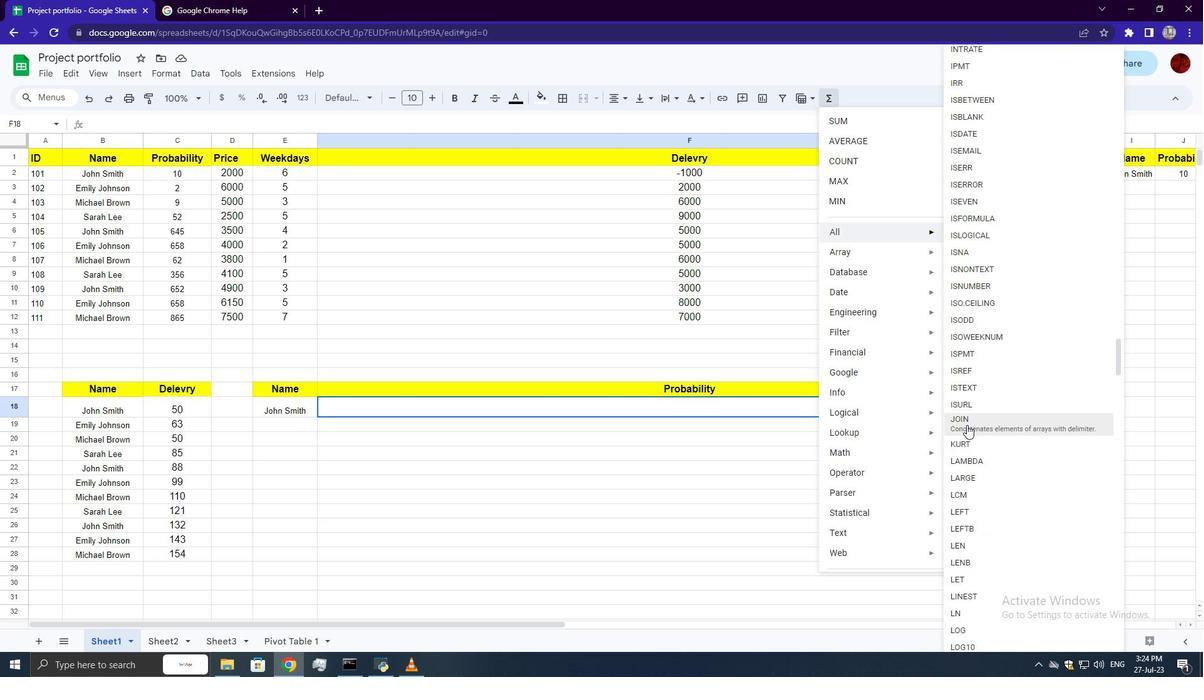 
Action: Mouse moved to (852, 403)
Screenshot: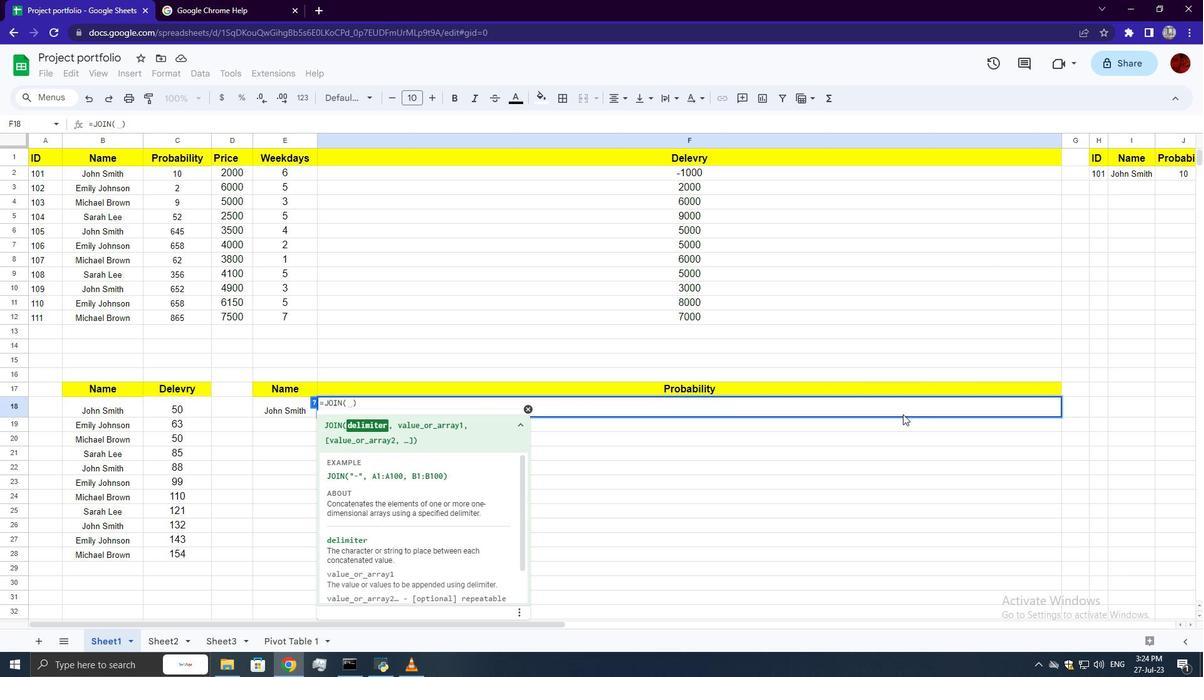 
Action: Key pressed <Key.shift_r><Key.shift_r><Key.shift_r><Key.shift_r>"-<Key.shift_r>",<Key.space>
Screenshot: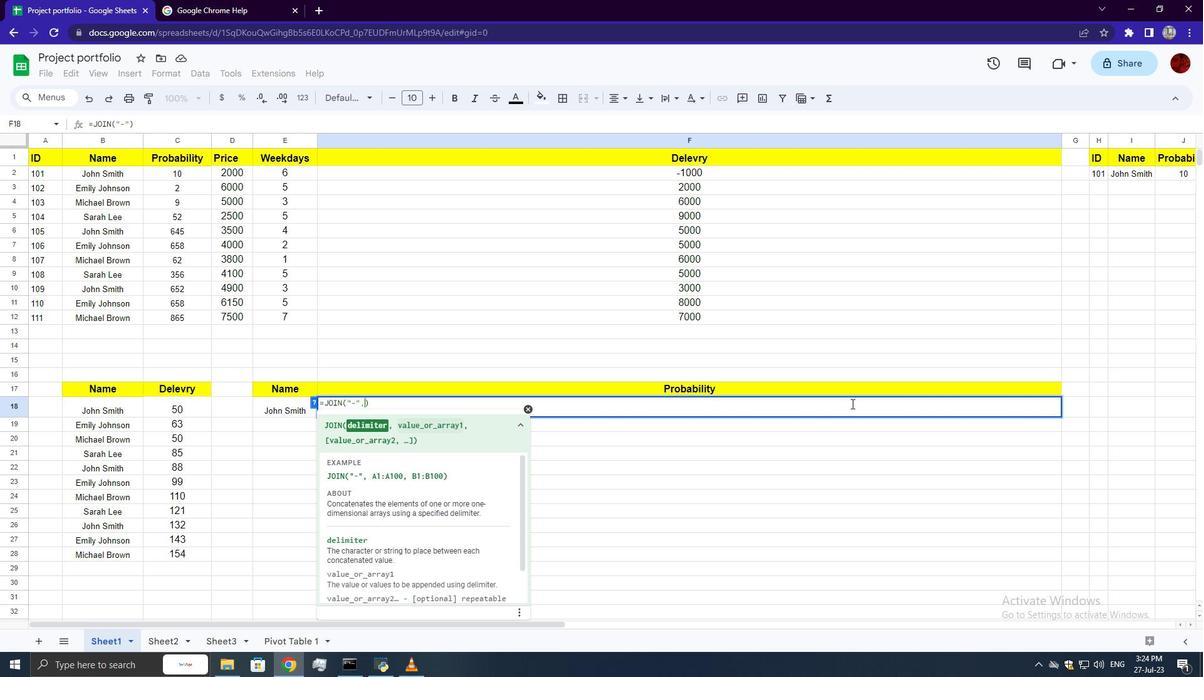 
Action: Mouse moved to (56, 171)
Screenshot: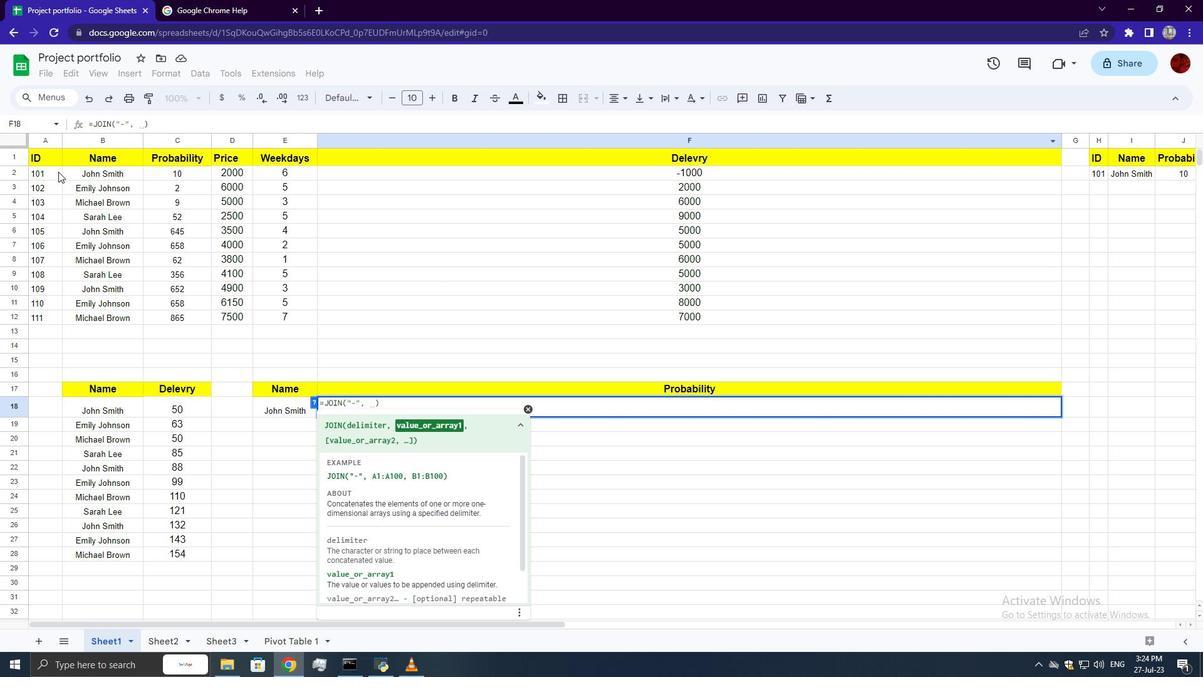 
Action: Mouse pressed left at (56, 171)
Screenshot: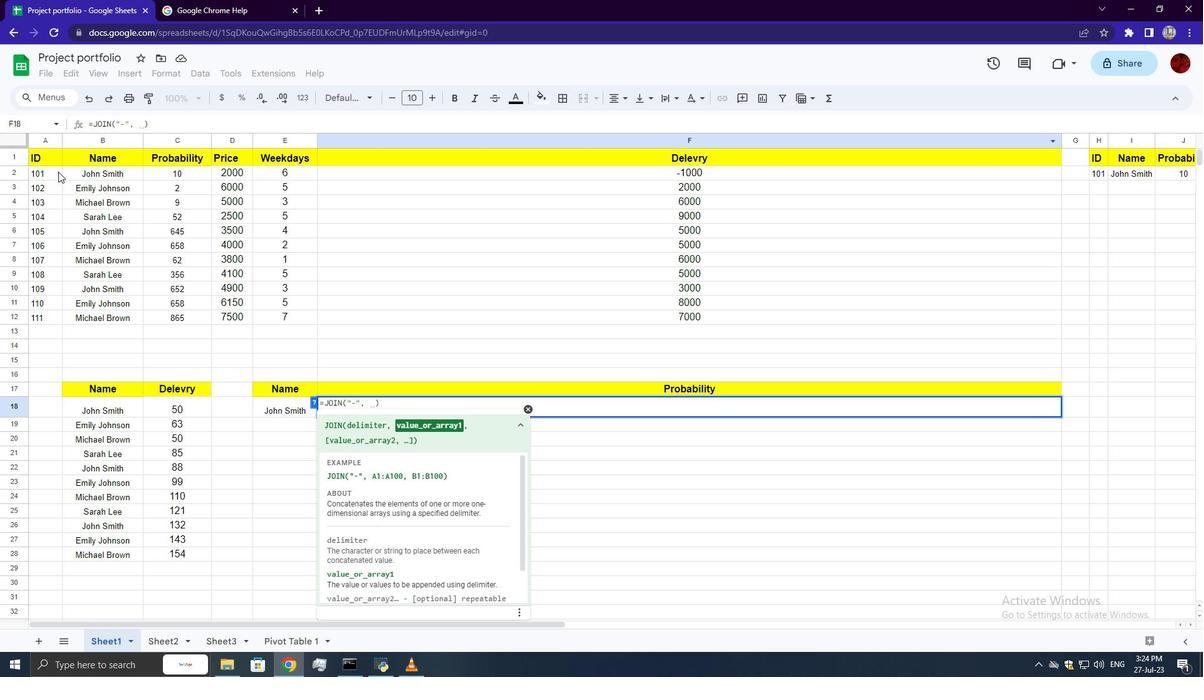 
Action: Mouse moved to (52, 311)
Screenshot: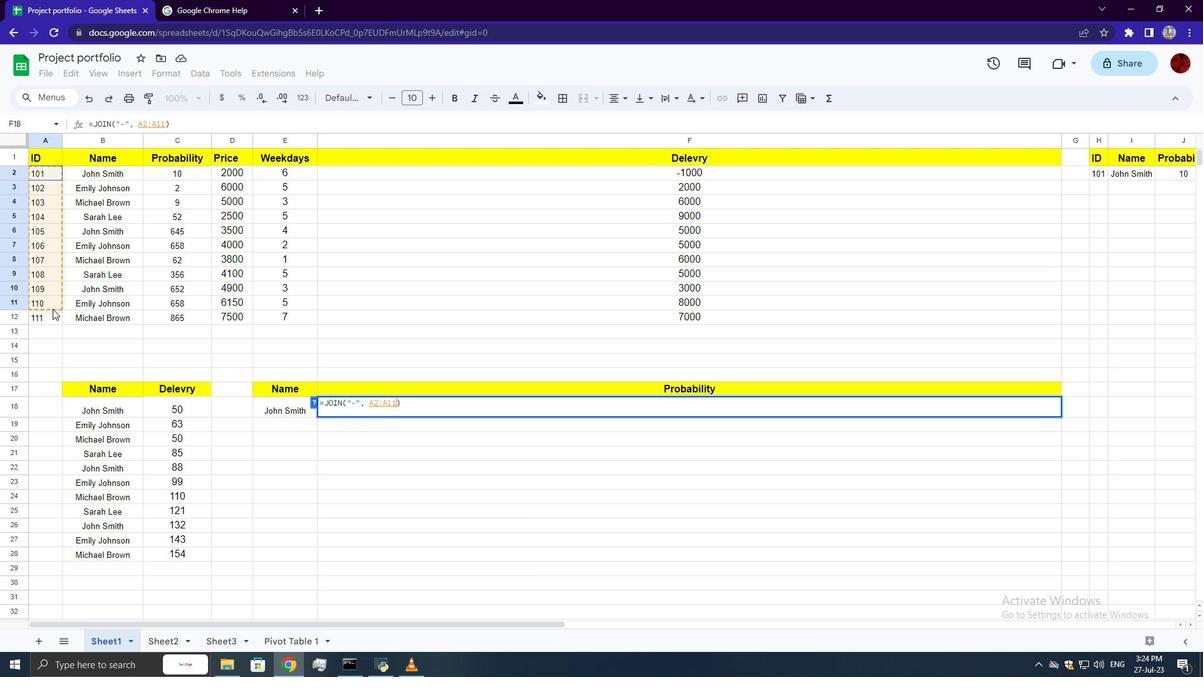 
Action: Key pressed ,<Key.space>
Screenshot: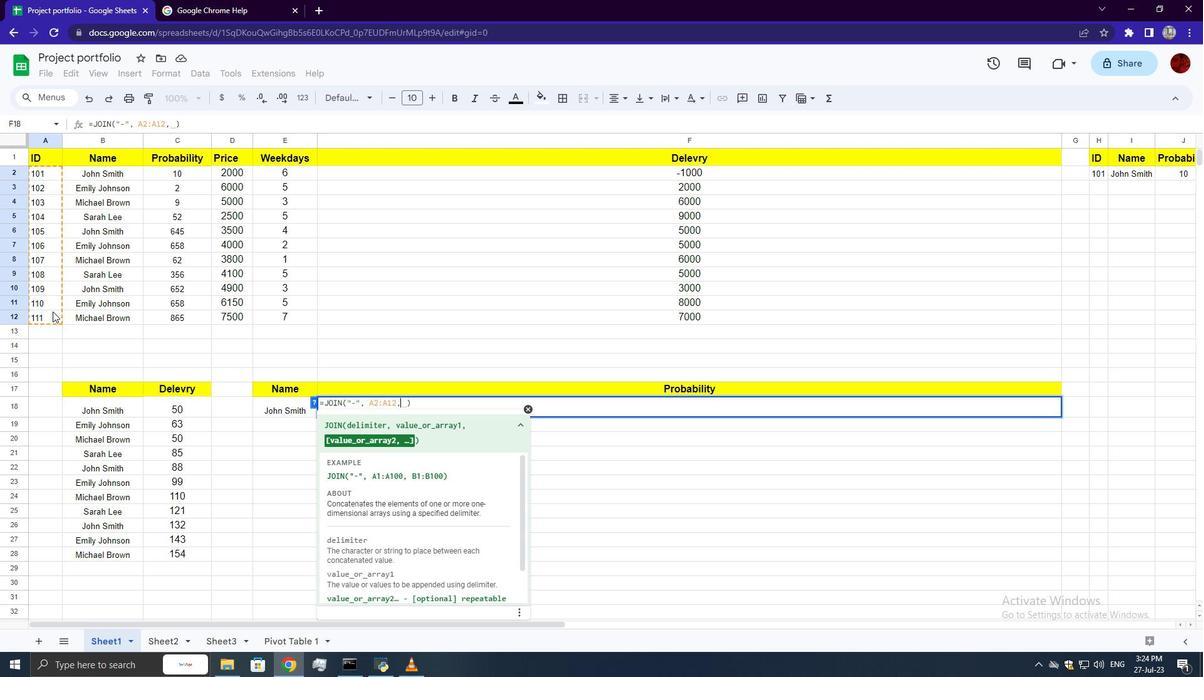 
Action: Mouse moved to (120, 171)
Screenshot: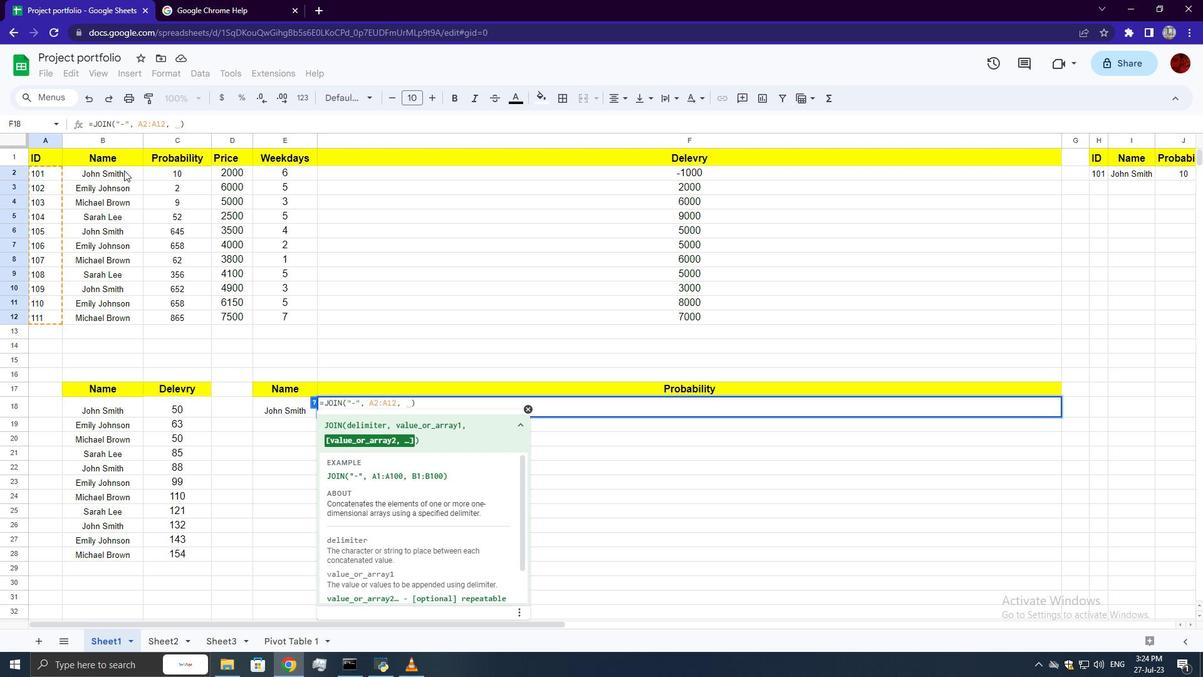 
Action: Mouse pressed left at (120, 171)
Screenshot: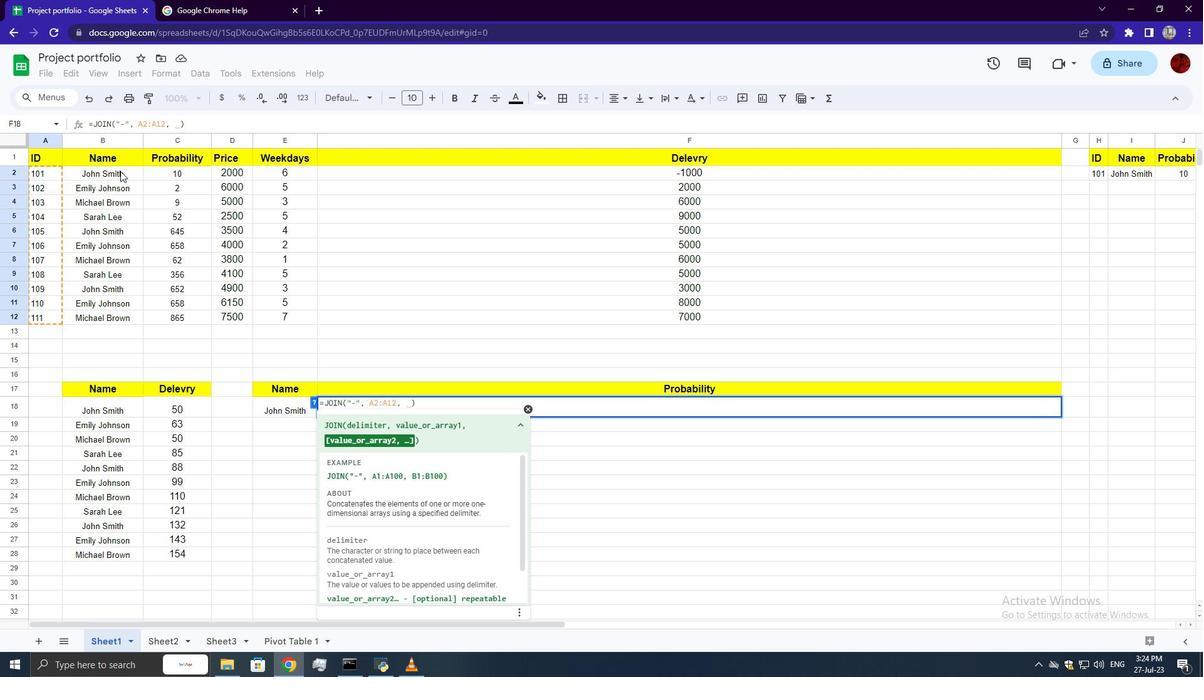 
Action: Mouse moved to (119, 316)
Screenshot: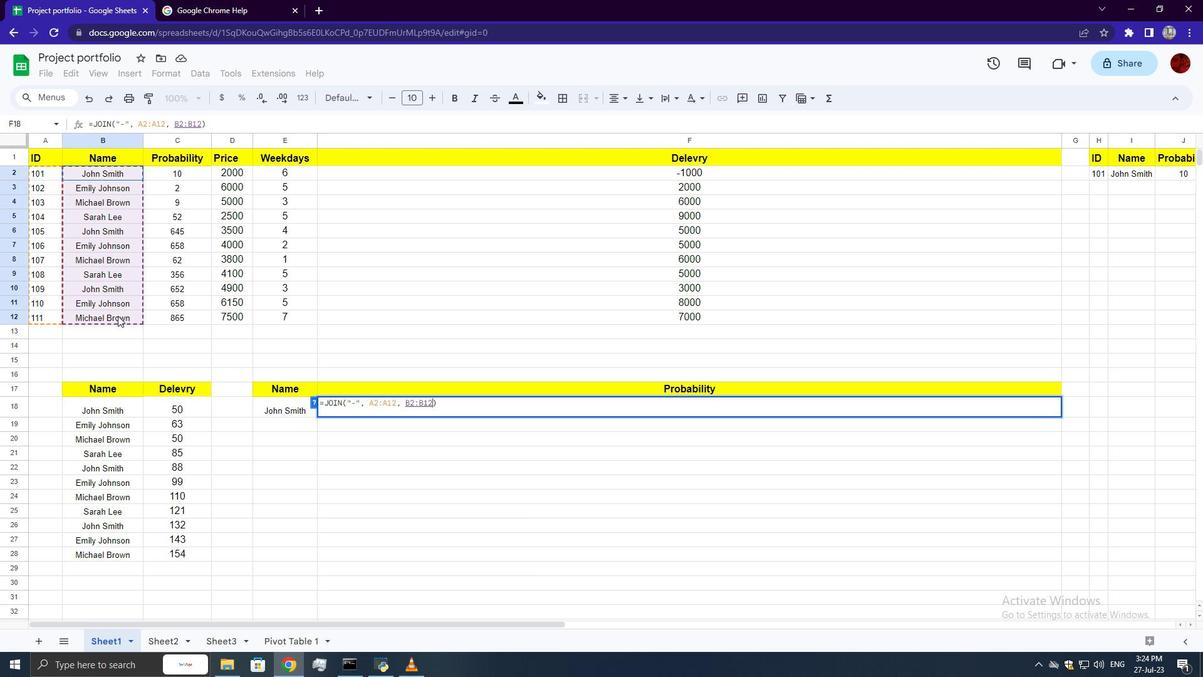 
Action: Key pressed <Key.enter>
Screenshot: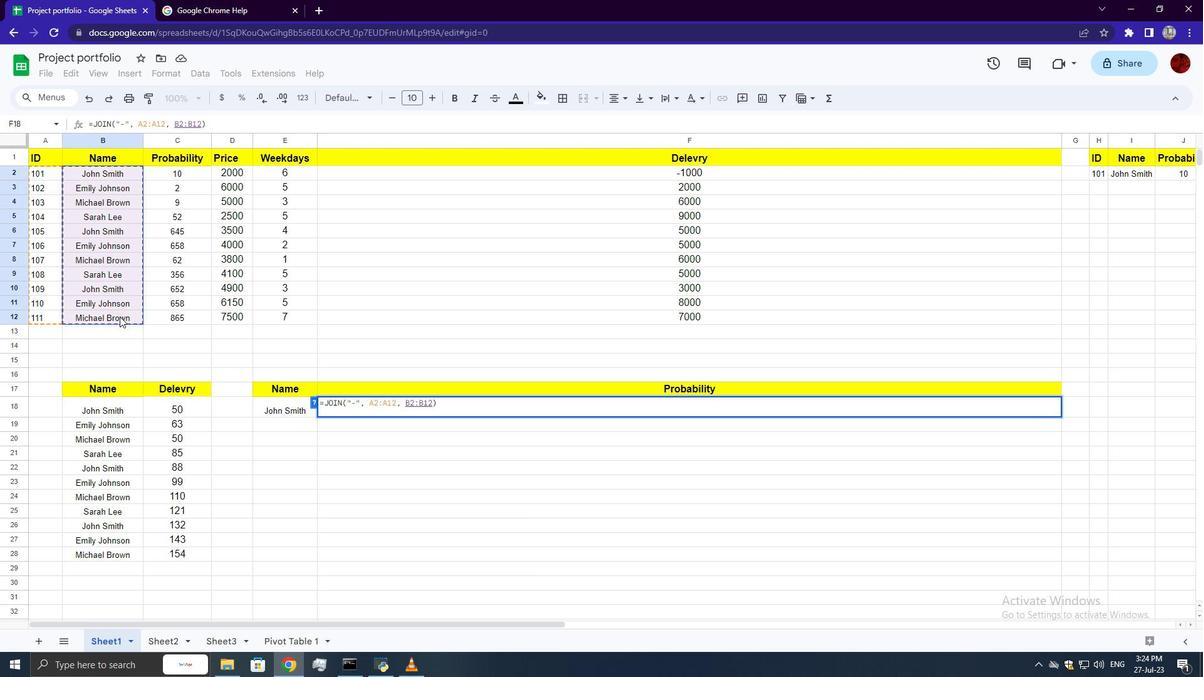 
